 Task: Add Sprouts Unsalted & Unsweetened Creamy Cashew Butter to the cart.
Action: Mouse moved to (26, 362)
Screenshot: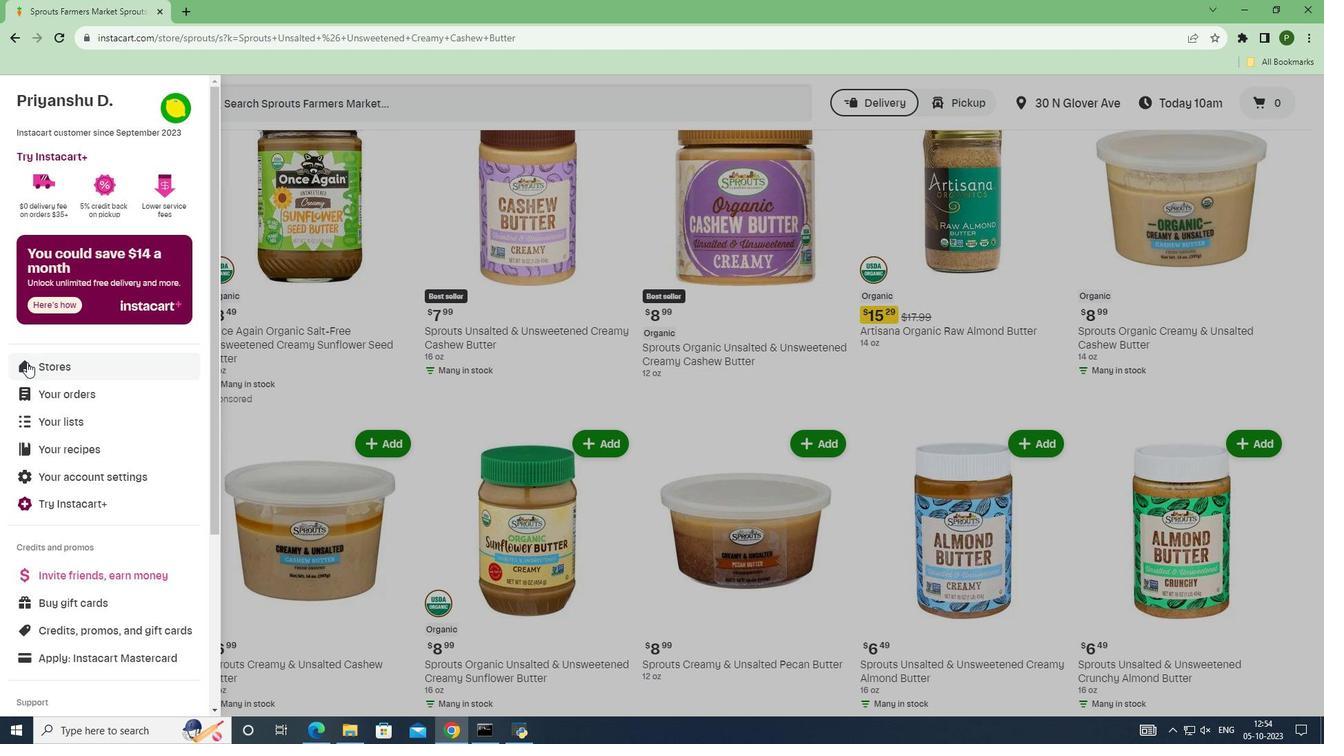
Action: Mouse pressed left at (26, 362)
Screenshot: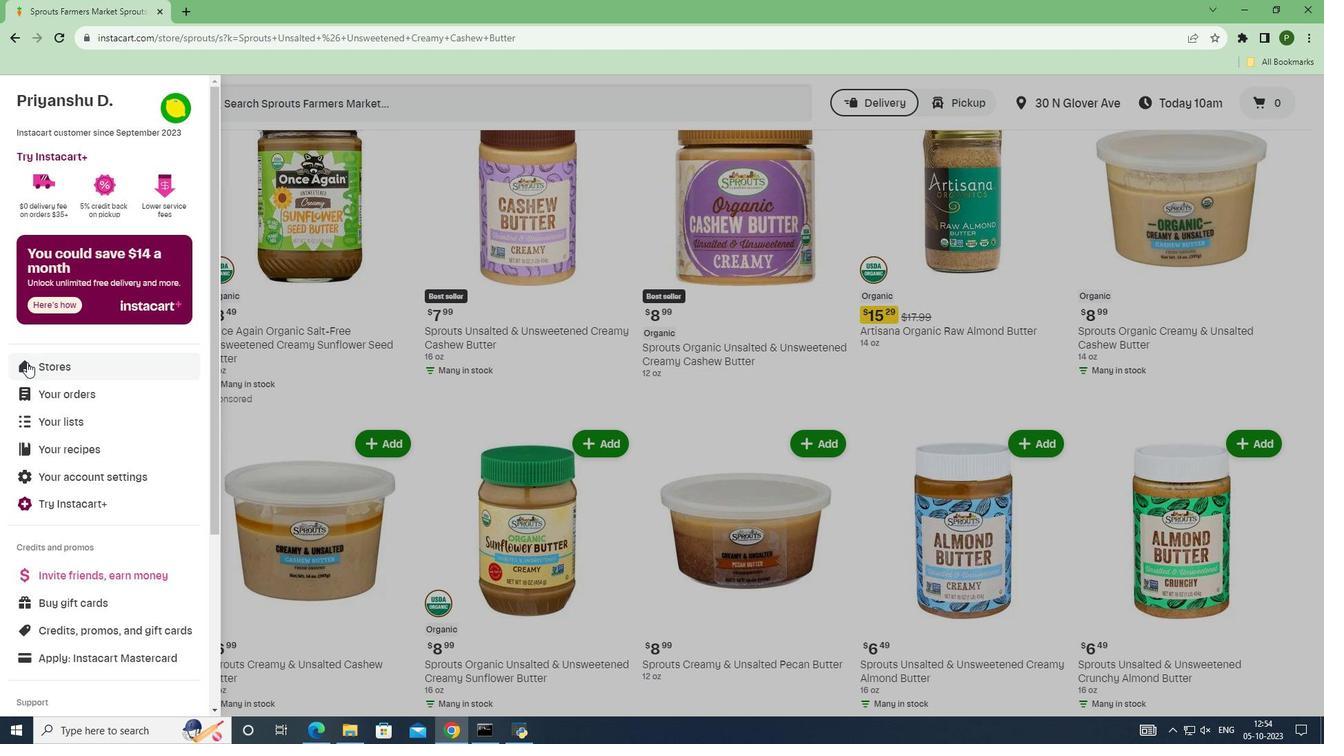 
Action: Mouse moved to (333, 164)
Screenshot: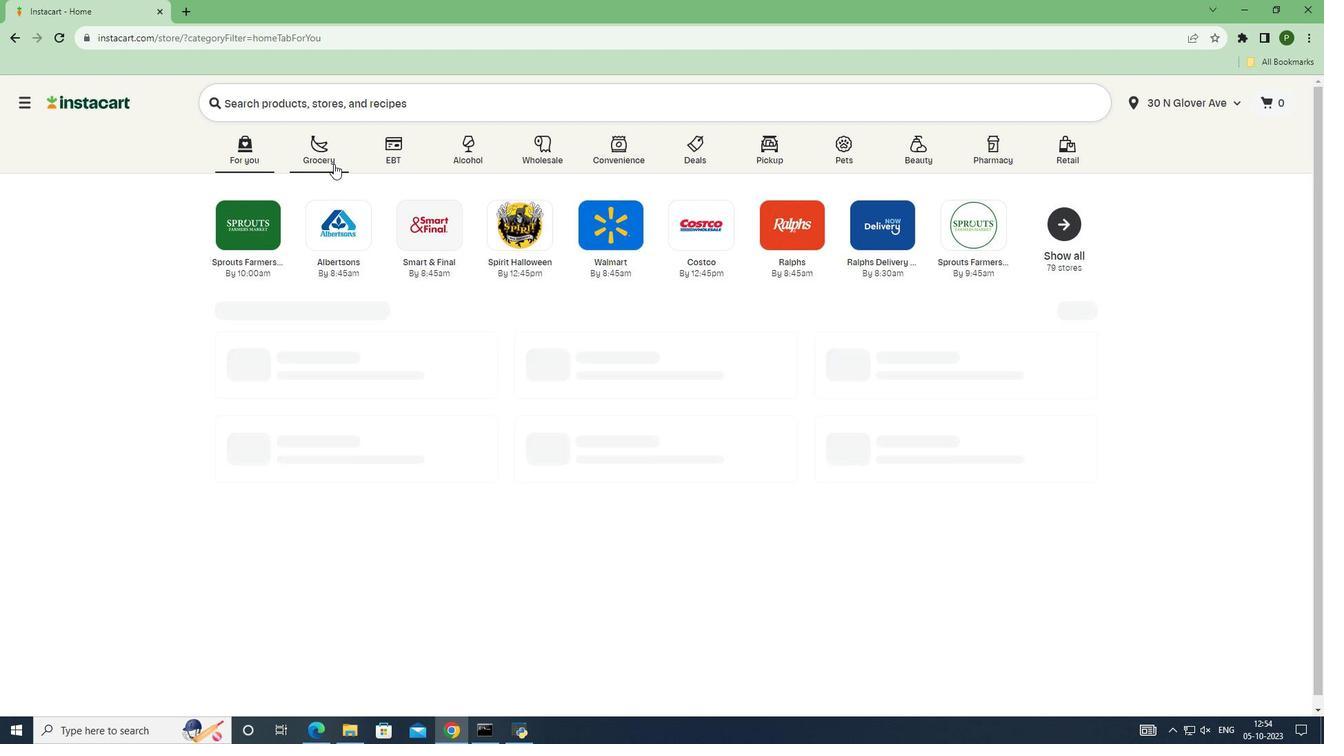 
Action: Mouse pressed left at (333, 164)
Screenshot: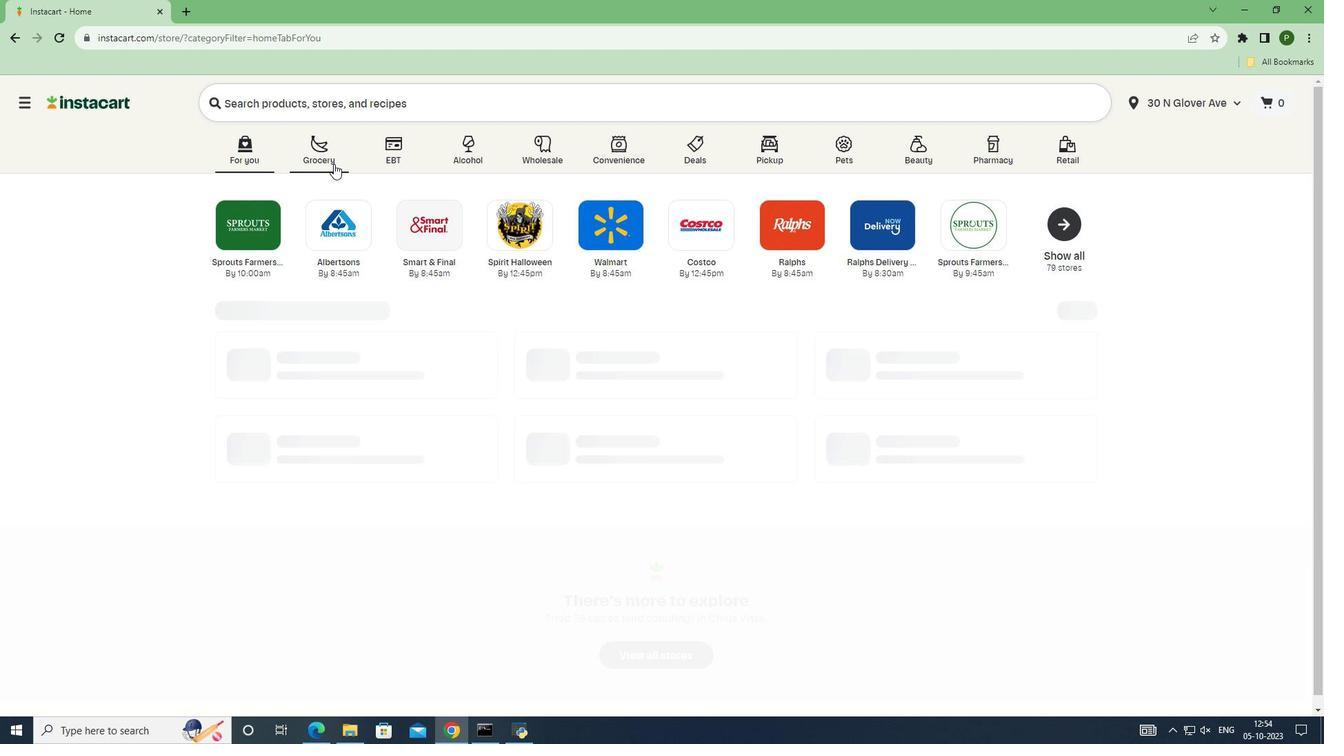 
Action: Mouse moved to (841, 317)
Screenshot: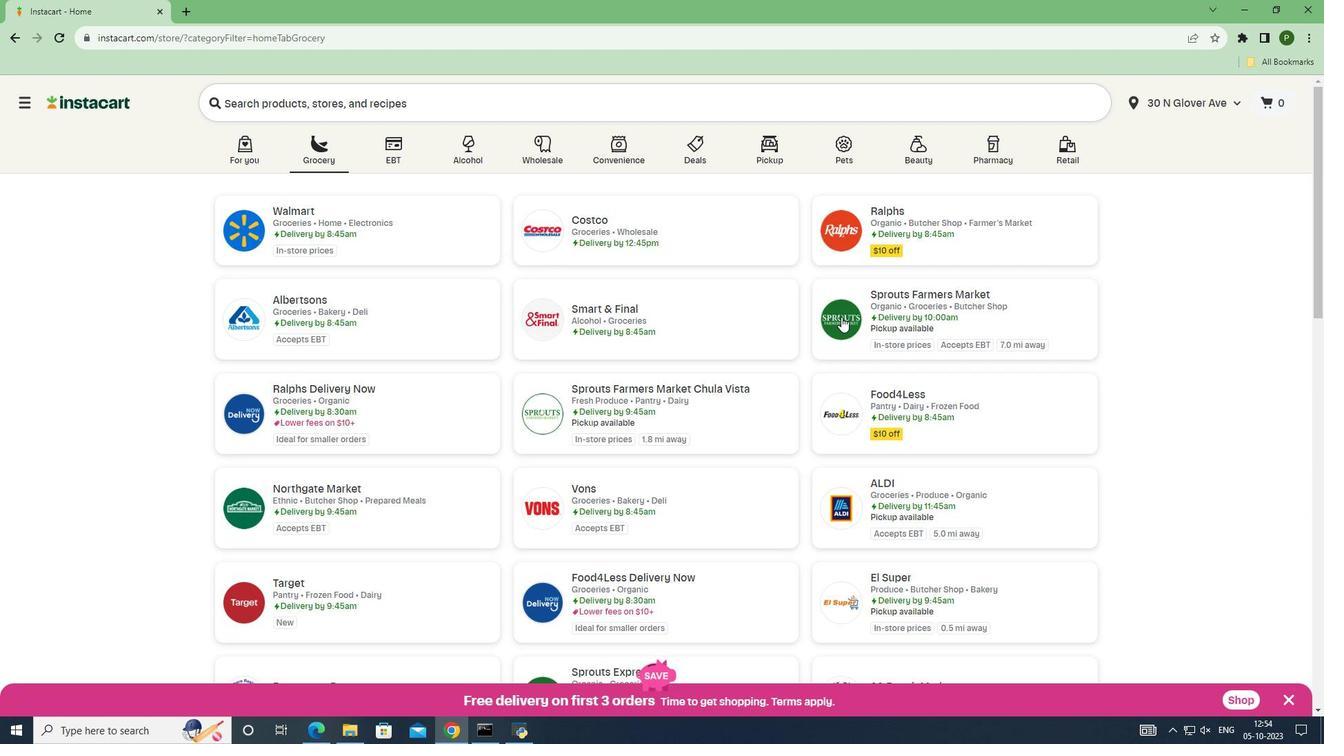 
Action: Mouse pressed left at (841, 317)
Screenshot: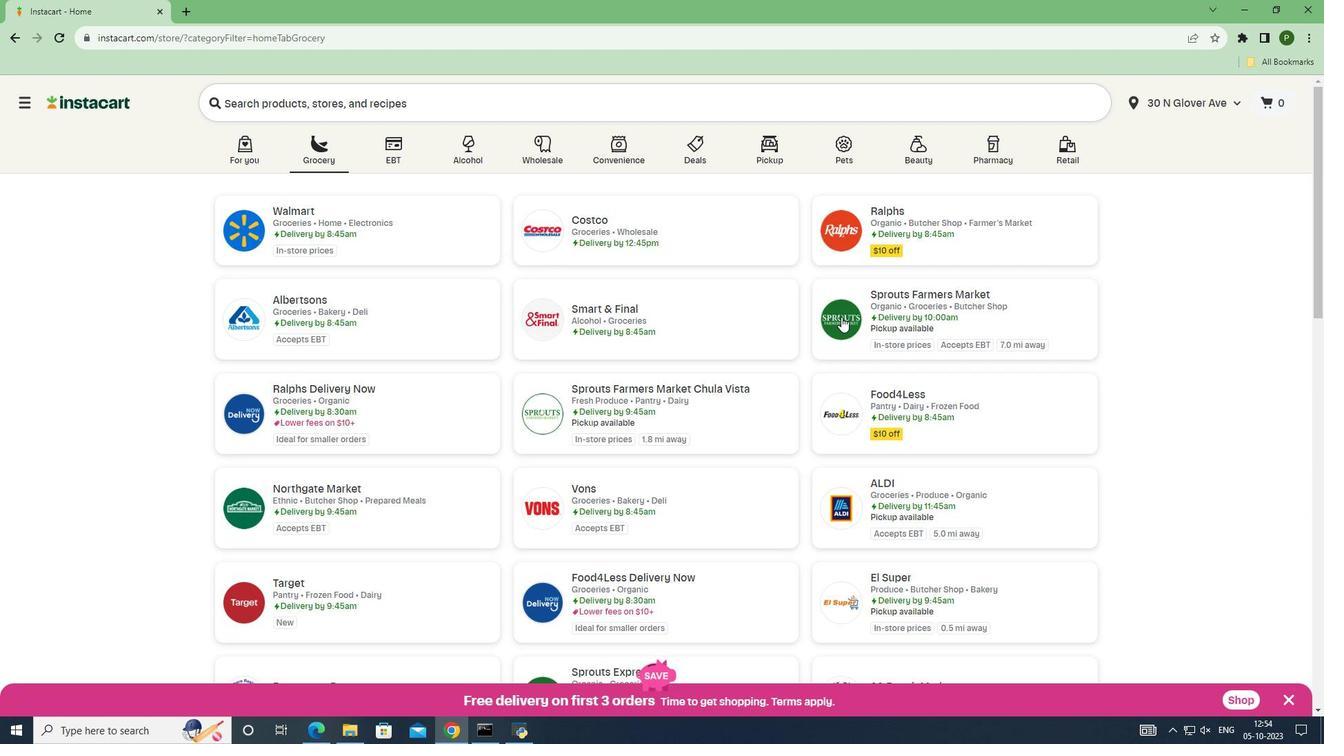 
Action: Mouse moved to (113, 387)
Screenshot: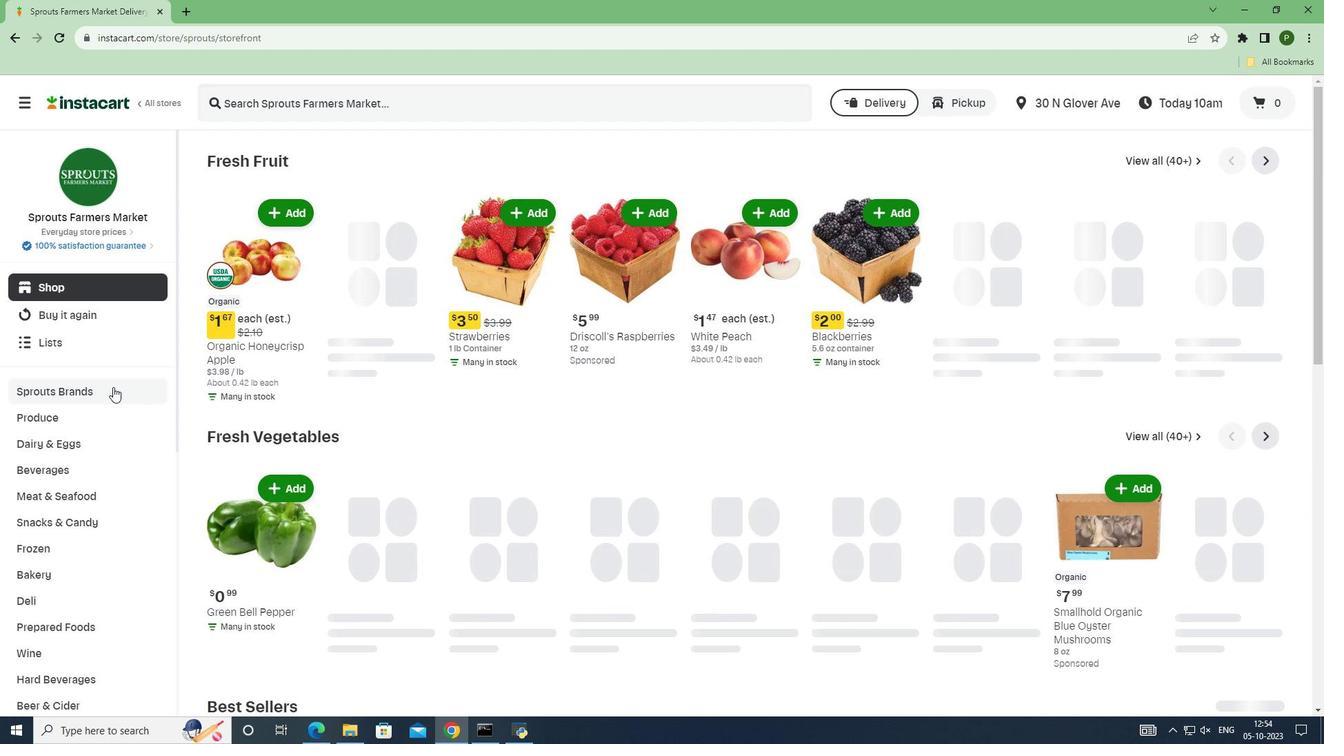 
Action: Mouse pressed left at (113, 387)
Screenshot: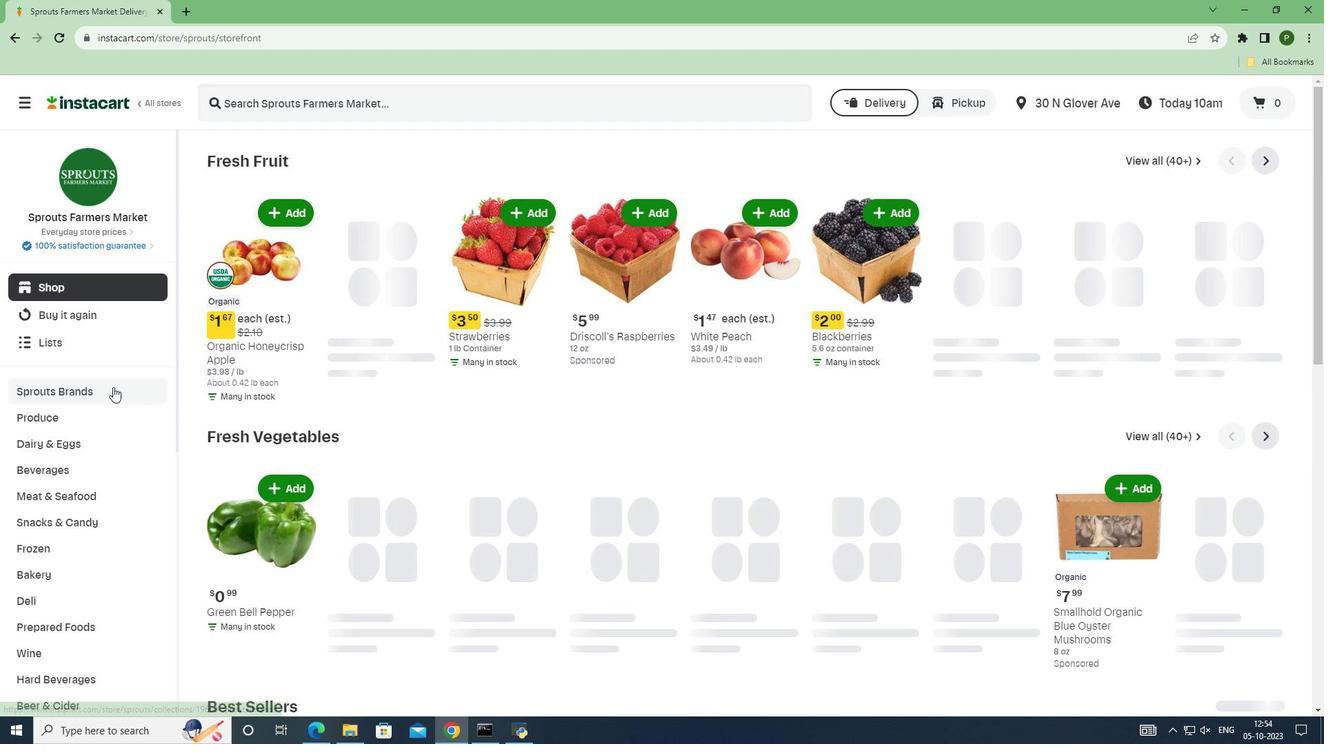 
Action: Mouse moved to (66, 487)
Screenshot: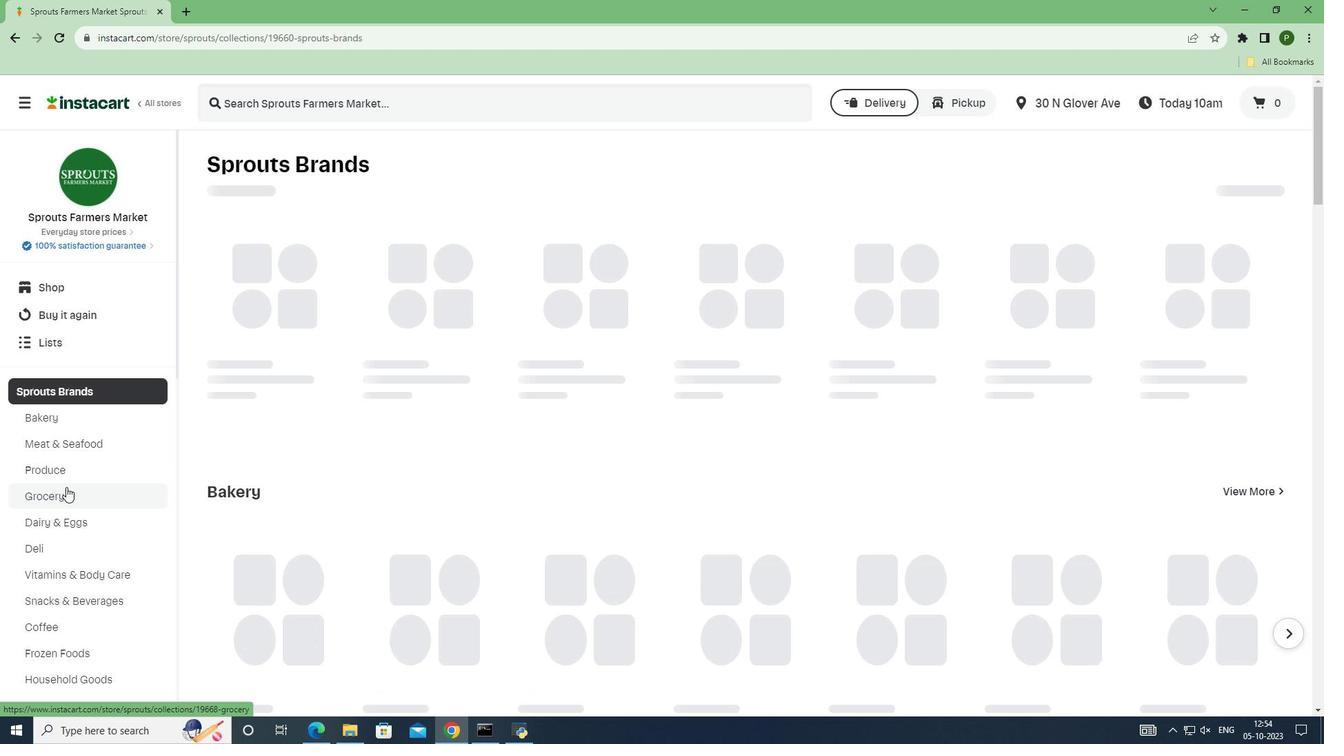 
Action: Mouse pressed left at (66, 487)
Screenshot: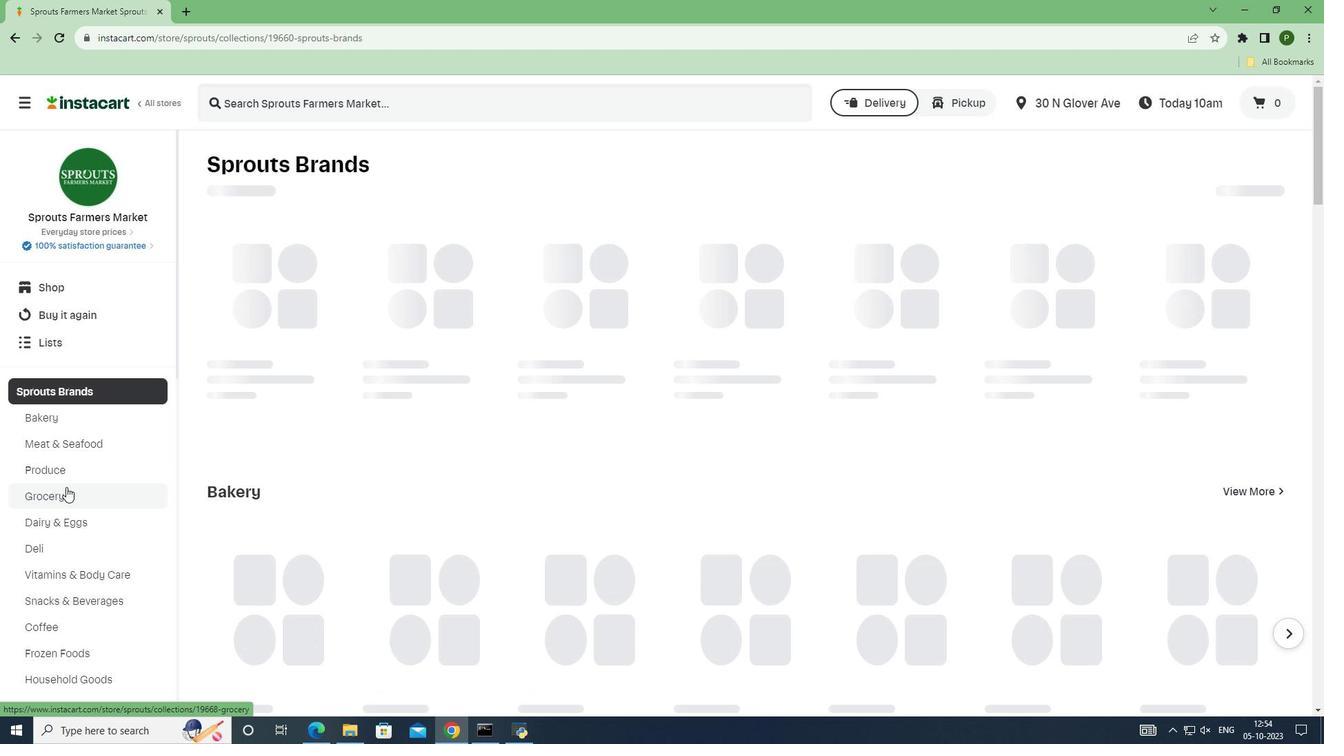 
Action: Mouse moved to (343, 331)
Screenshot: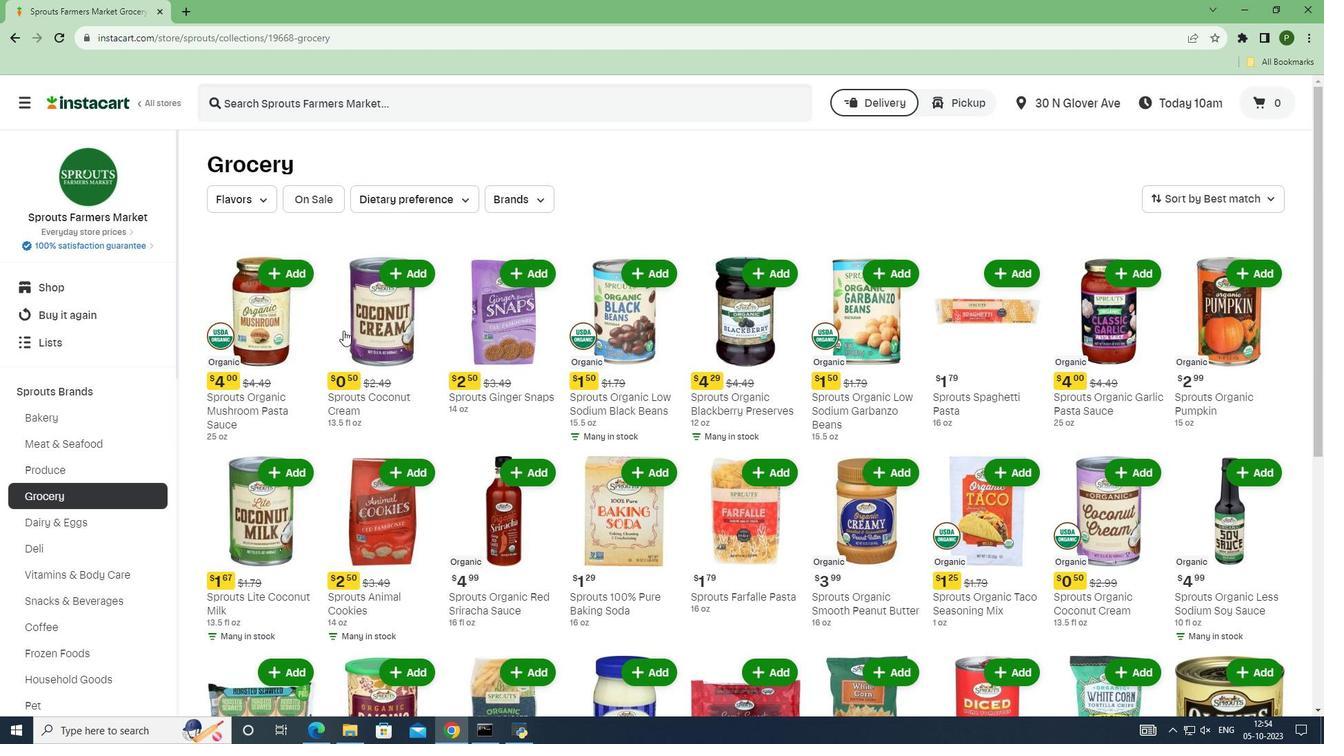
Action: Mouse scrolled (343, 330) with delta (0, 0)
Screenshot: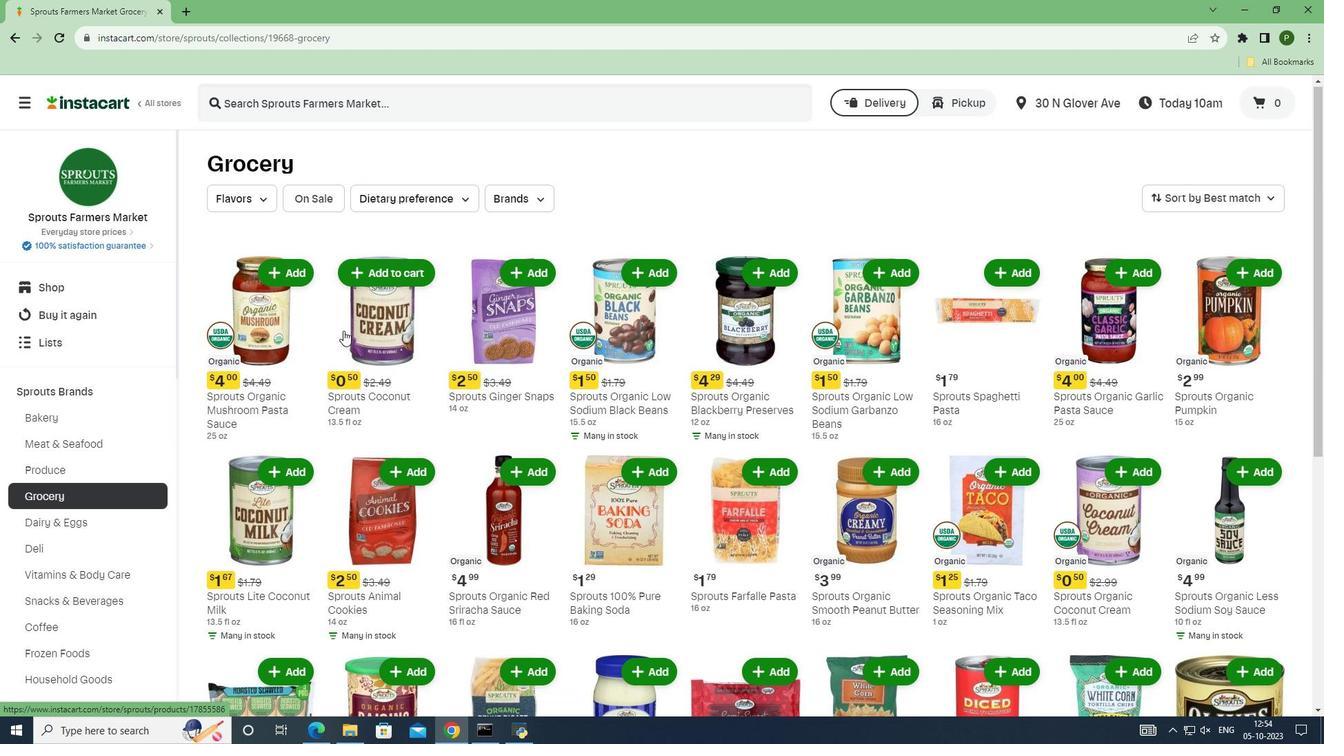 
Action: Mouse scrolled (343, 330) with delta (0, 0)
Screenshot: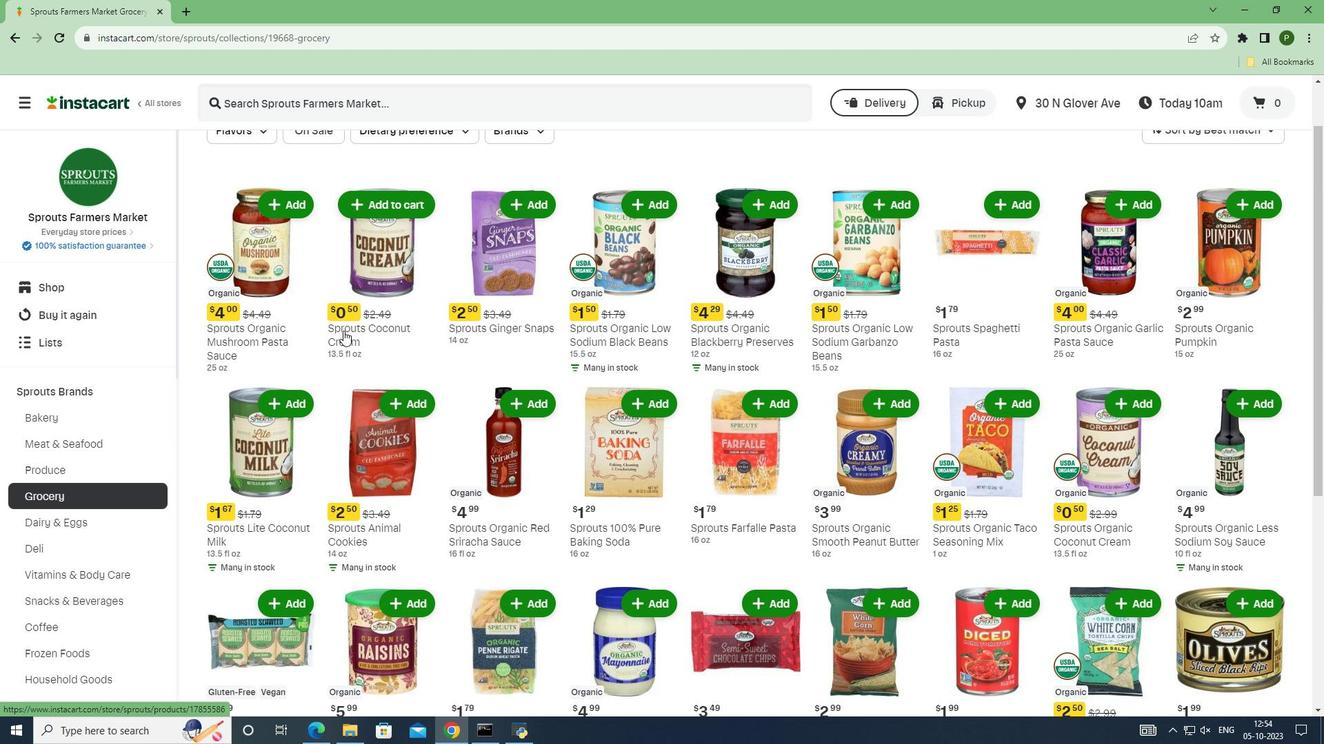 
Action: Mouse scrolled (343, 330) with delta (0, 0)
Screenshot: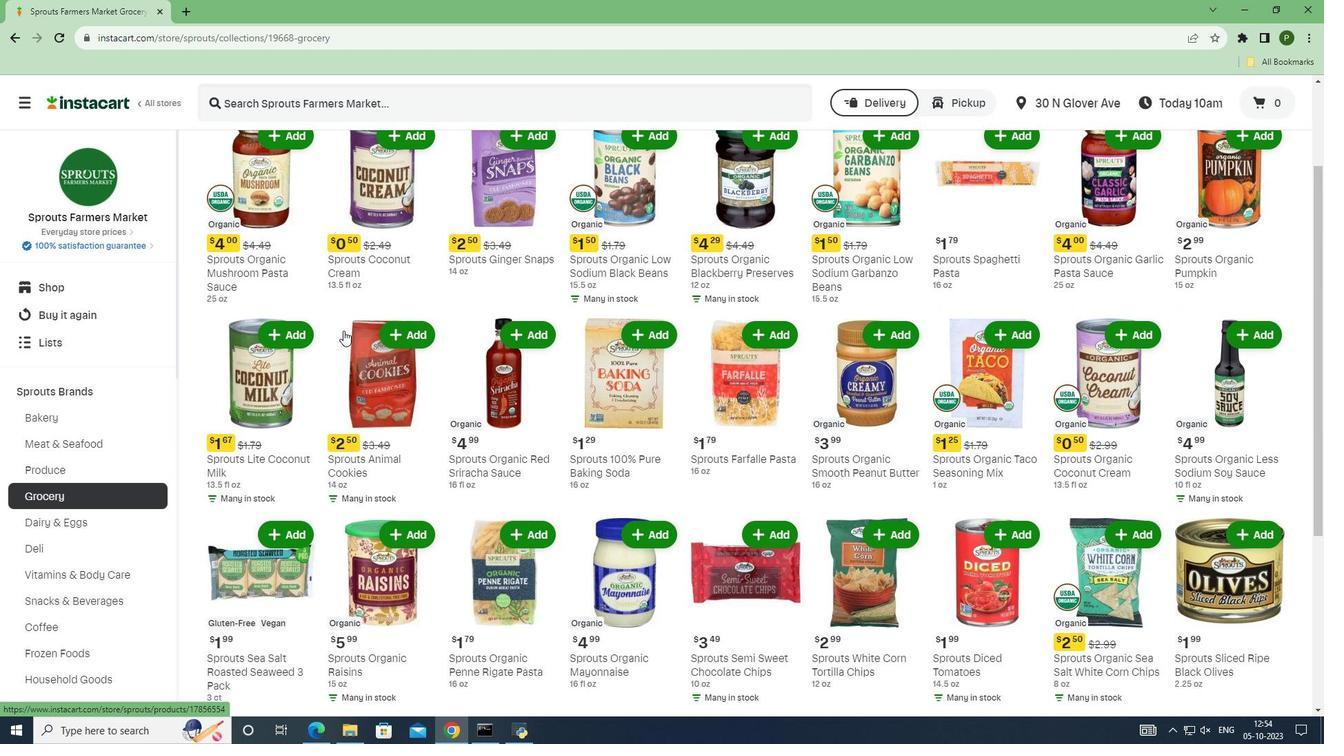 
Action: Mouse scrolled (343, 330) with delta (0, 0)
Screenshot: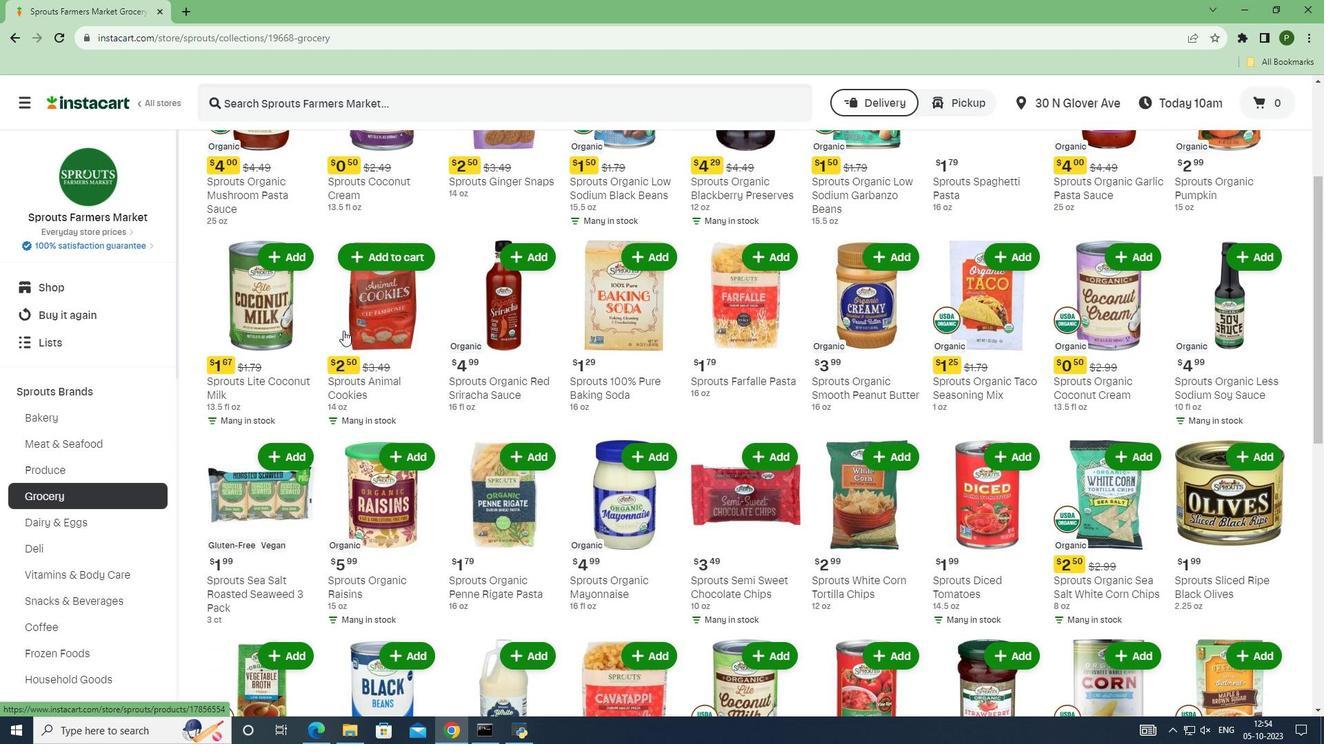 
Action: Mouse scrolled (343, 330) with delta (0, 0)
Screenshot: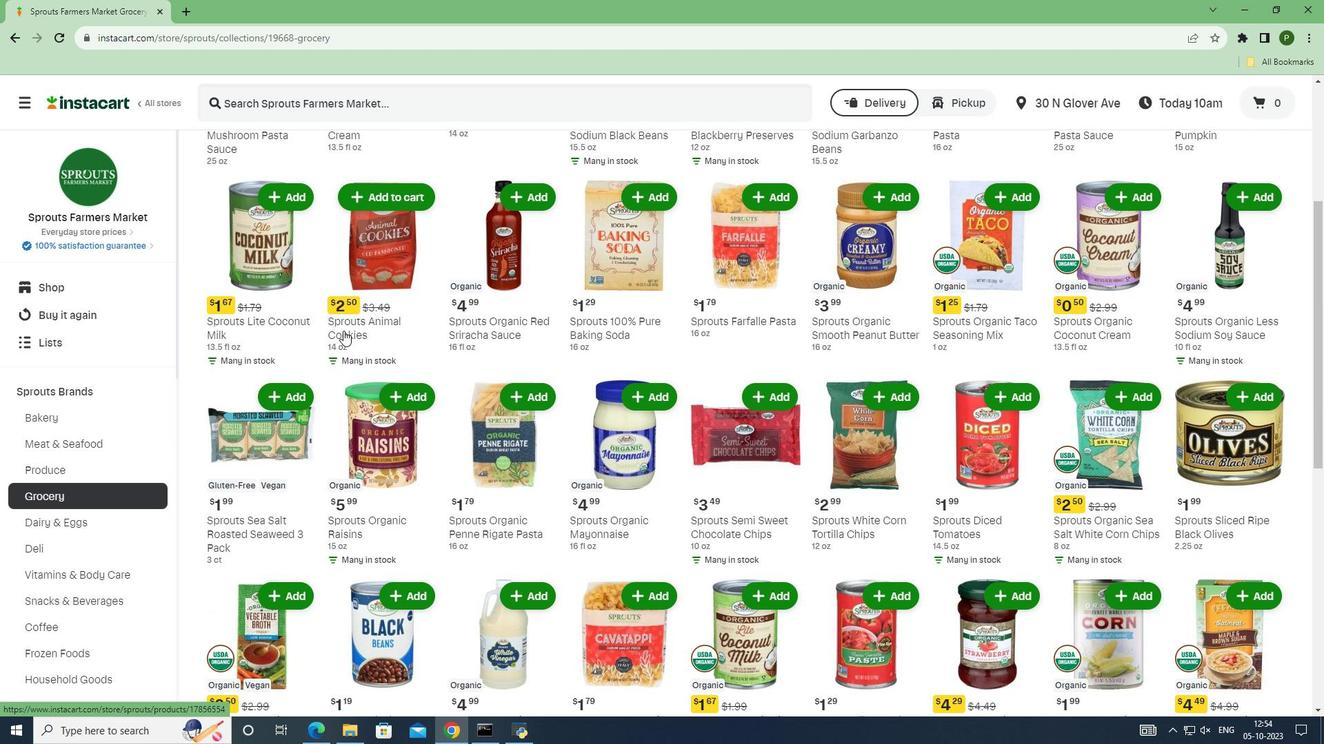 
Action: Mouse scrolled (343, 330) with delta (0, 0)
Screenshot: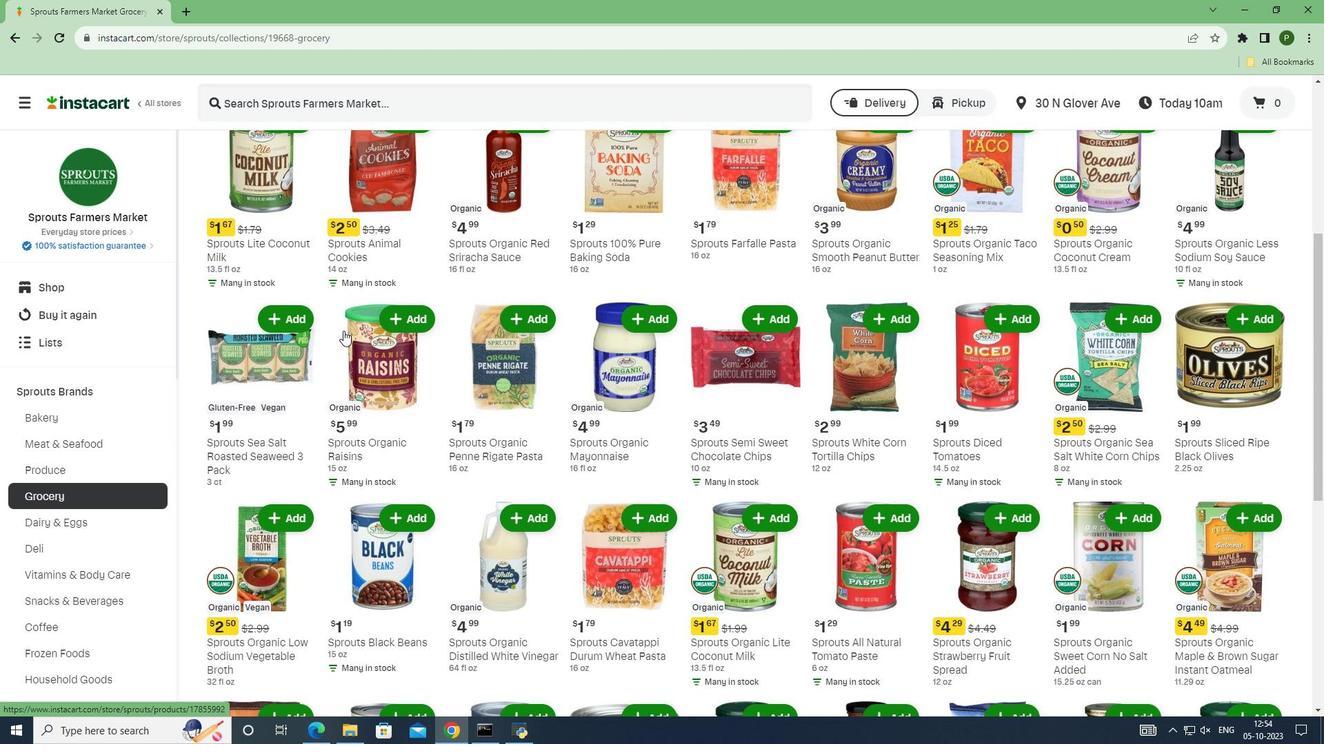 
Action: Mouse scrolled (343, 330) with delta (0, 0)
Screenshot: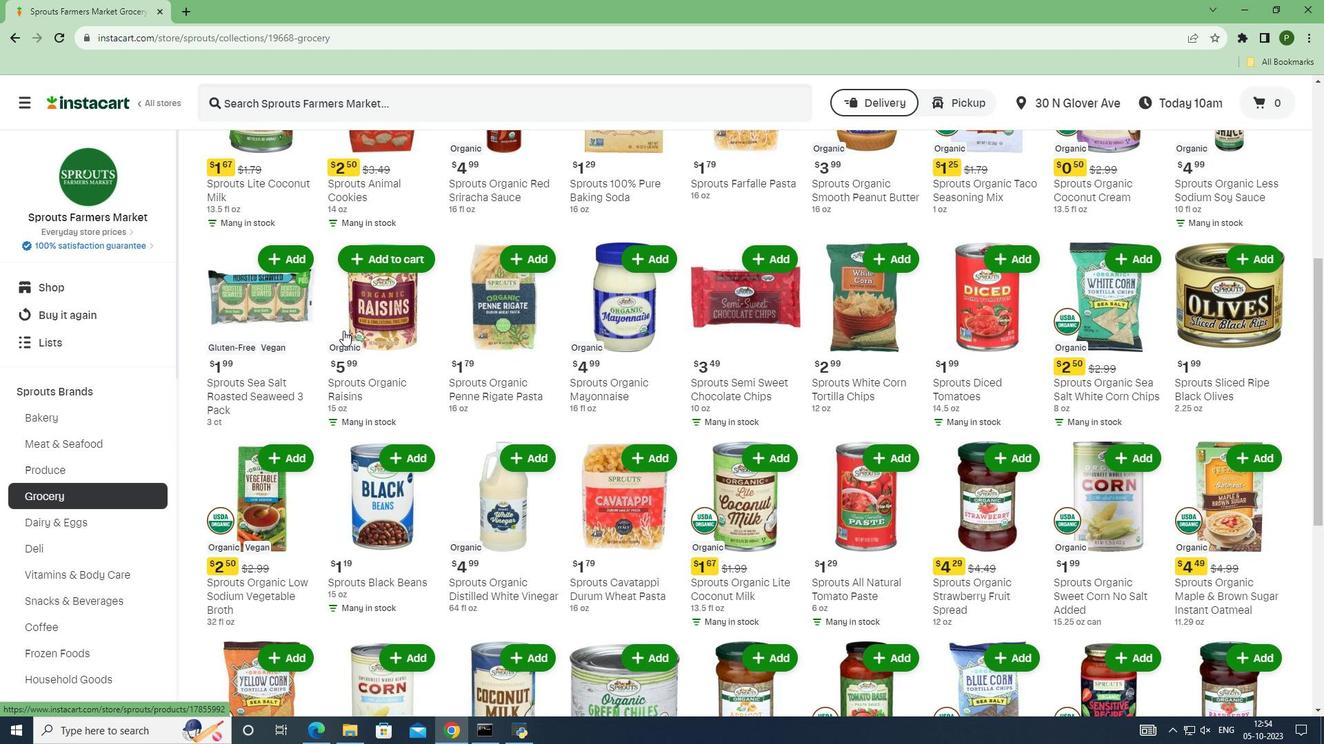 
Action: Mouse scrolled (343, 330) with delta (0, 0)
Screenshot: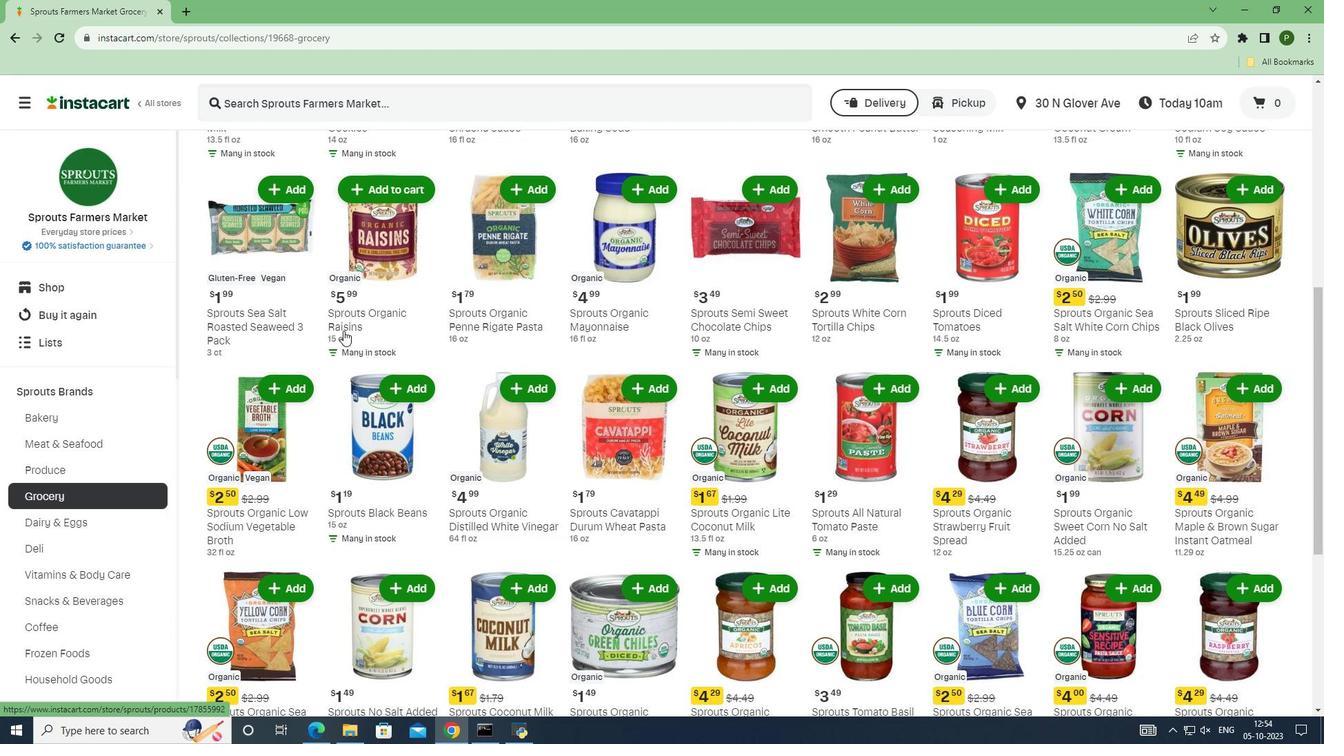 
Action: Mouse scrolled (343, 330) with delta (0, 0)
Screenshot: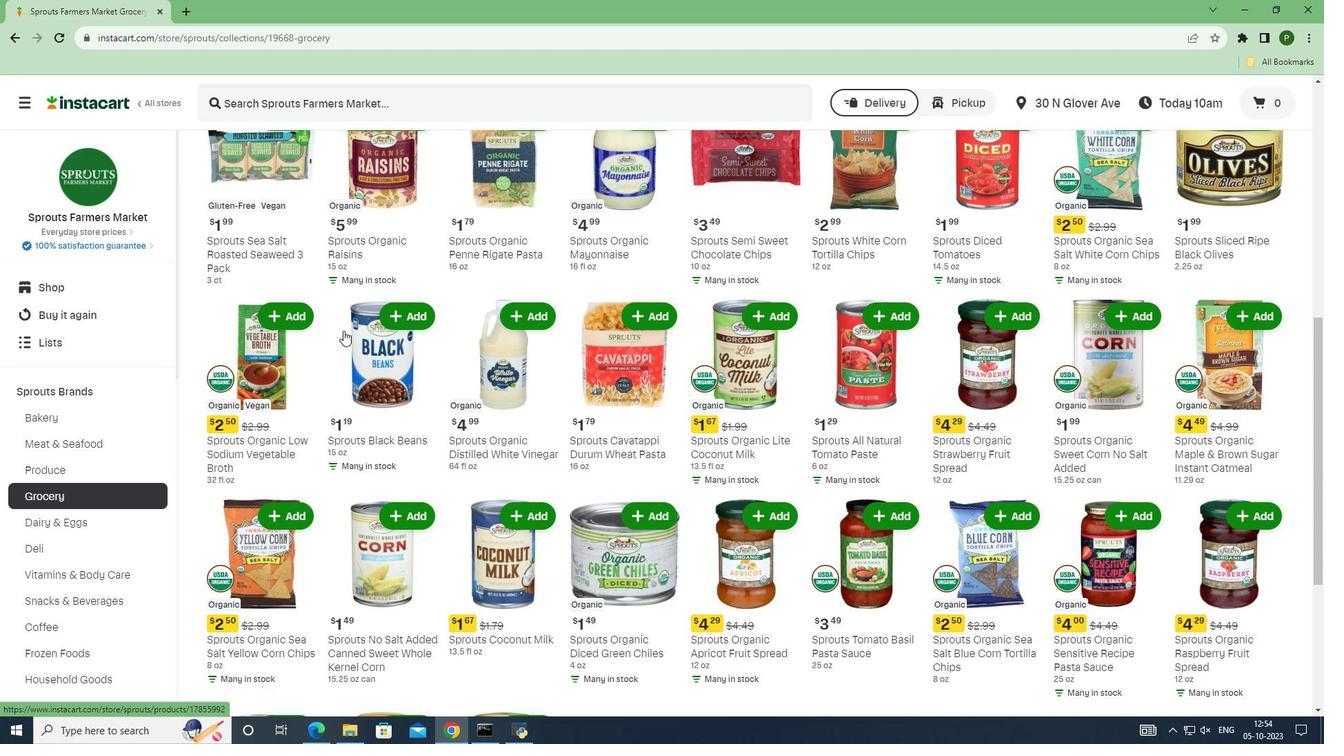 
Action: Mouse scrolled (343, 330) with delta (0, 0)
Screenshot: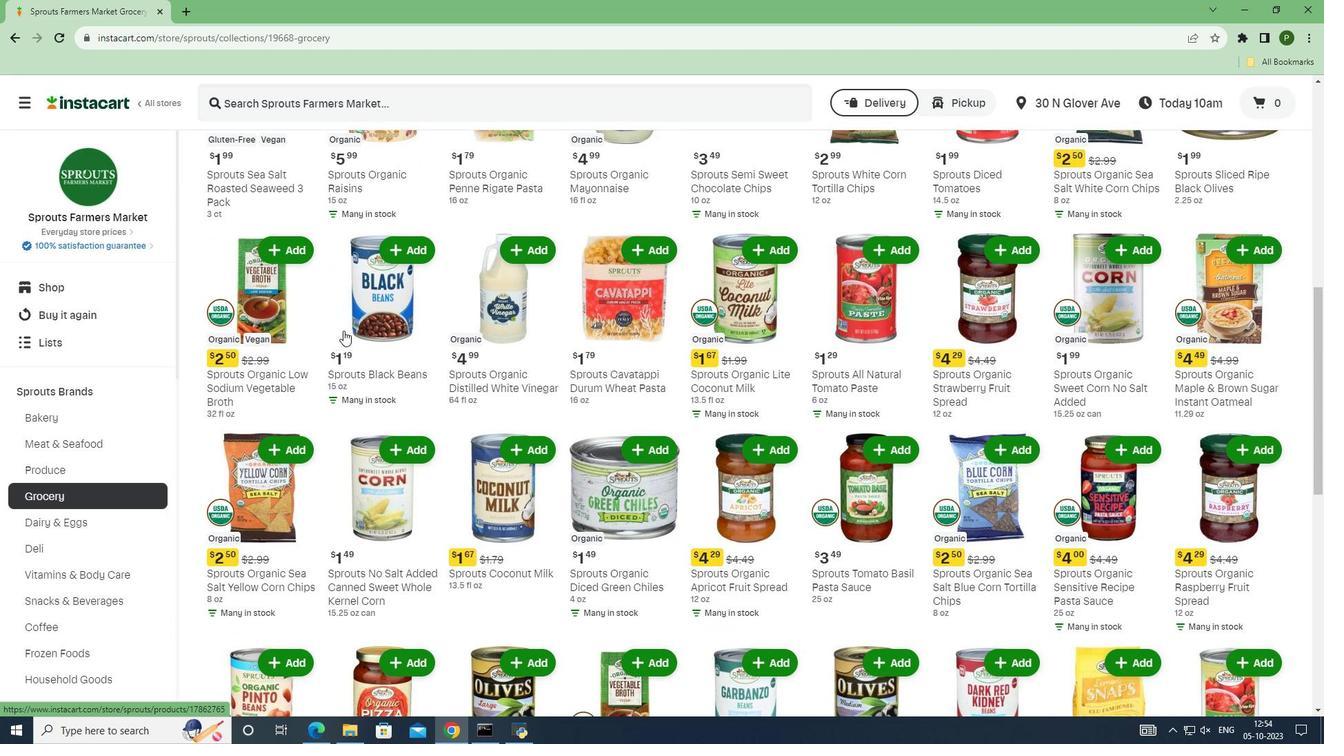 
Action: Mouse scrolled (343, 330) with delta (0, 0)
Screenshot: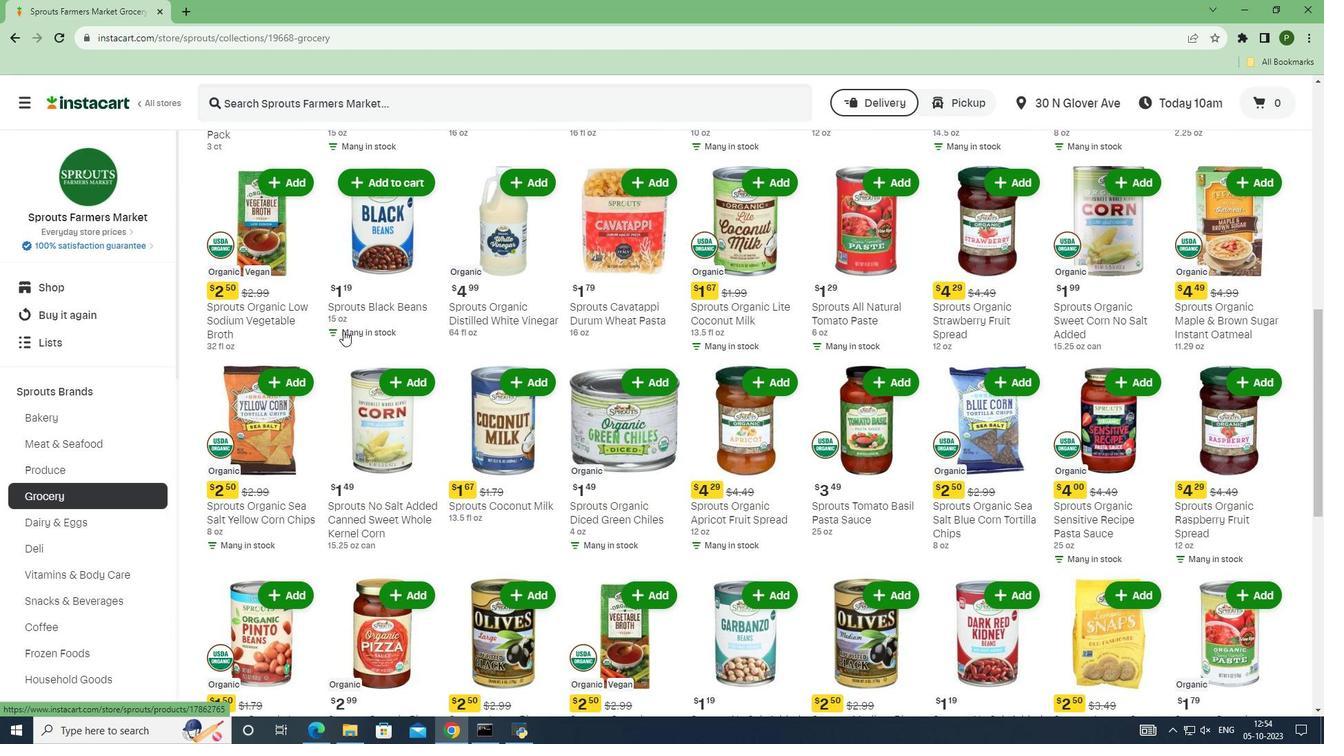 
Action: Mouse scrolled (343, 330) with delta (0, 0)
Screenshot: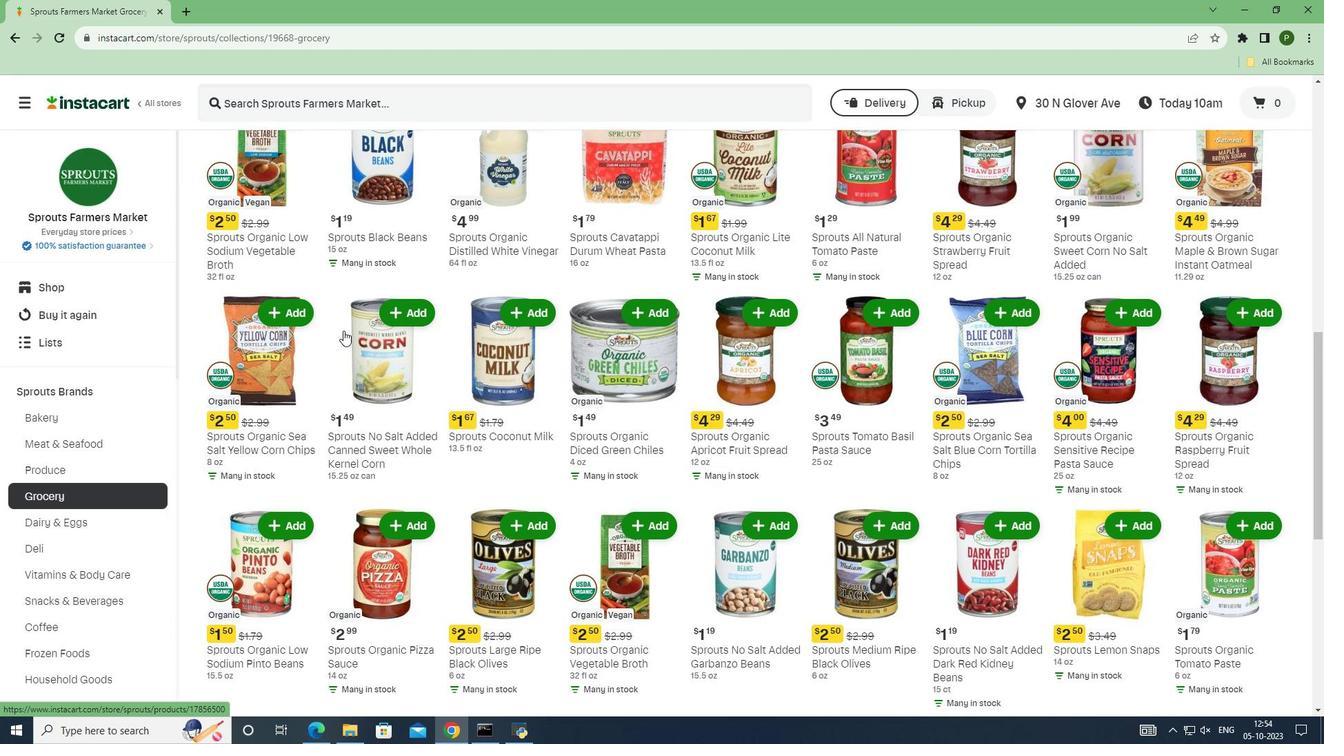 
Action: Mouse scrolled (343, 330) with delta (0, 0)
Screenshot: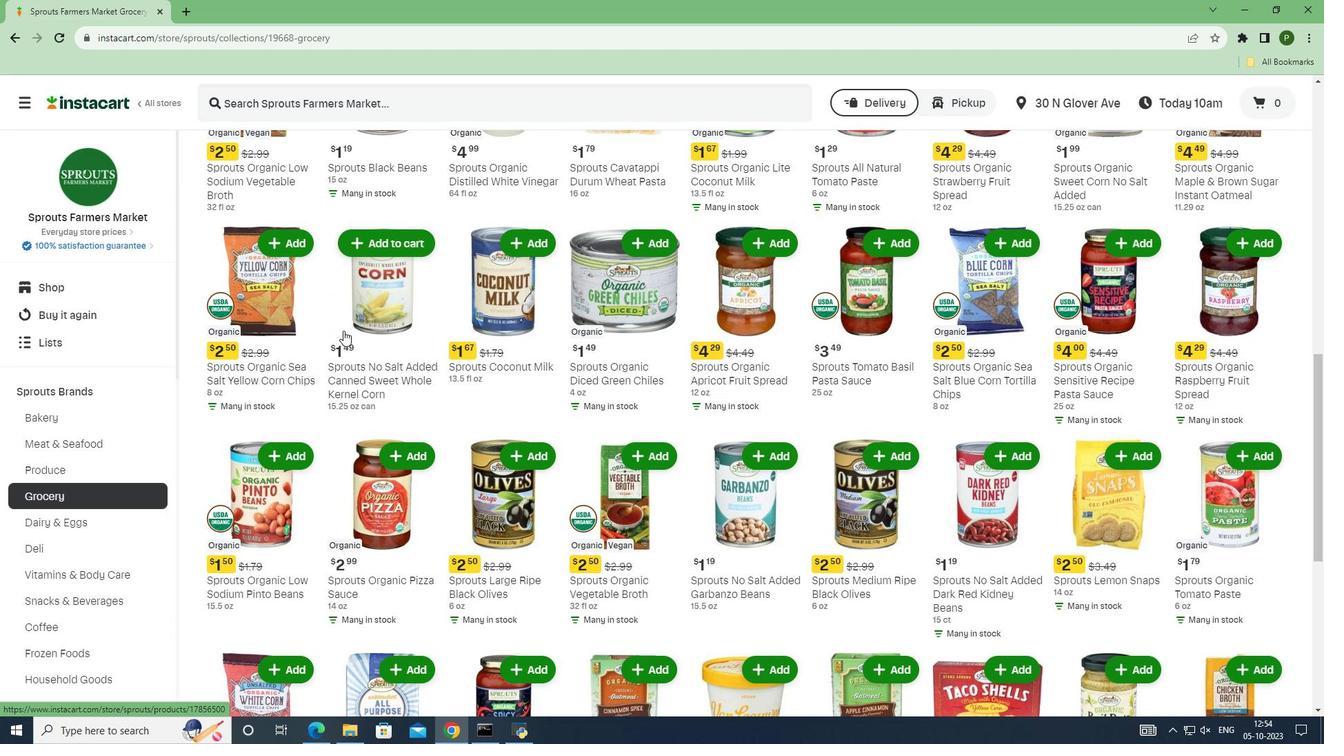 
Action: Mouse scrolled (343, 330) with delta (0, 0)
Screenshot: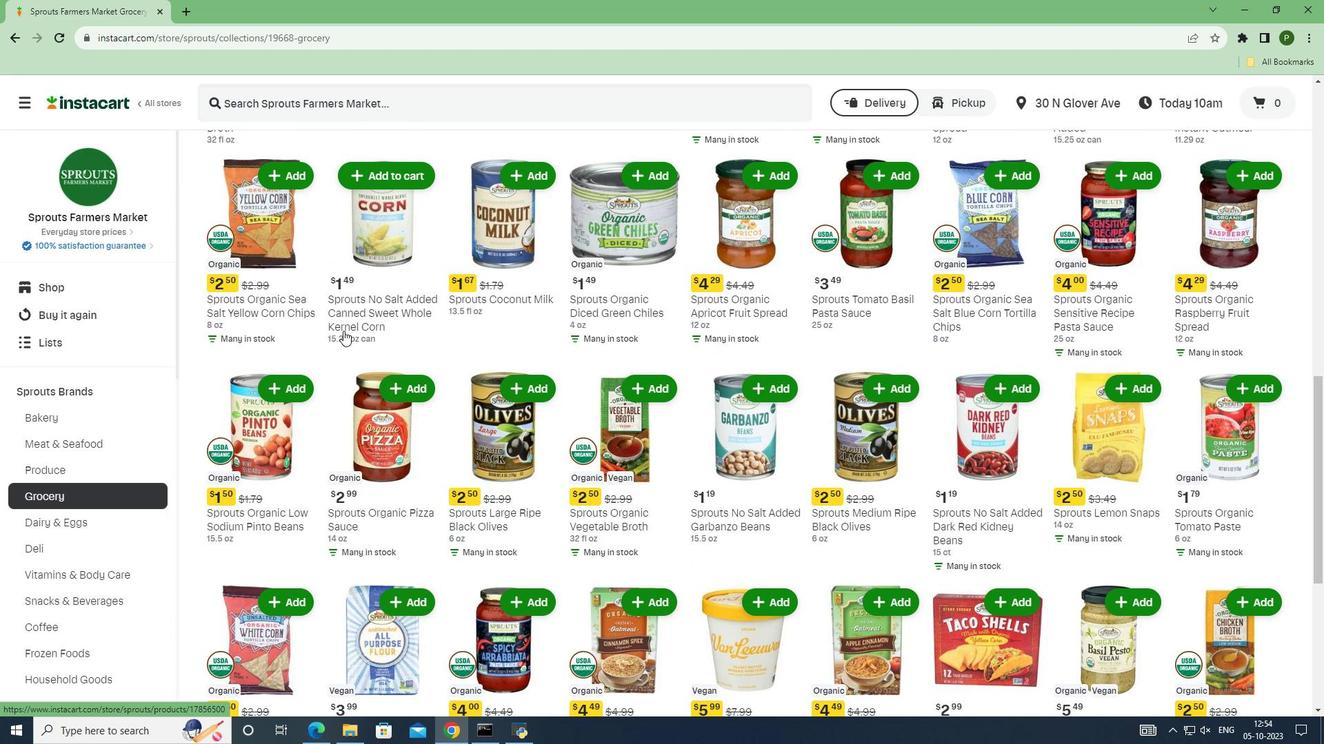 
Action: Mouse scrolled (343, 330) with delta (0, 0)
Screenshot: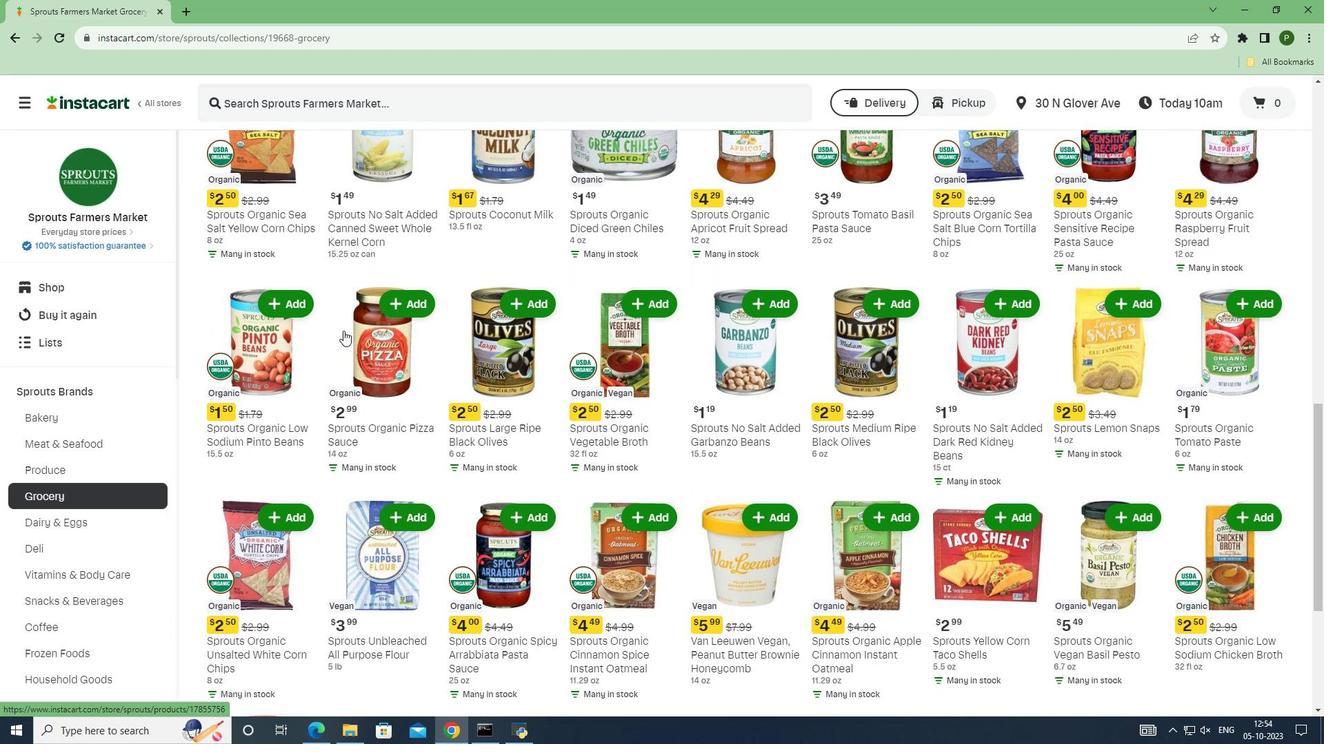 
Action: Mouse scrolled (343, 330) with delta (0, 0)
Screenshot: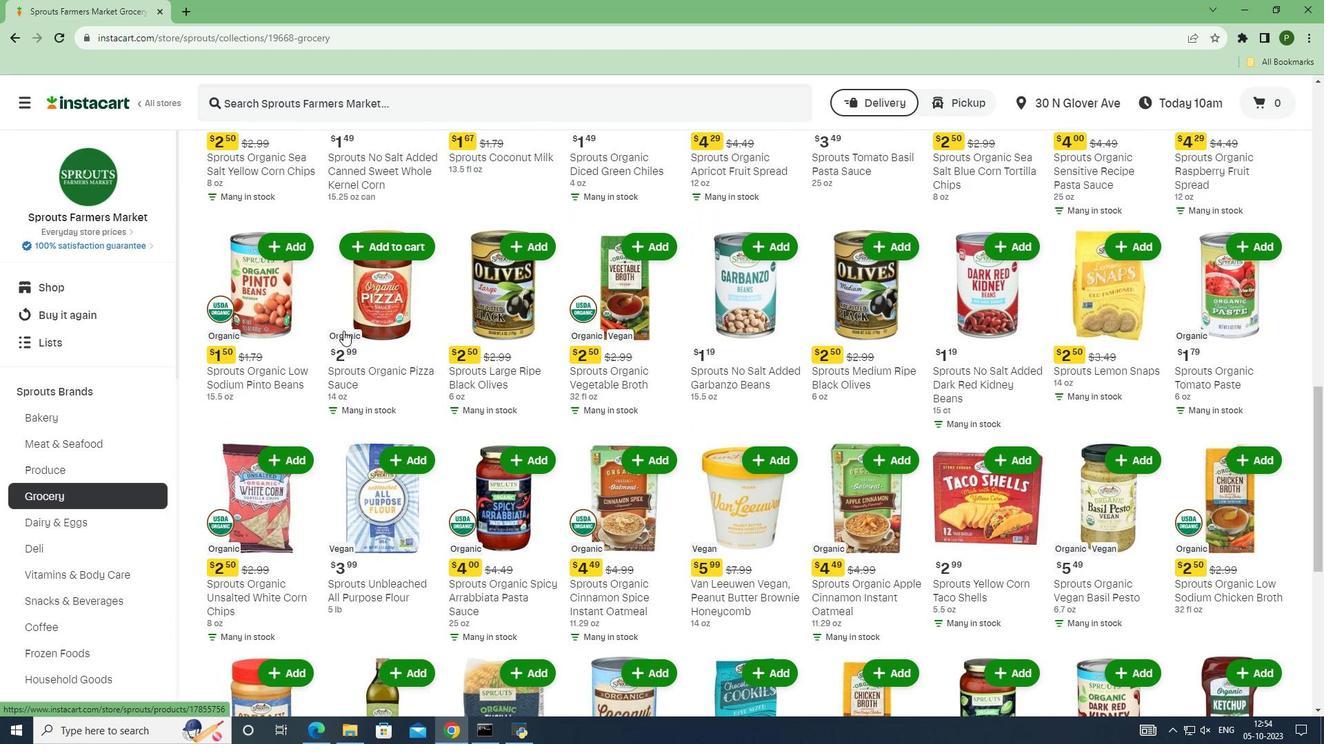 
Action: Mouse scrolled (343, 330) with delta (0, 0)
Screenshot: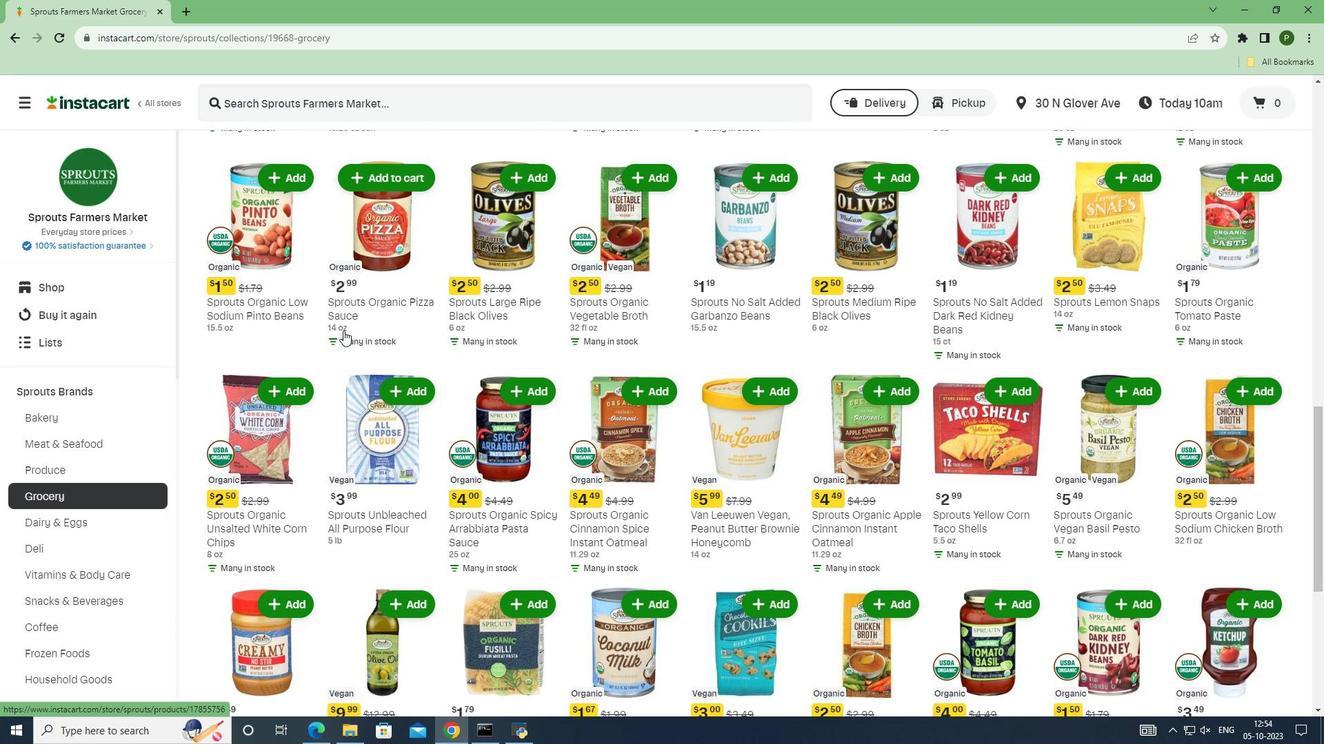 
Action: Mouse scrolled (343, 330) with delta (0, 0)
Screenshot: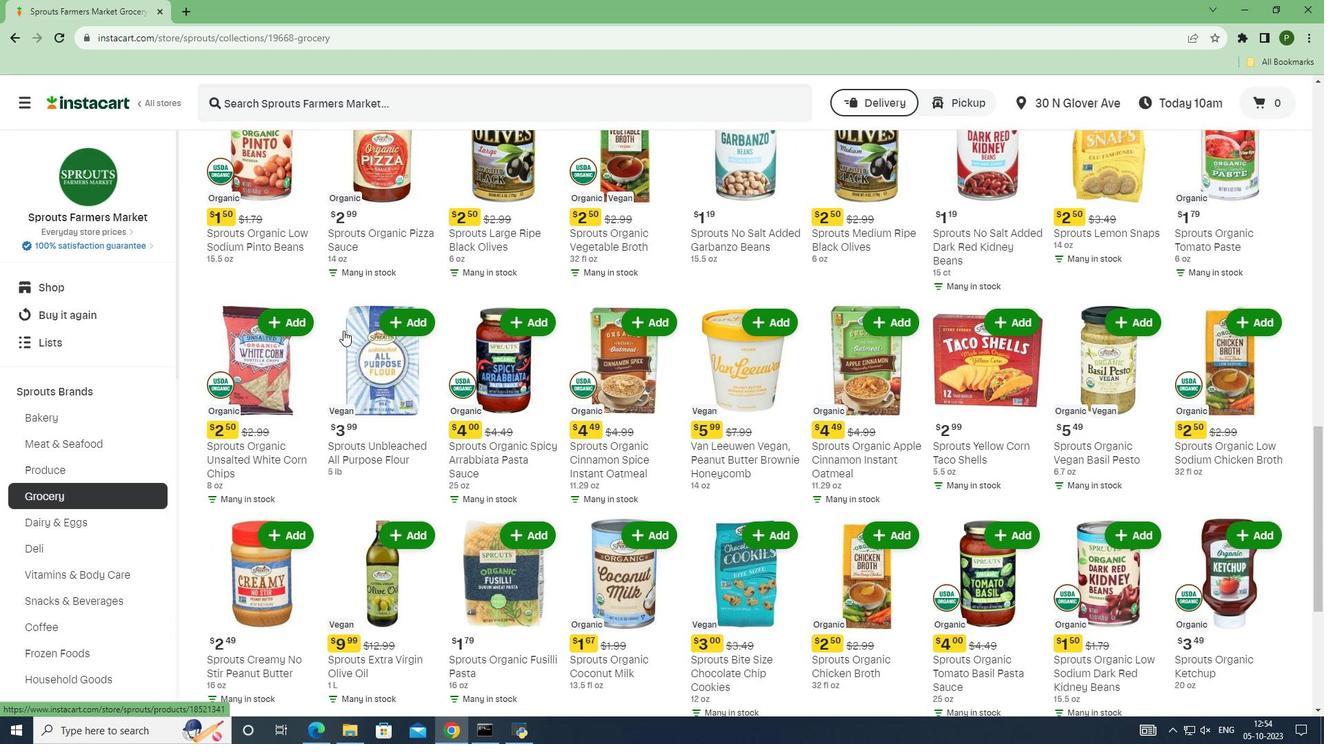 
Action: Mouse scrolled (343, 330) with delta (0, 0)
Screenshot: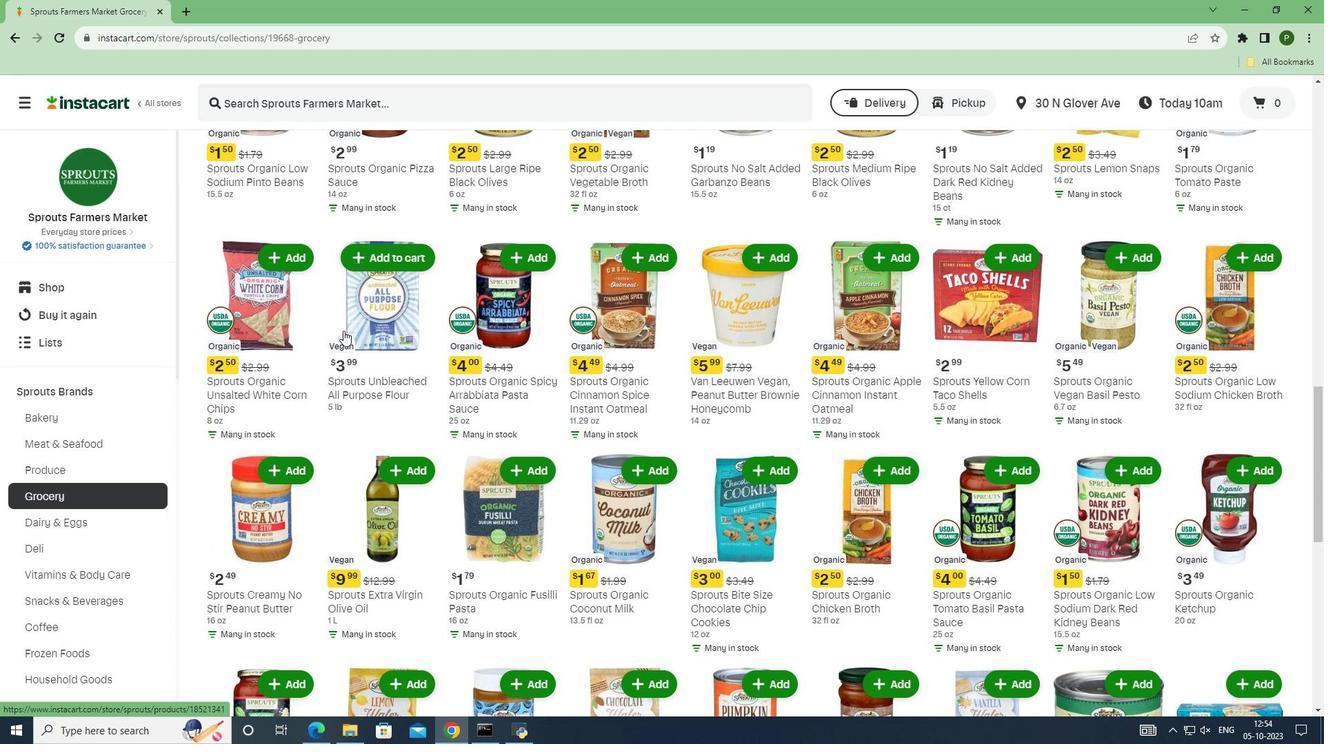 
Action: Mouse scrolled (343, 330) with delta (0, 0)
Screenshot: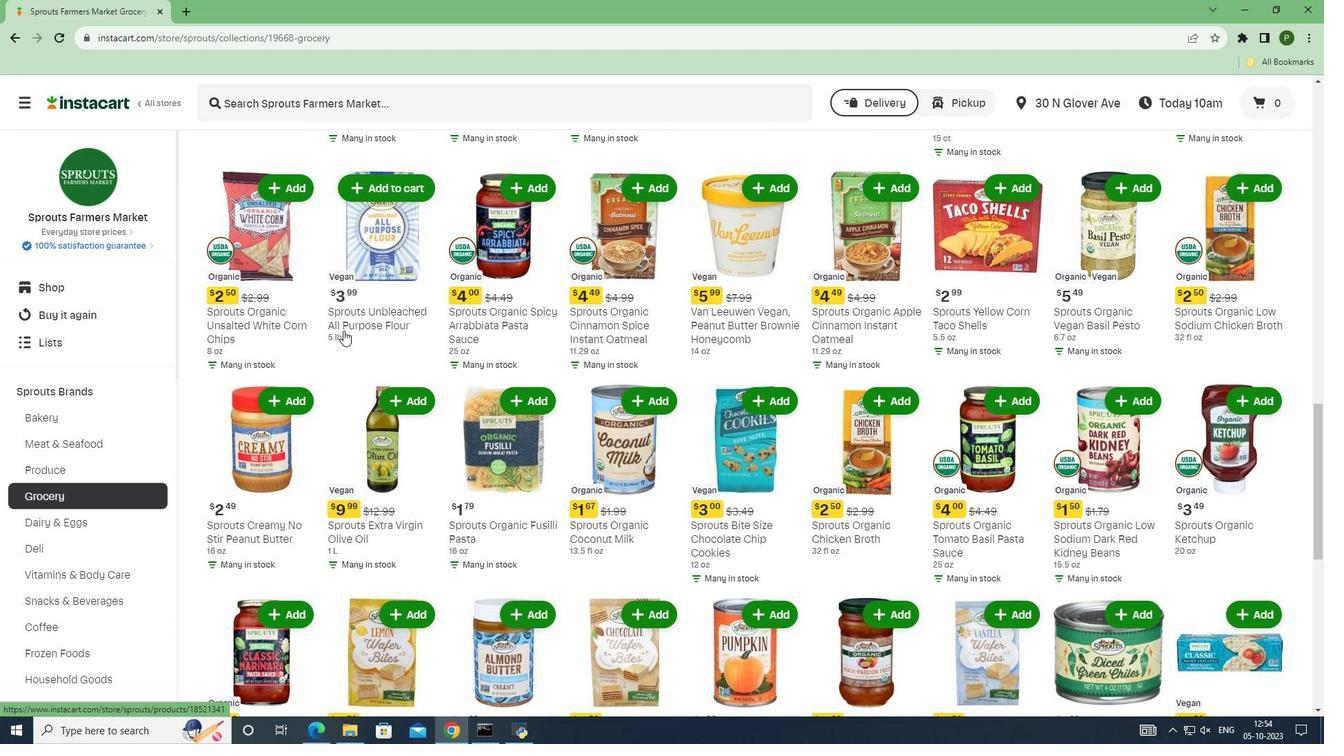 
Action: Mouse scrolled (343, 330) with delta (0, 0)
Screenshot: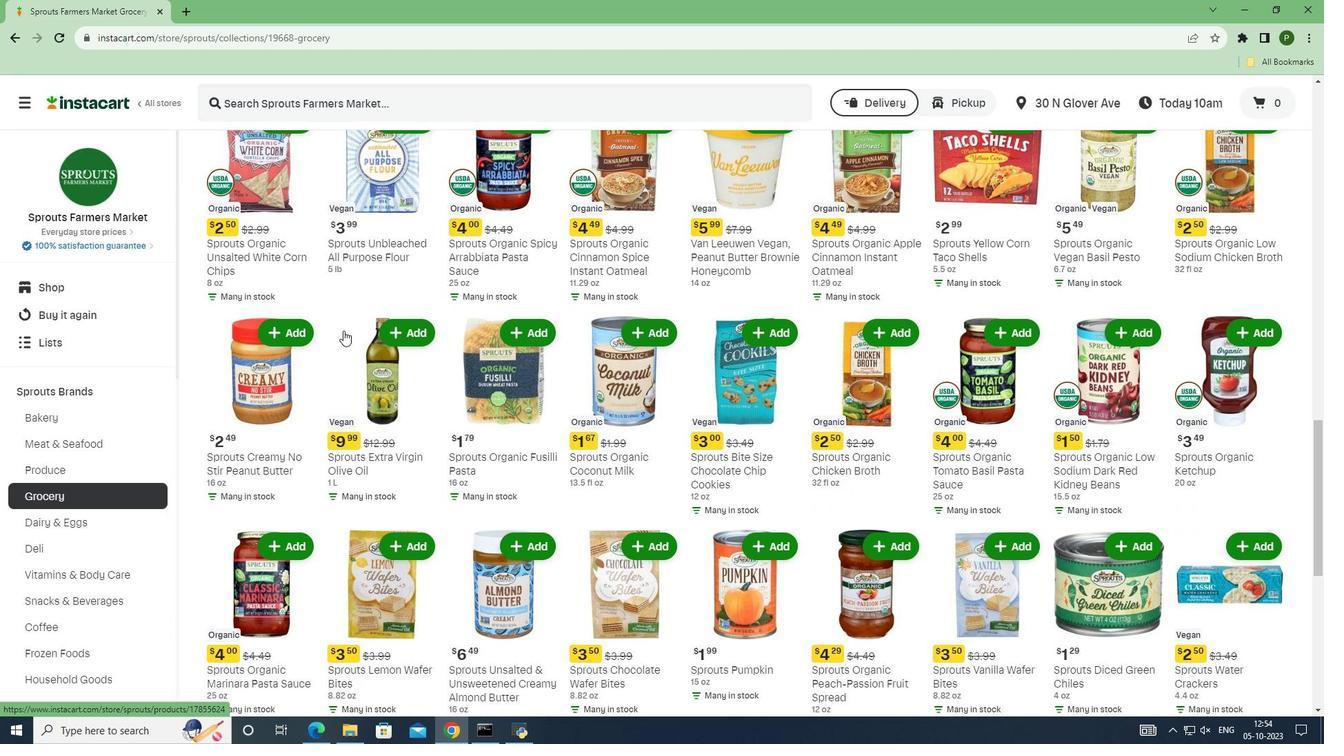
Action: Mouse scrolled (343, 330) with delta (0, 0)
Screenshot: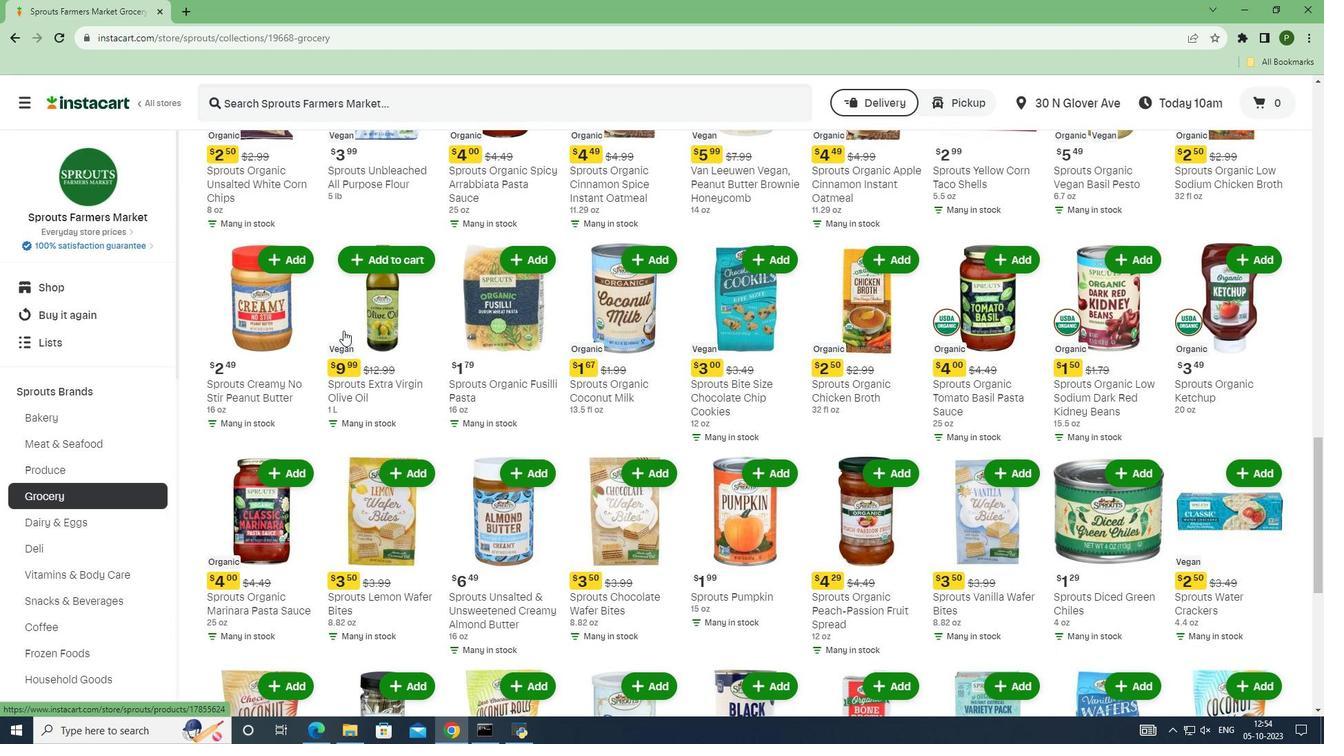 
Action: Mouse scrolled (343, 330) with delta (0, 0)
Screenshot: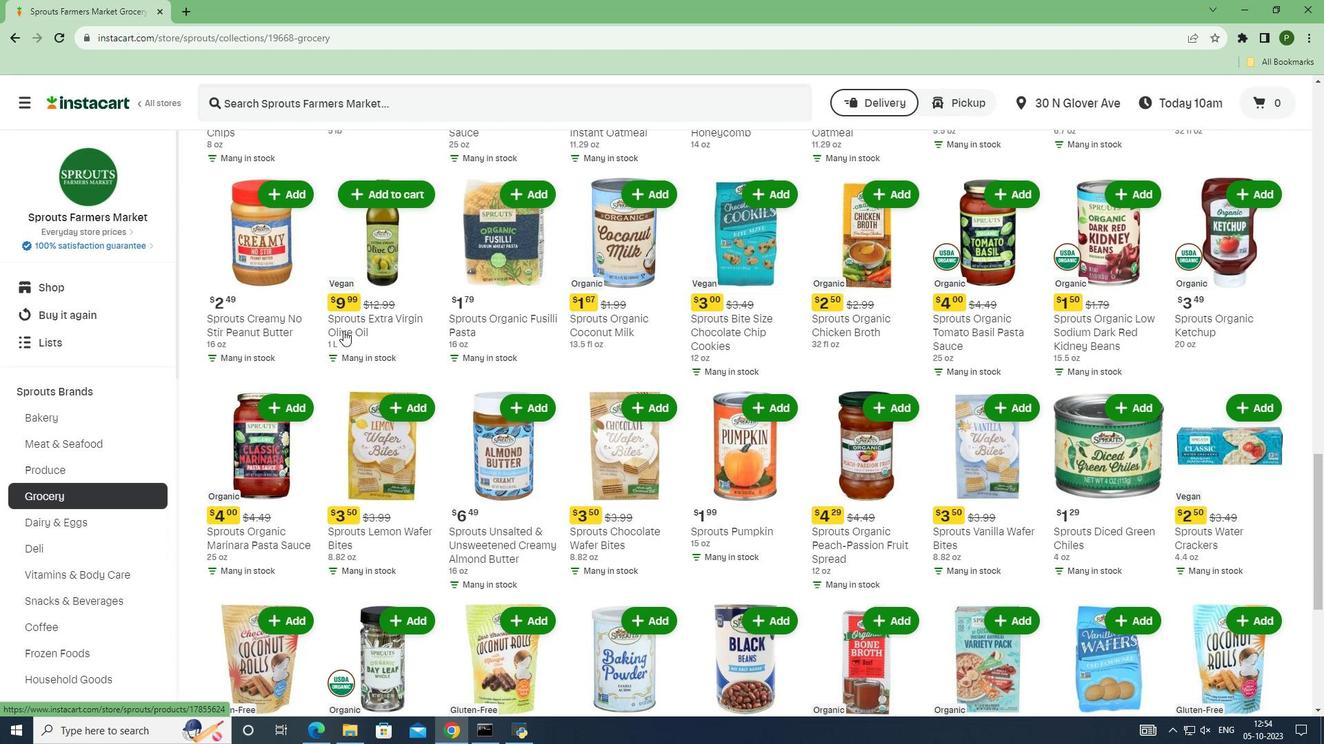 
Action: Mouse scrolled (343, 330) with delta (0, 0)
Screenshot: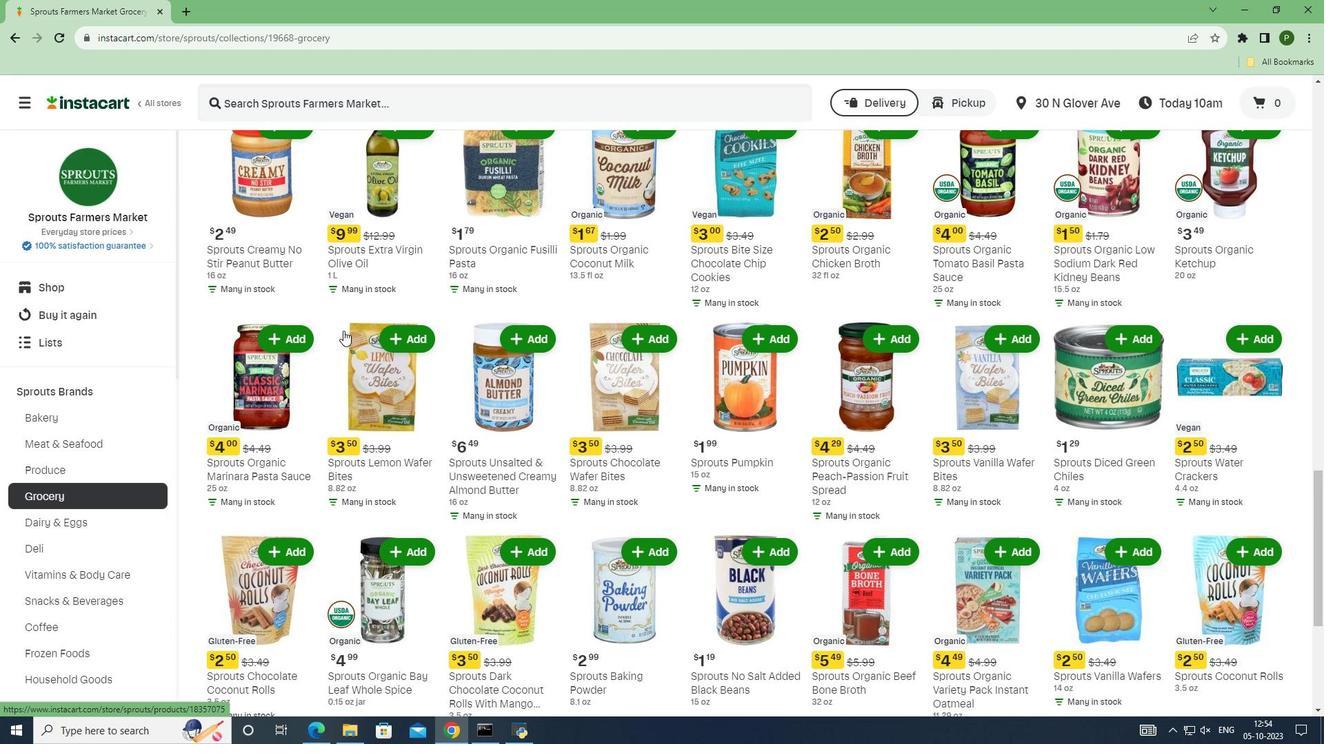 
Action: Mouse scrolled (343, 330) with delta (0, 0)
Screenshot: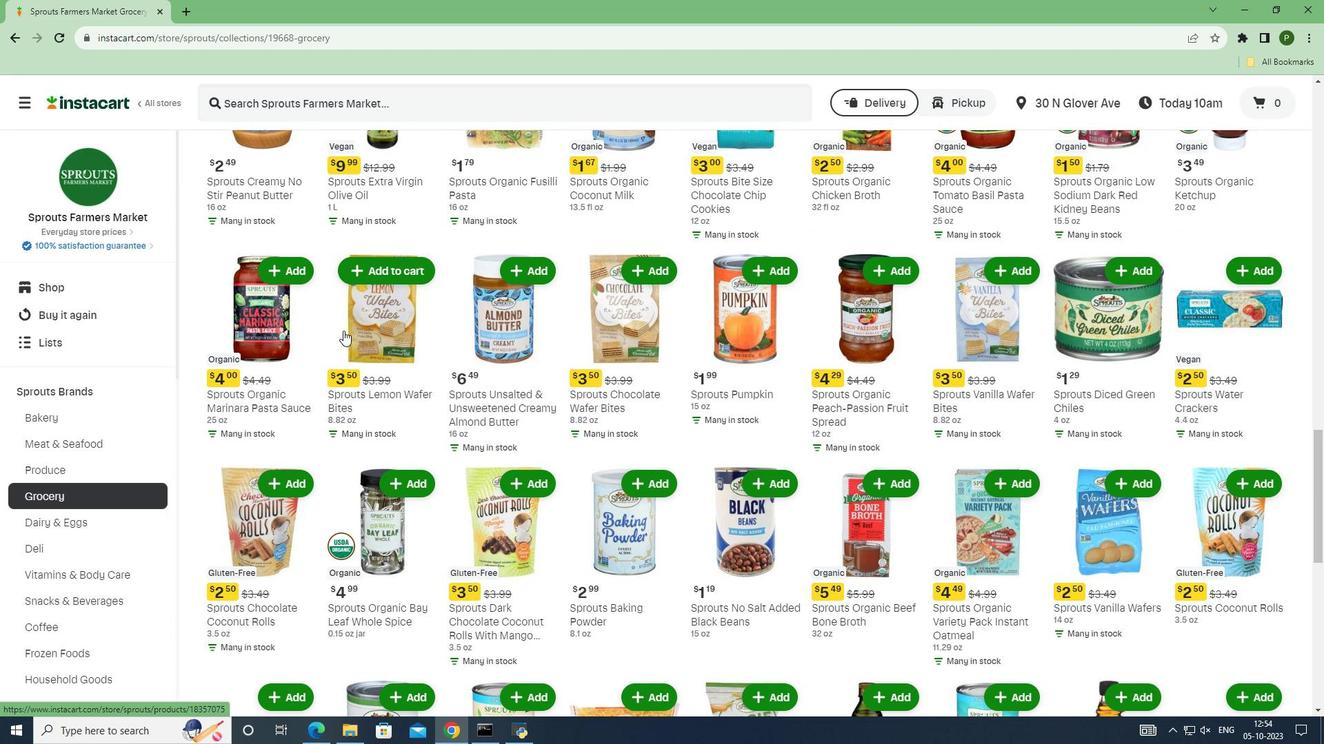 
Action: Mouse scrolled (343, 330) with delta (0, 0)
Screenshot: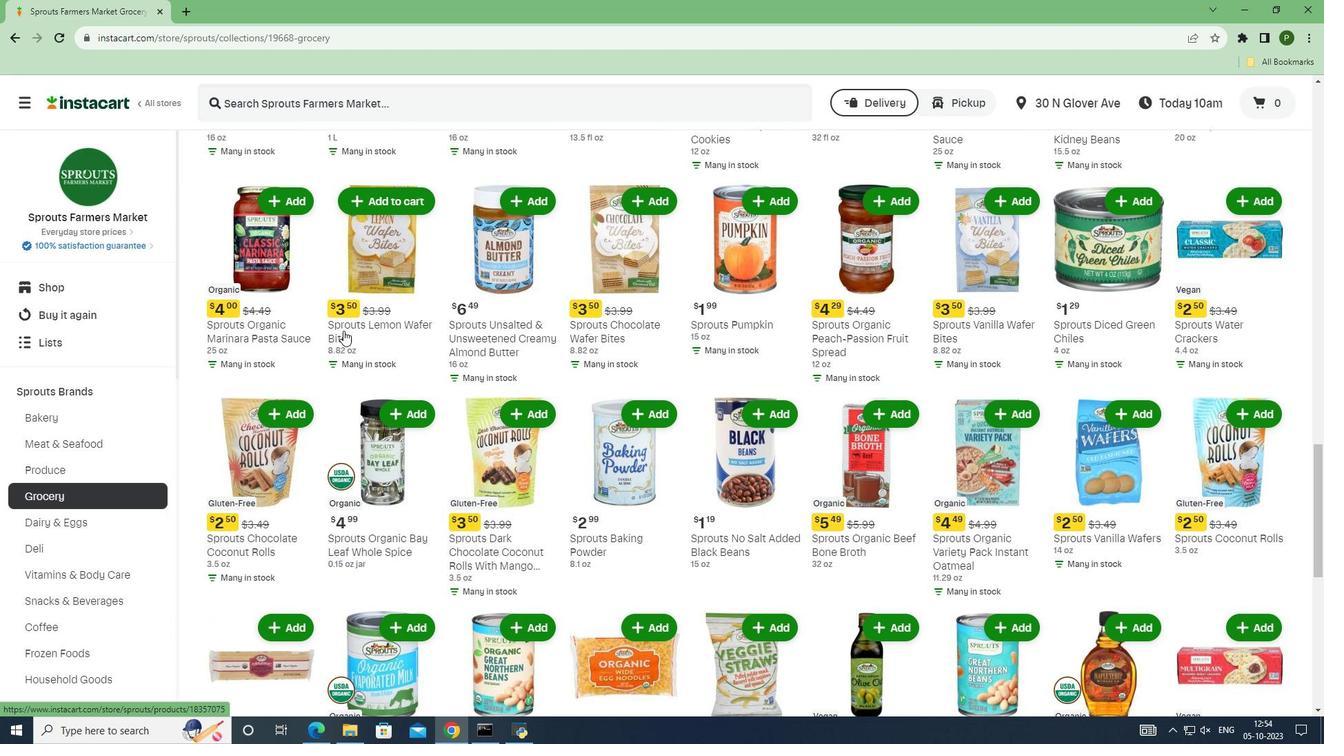 
Action: Mouse scrolled (343, 330) with delta (0, 0)
Screenshot: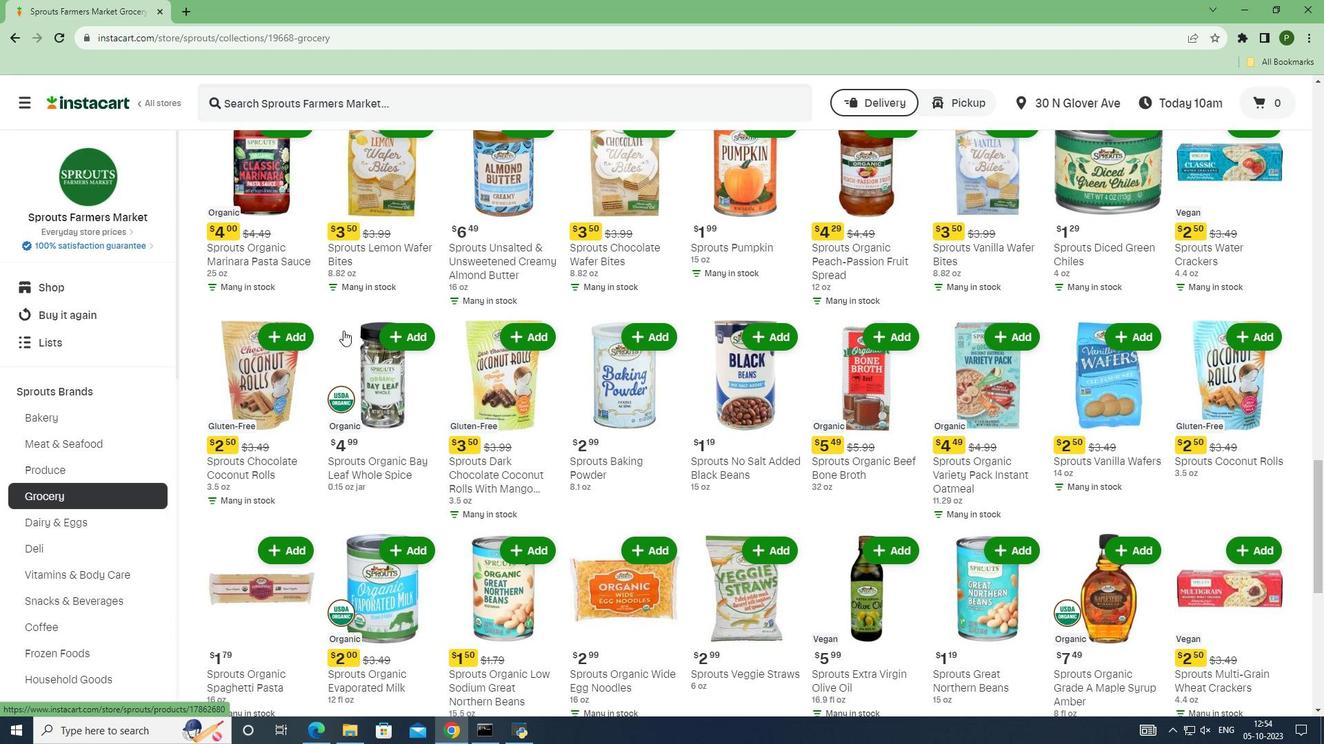 
Action: Mouse scrolled (343, 330) with delta (0, 0)
Screenshot: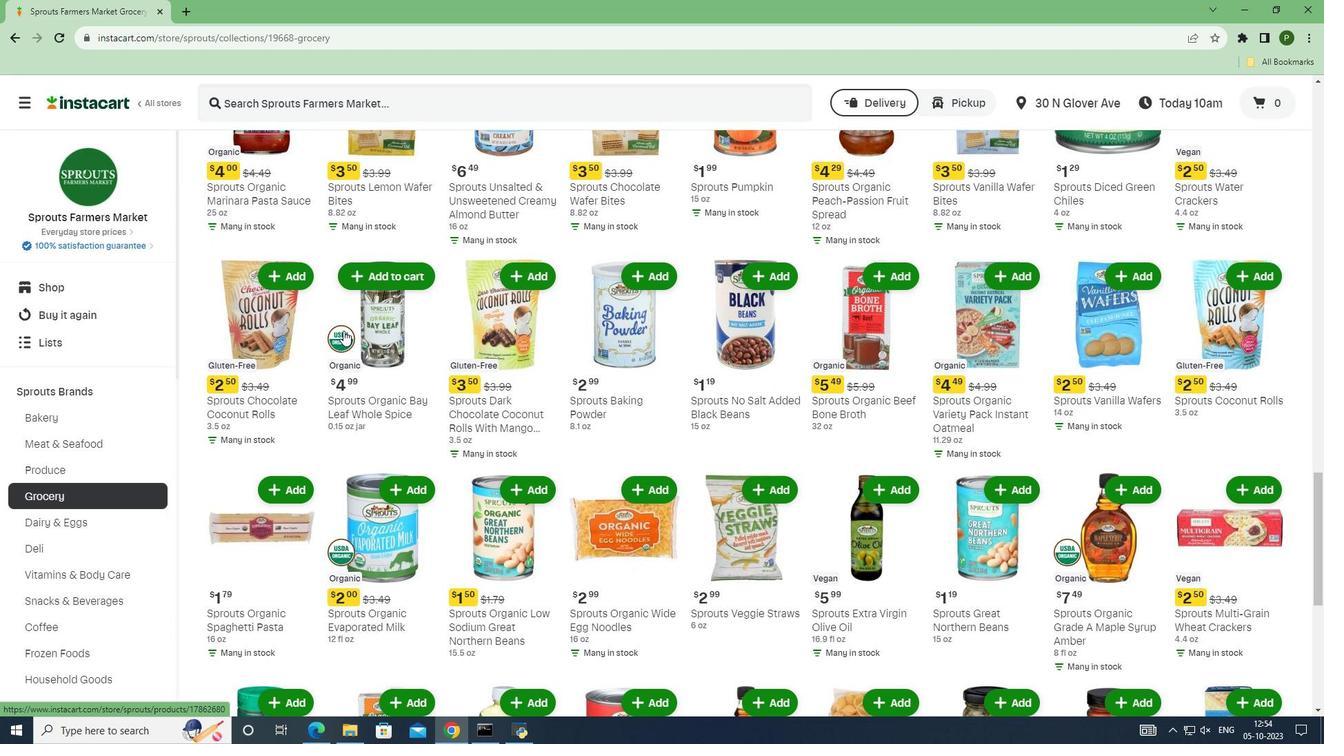 
Action: Mouse scrolled (343, 330) with delta (0, 0)
Screenshot: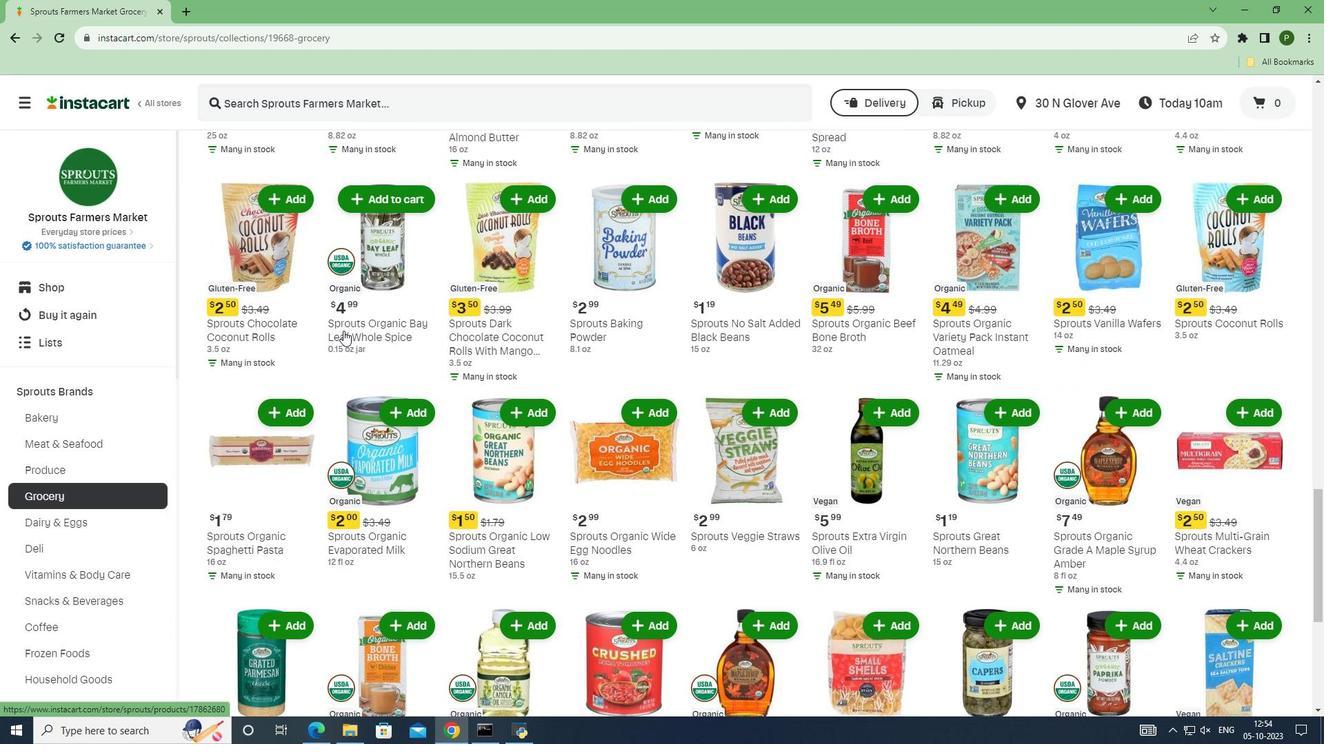 
Action: Mouse scrolled (343, 330) with delta (0, 0)
Screenshot: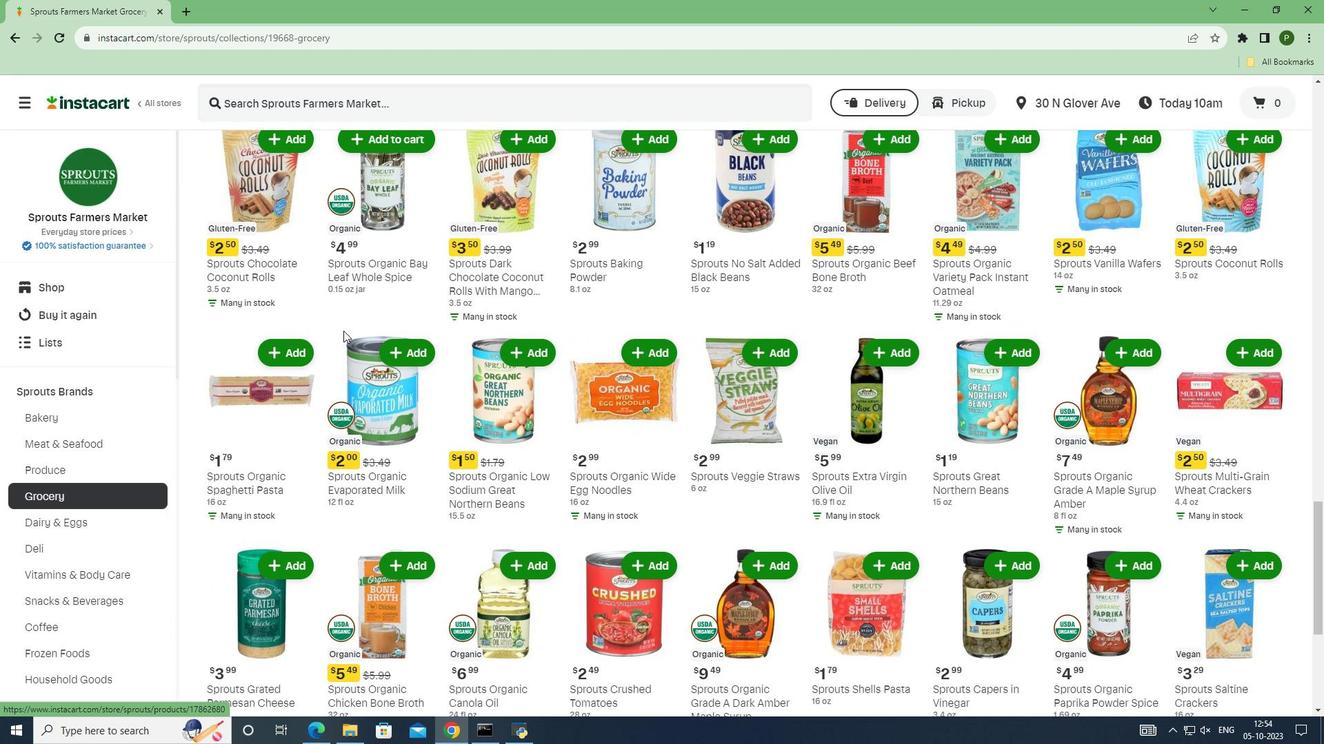 
Action: Mouse scrolled (343, 330) with delta (0, 0)
Screenshot: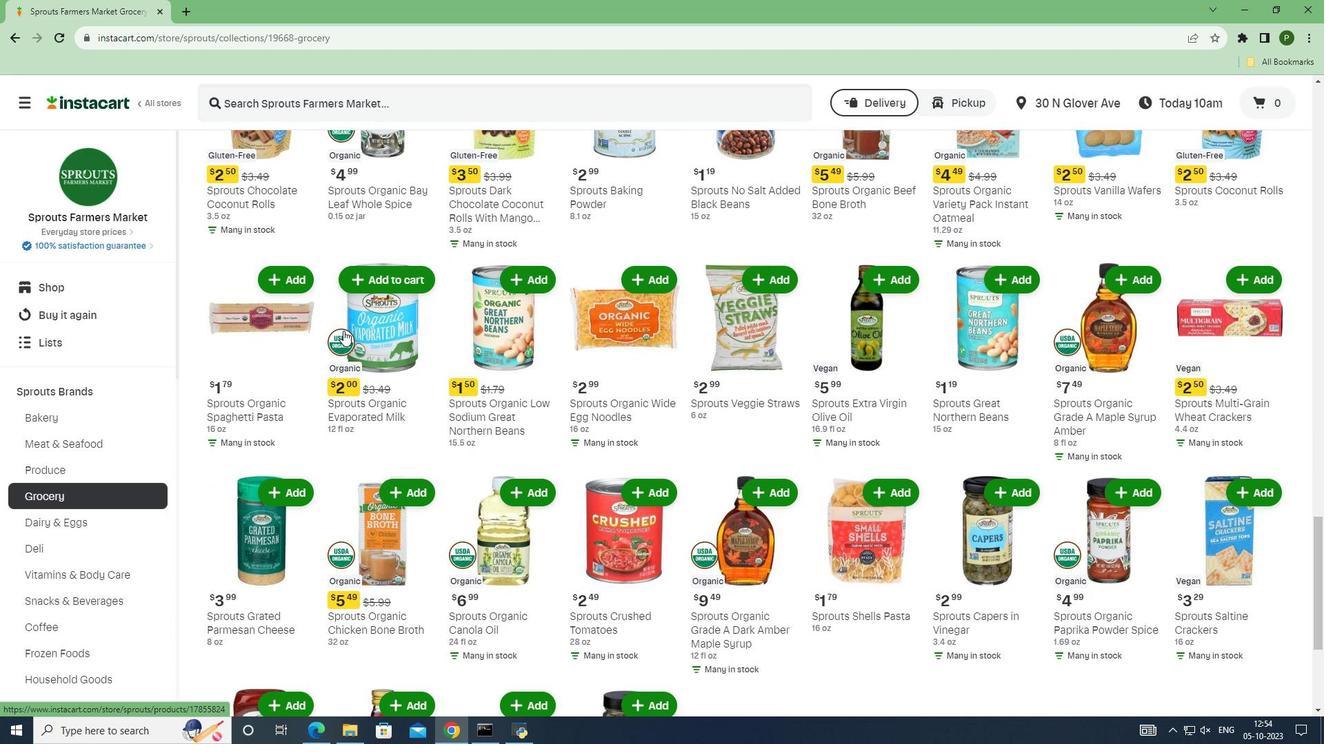 
Action: Mouse scrolled (343, 330) with delta (0, 0)
Screenshot: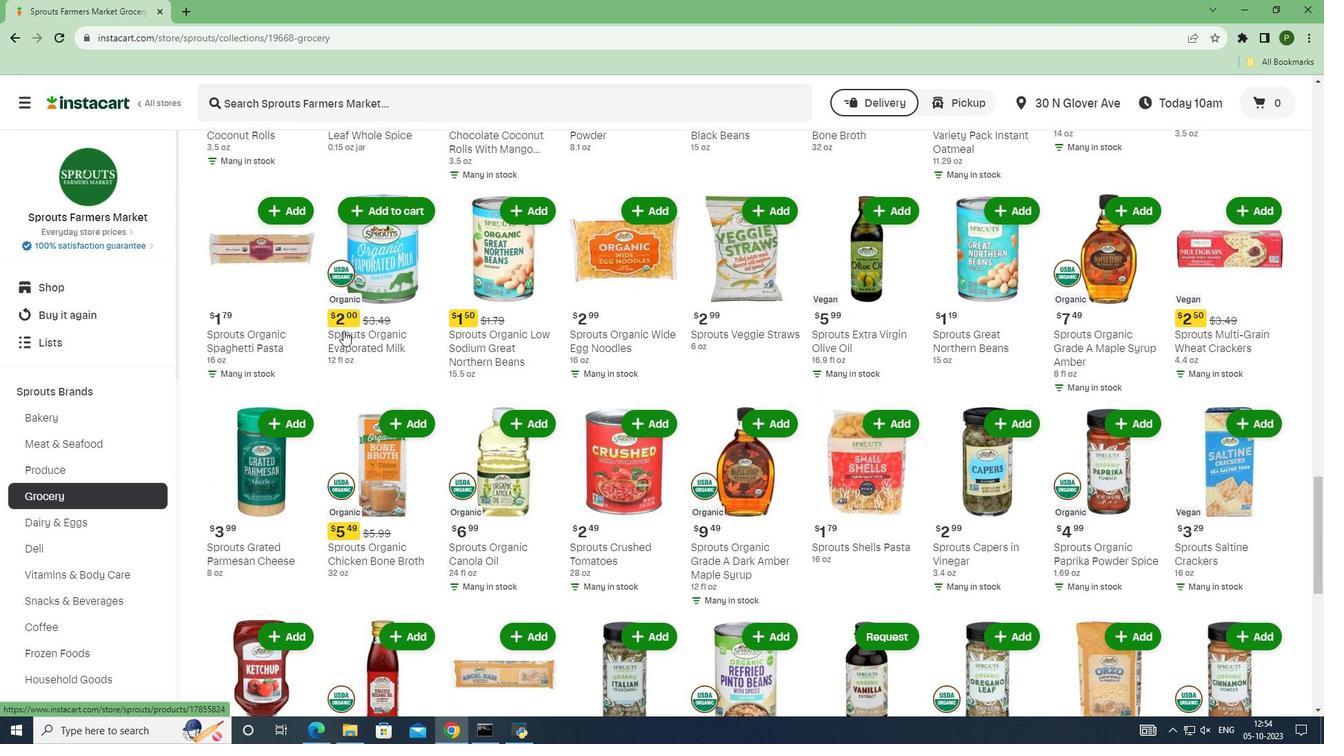 
Action: Mouse scrolled (343, 330) with delta (0, 0)
Screenshot: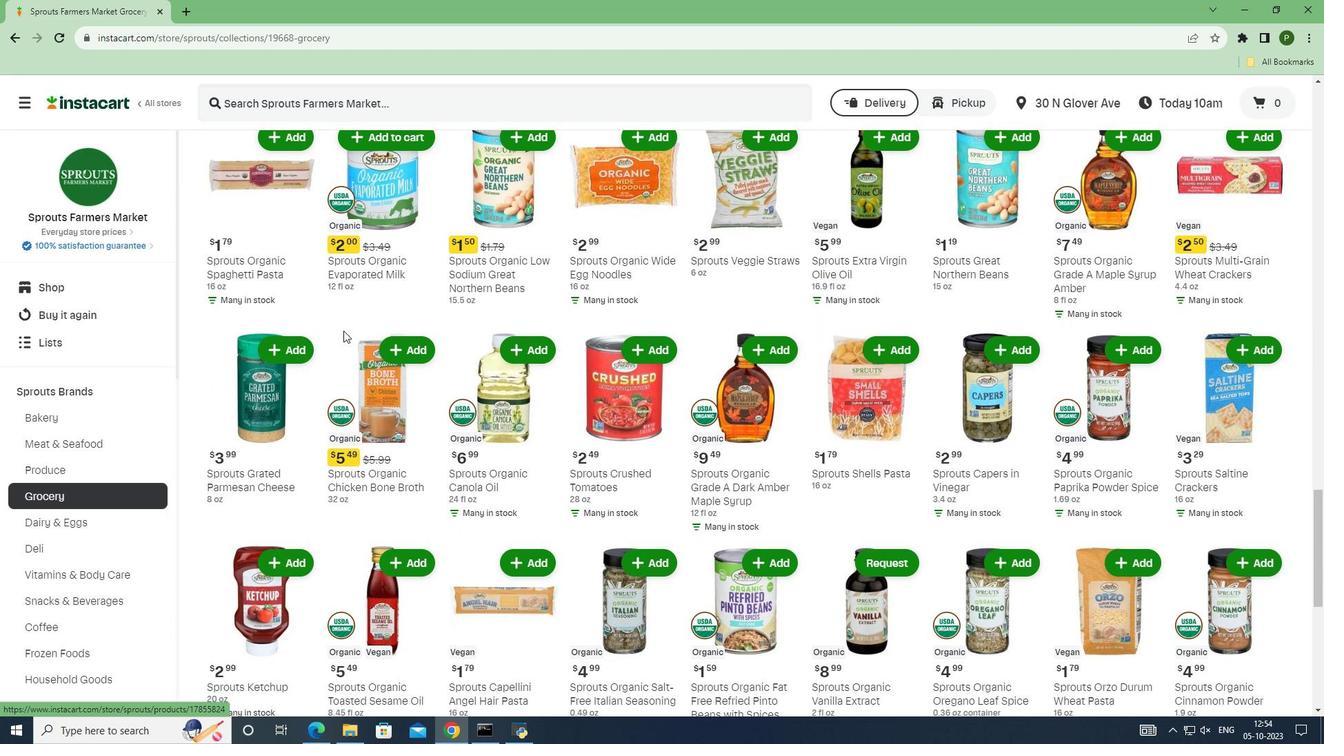 
Action: Mouse scrolled (343, 330) with delta (0, 0)
Screenshot: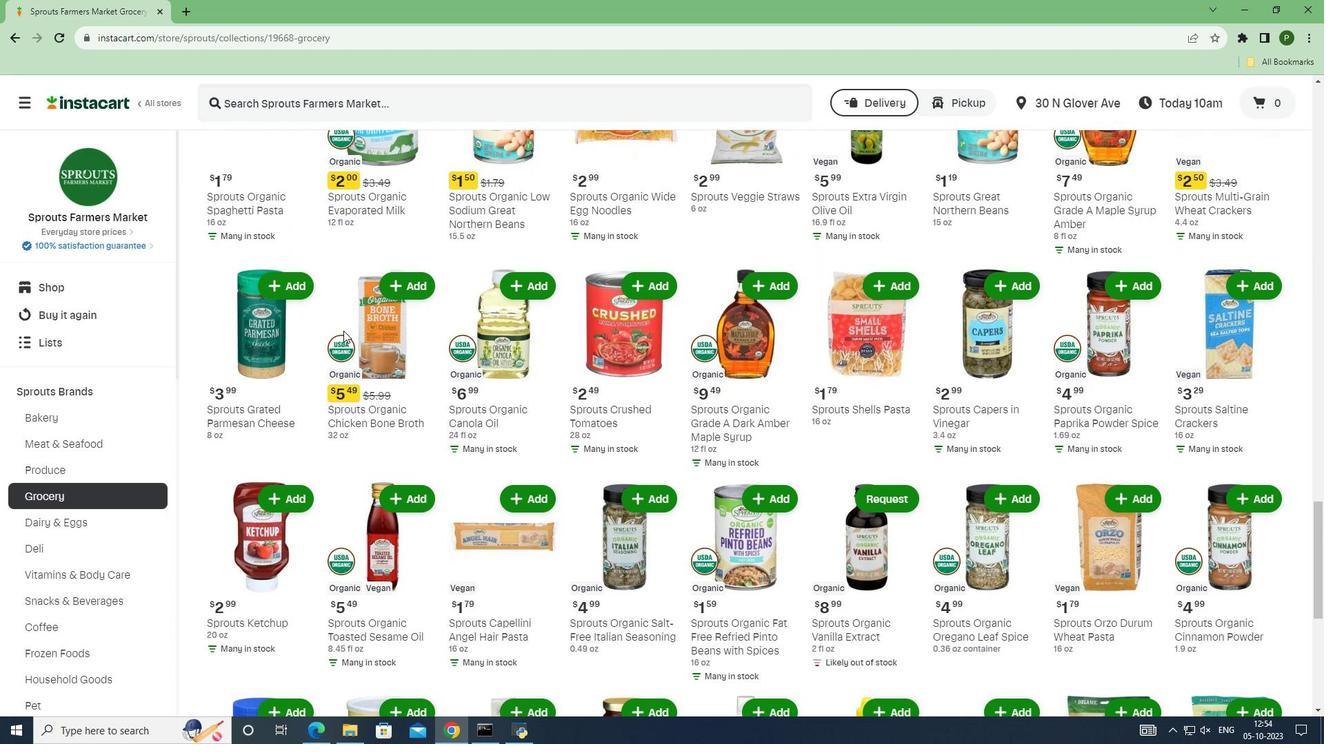 
Action: Mouse scrolled (343, 330) with delta (0, 0)
Screenshot: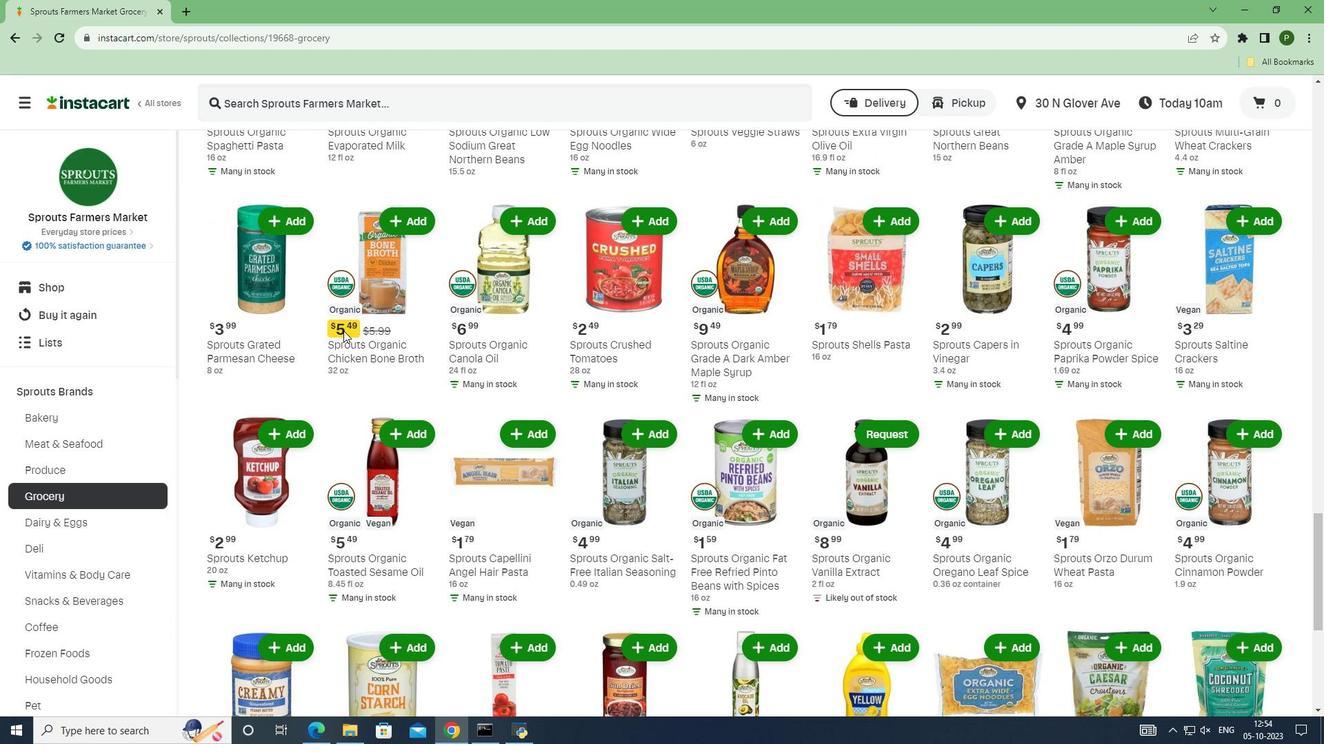 
Action: Mouse scrolled (343, 330) with delta (0, 0)
Screenshot: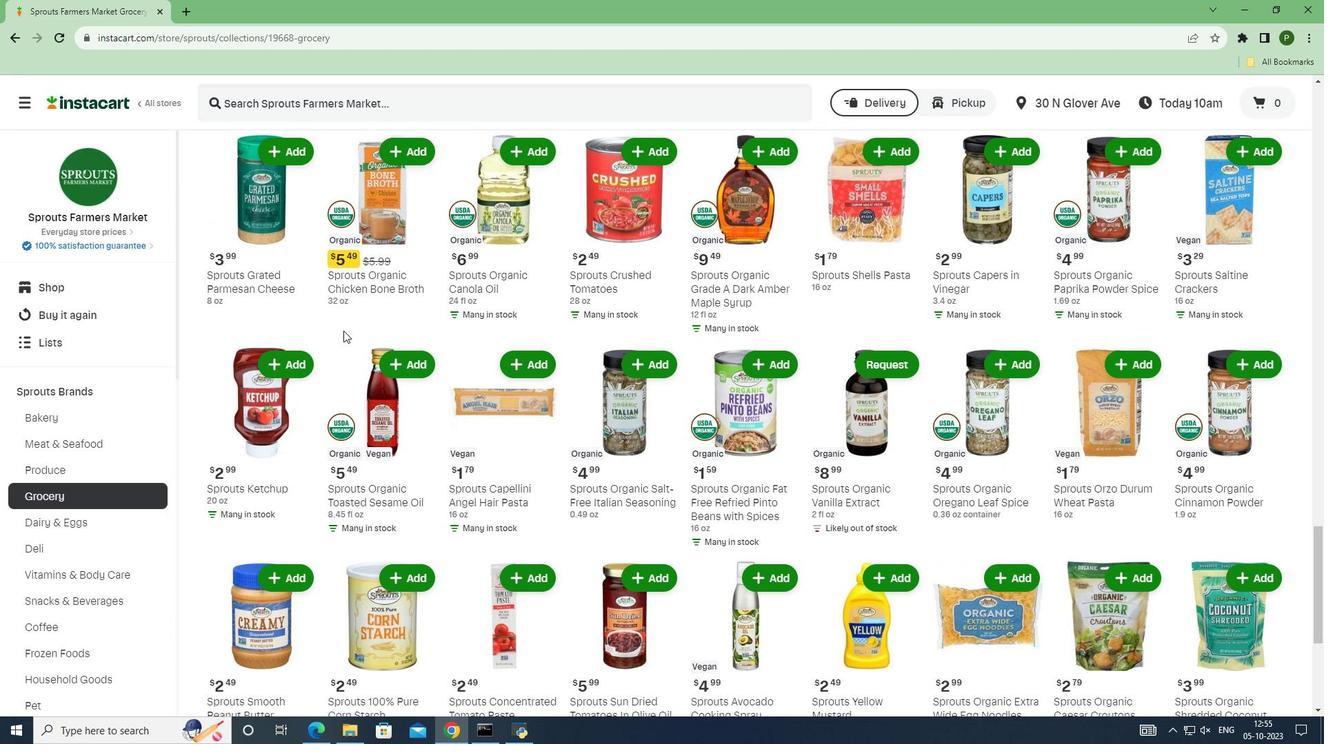 
Action: Mouse scrolled (343, 330) with delta (0, 0)
Screenshot: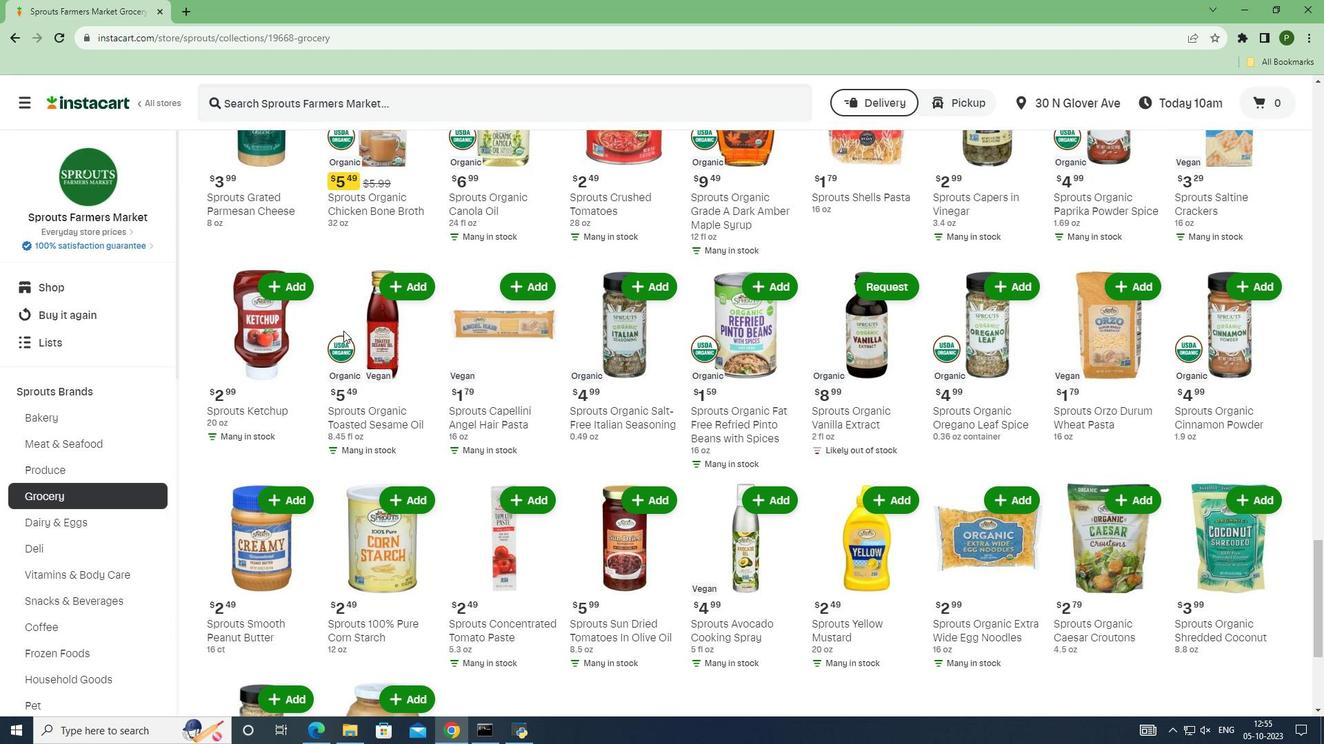 
Action: Mouse scrolled (343, 330) with delta (0, 0)
Screenshot: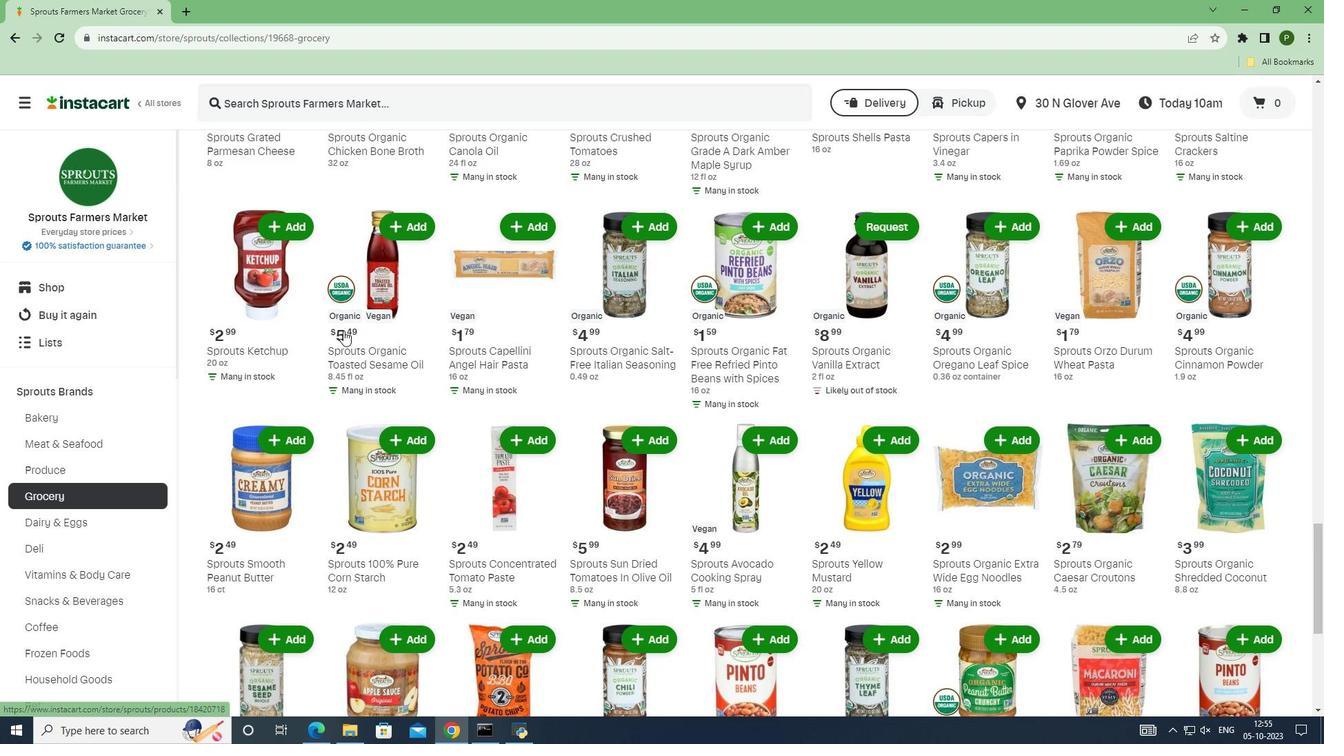 
Action: Mouse scrolled (343, 330) with delta (0, 0)
Screenshot: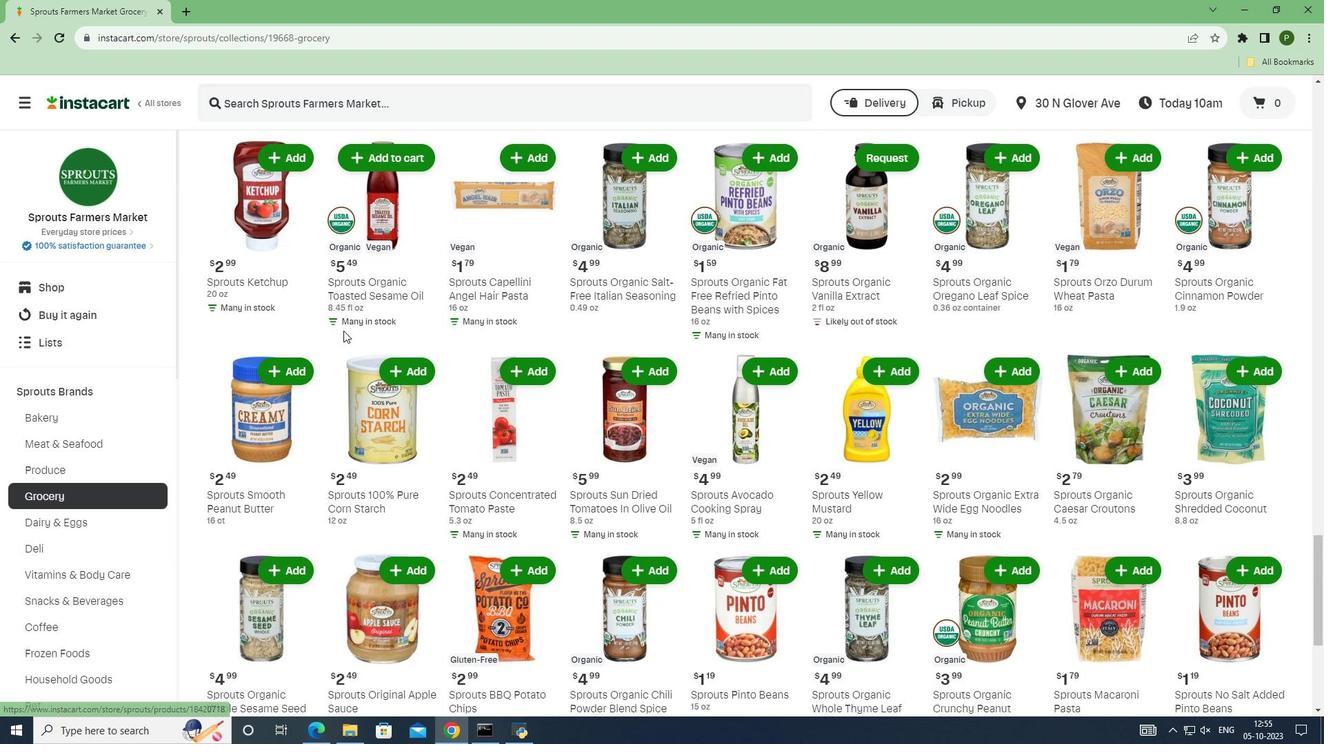 
Action: Mouse scrolled (343, 330) with delta (0, 0)
Screenshot: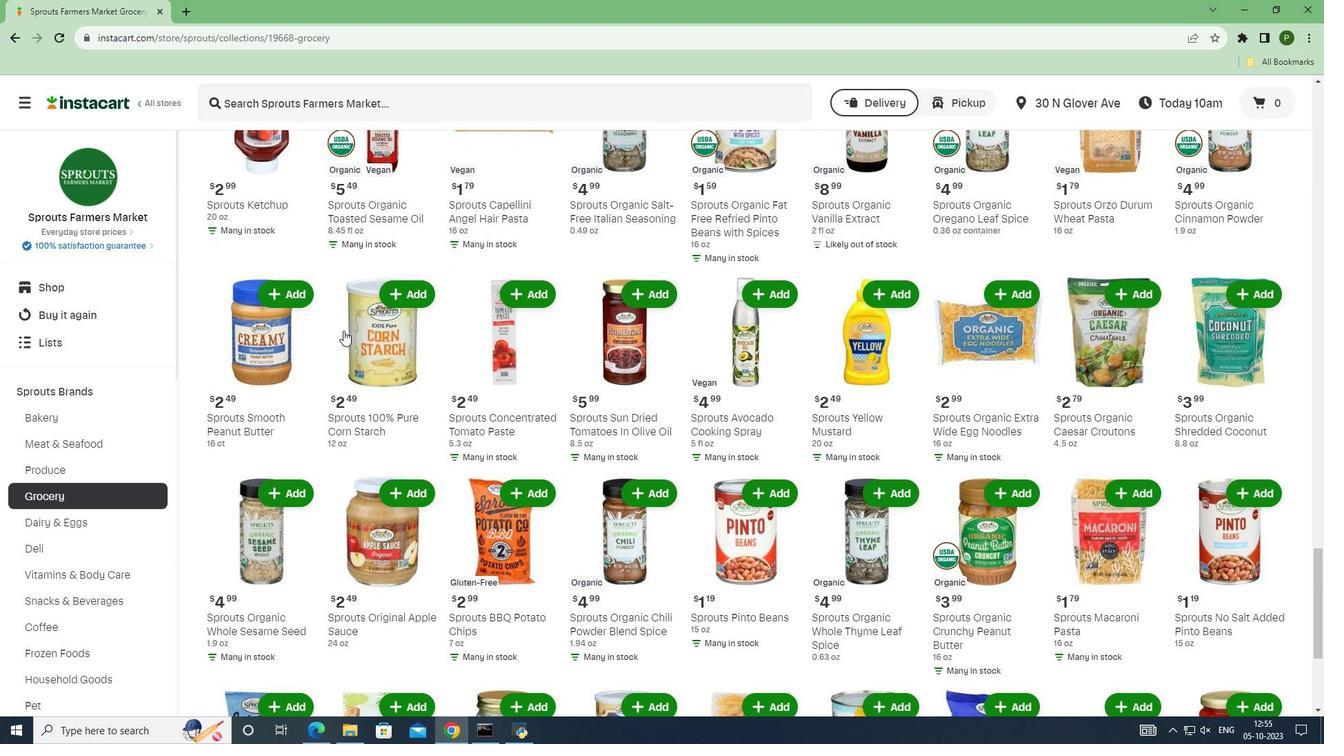 
Action: Mouse scrolled (343, 330) with delta (0, 0)
Screenshot: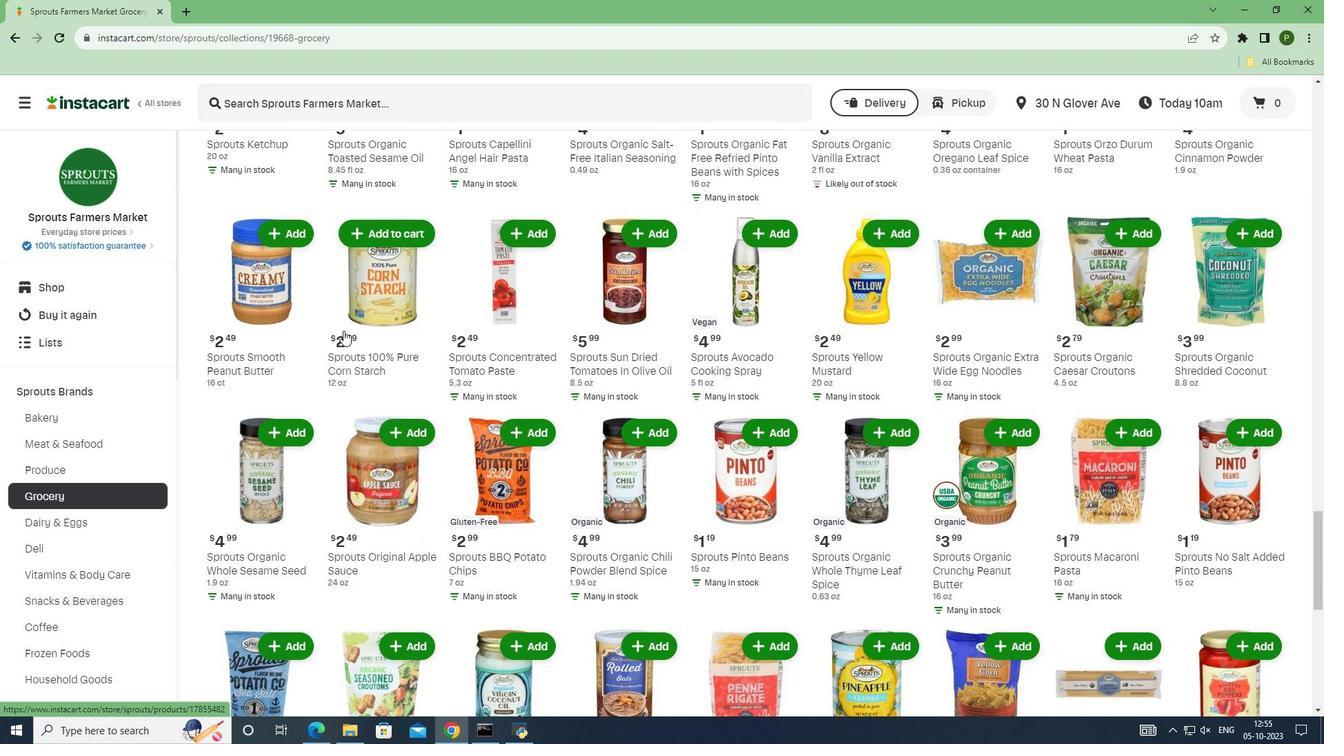 
Action: Mouse scrolled (343, 330) with delta (0, 0)
Screenshot: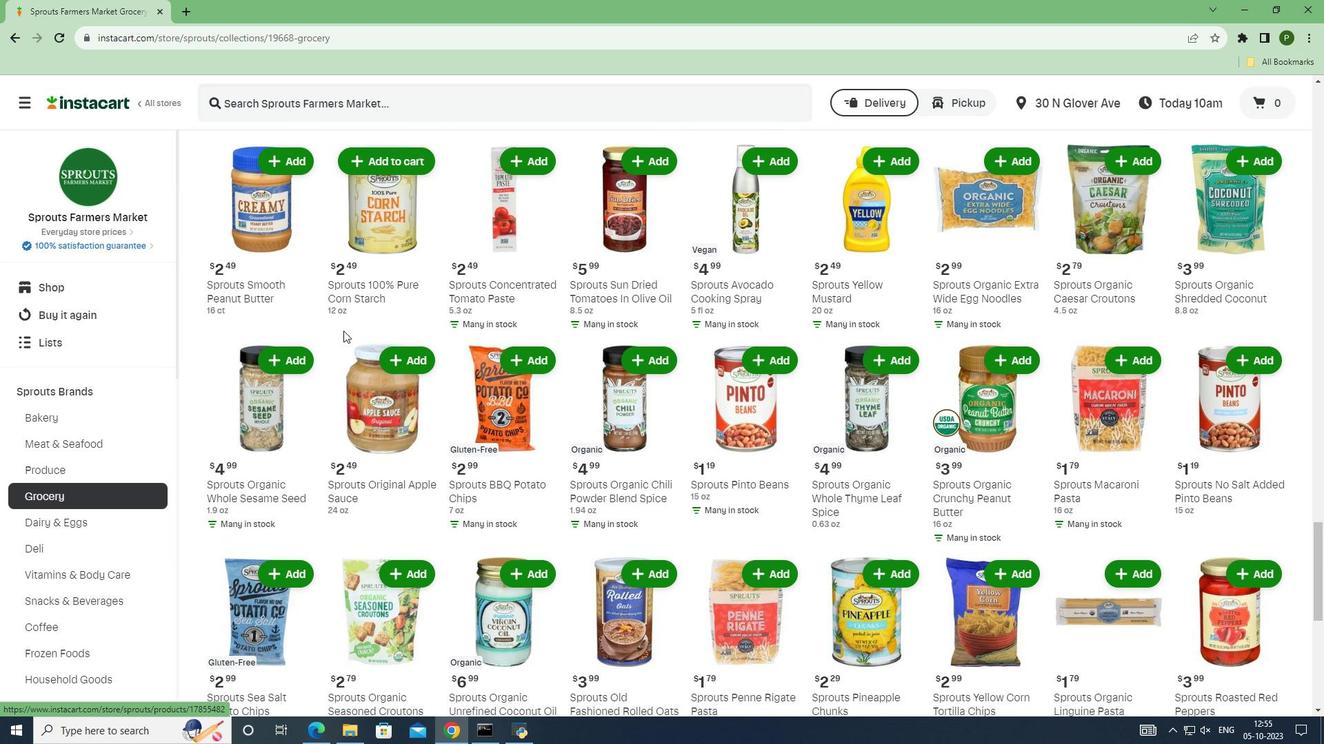 
Action: Mouse scrolled (343, 330) with delta (0, 0)
Screenshot: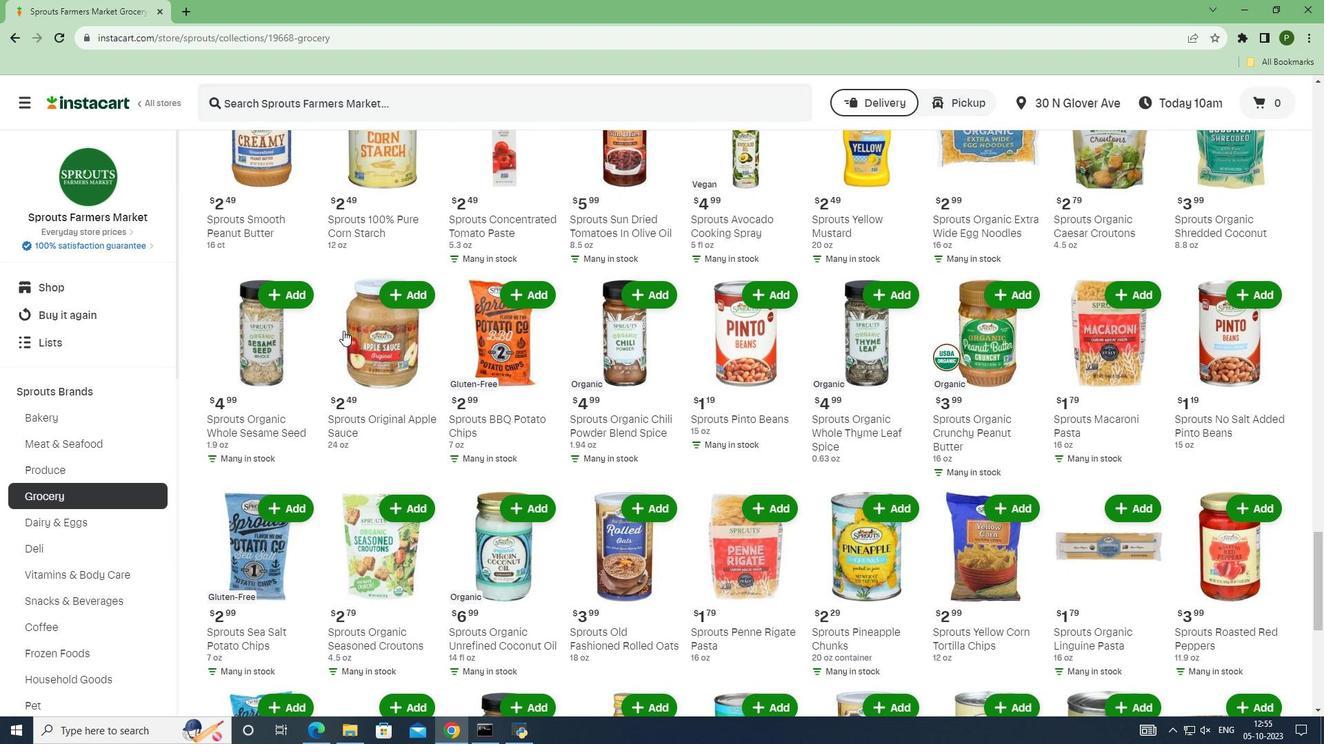 
Action: Mouse scrolled (343, 330) with delta (0, 0)
Screenshot: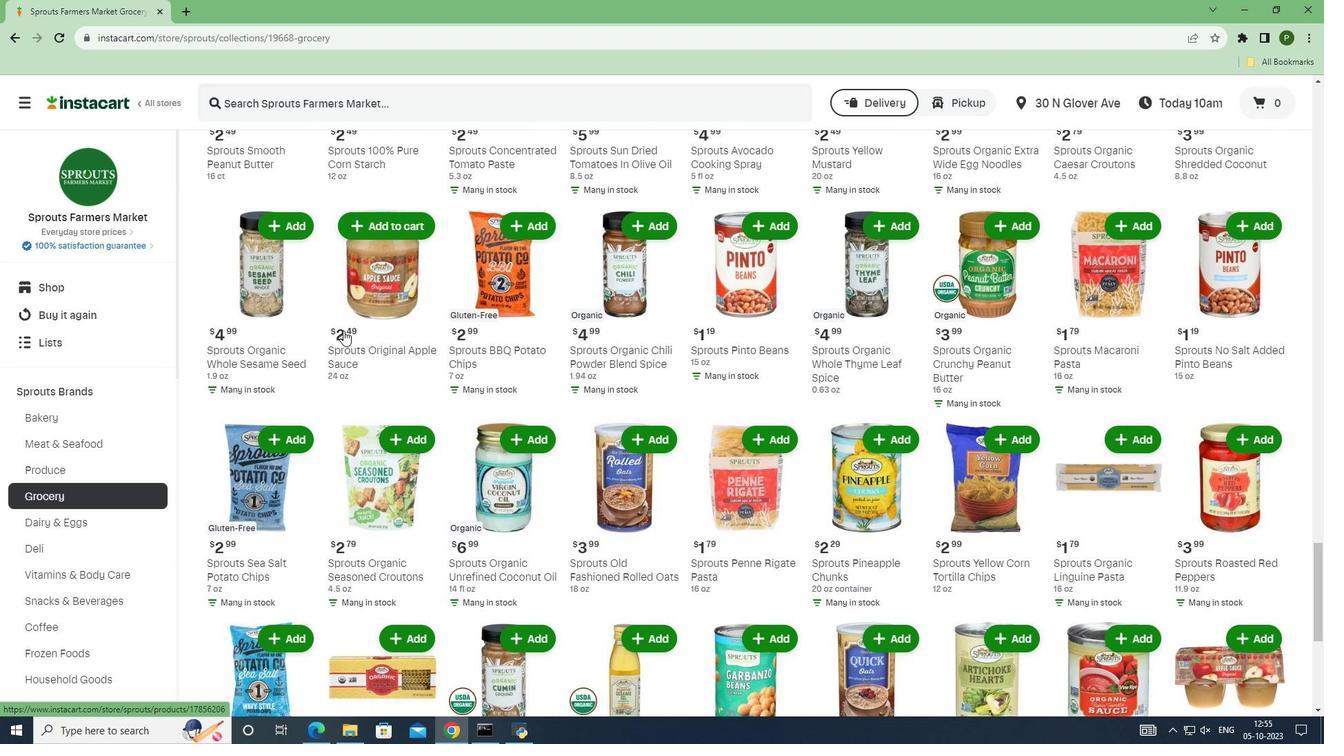 
Action: Mouse scrolled (343, 330) with delta (0, 0)
Screenshot: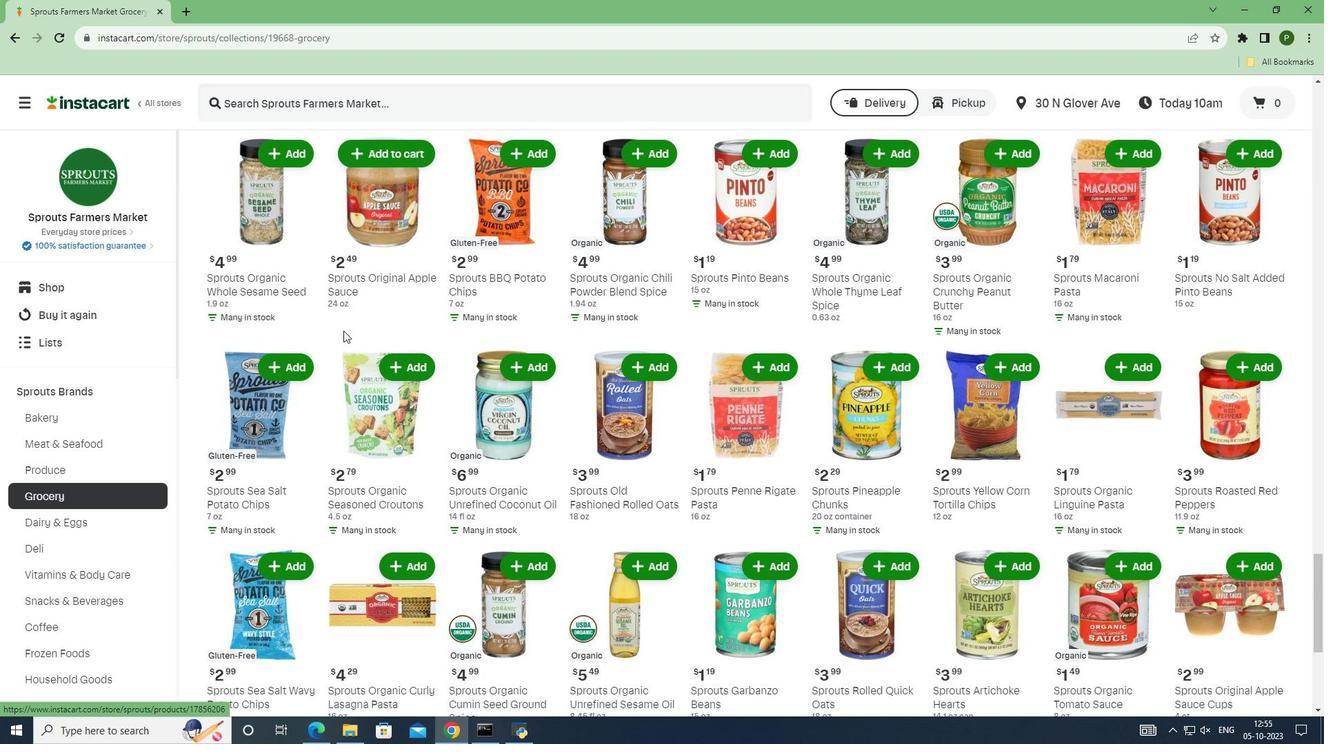 
Action: Mouse scrolled (343, 330) with delta (0, 0)
Screenshot: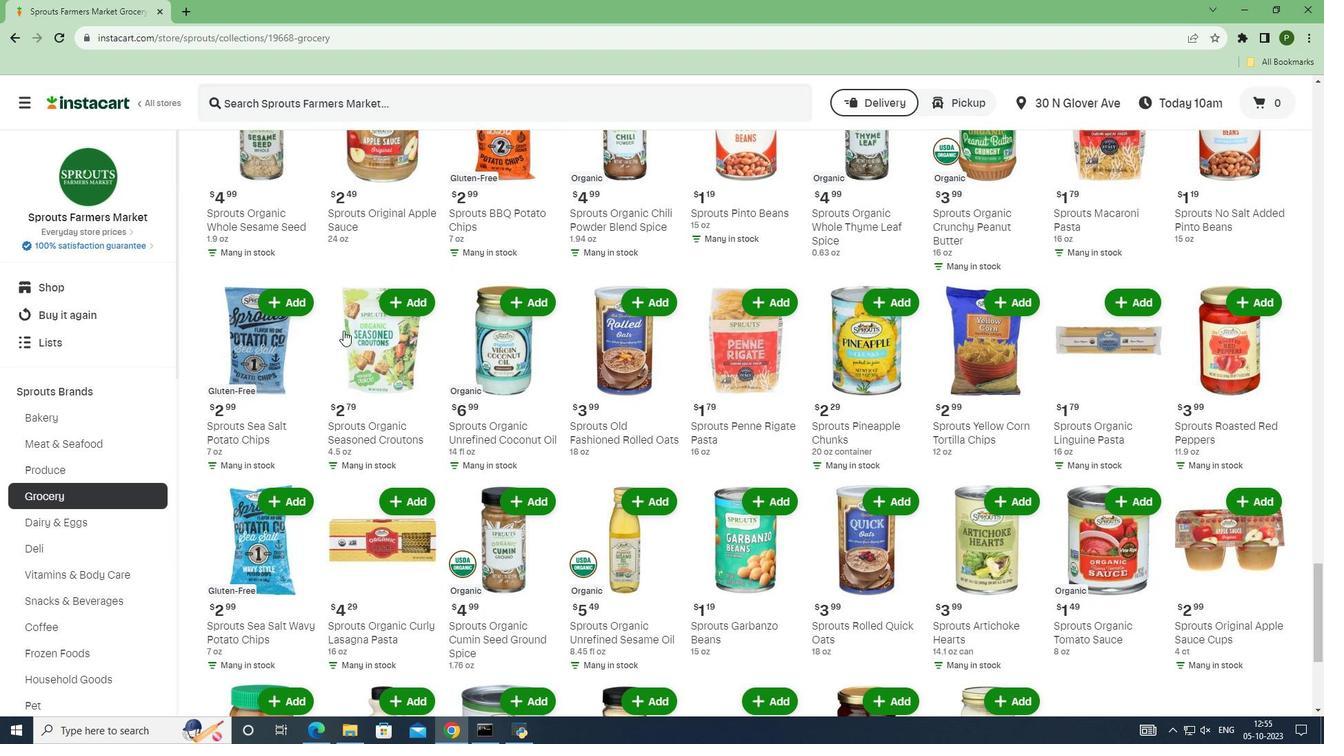 
Action: Mouse scrolled (343, 330) with delta (0, 0)
Screenshot: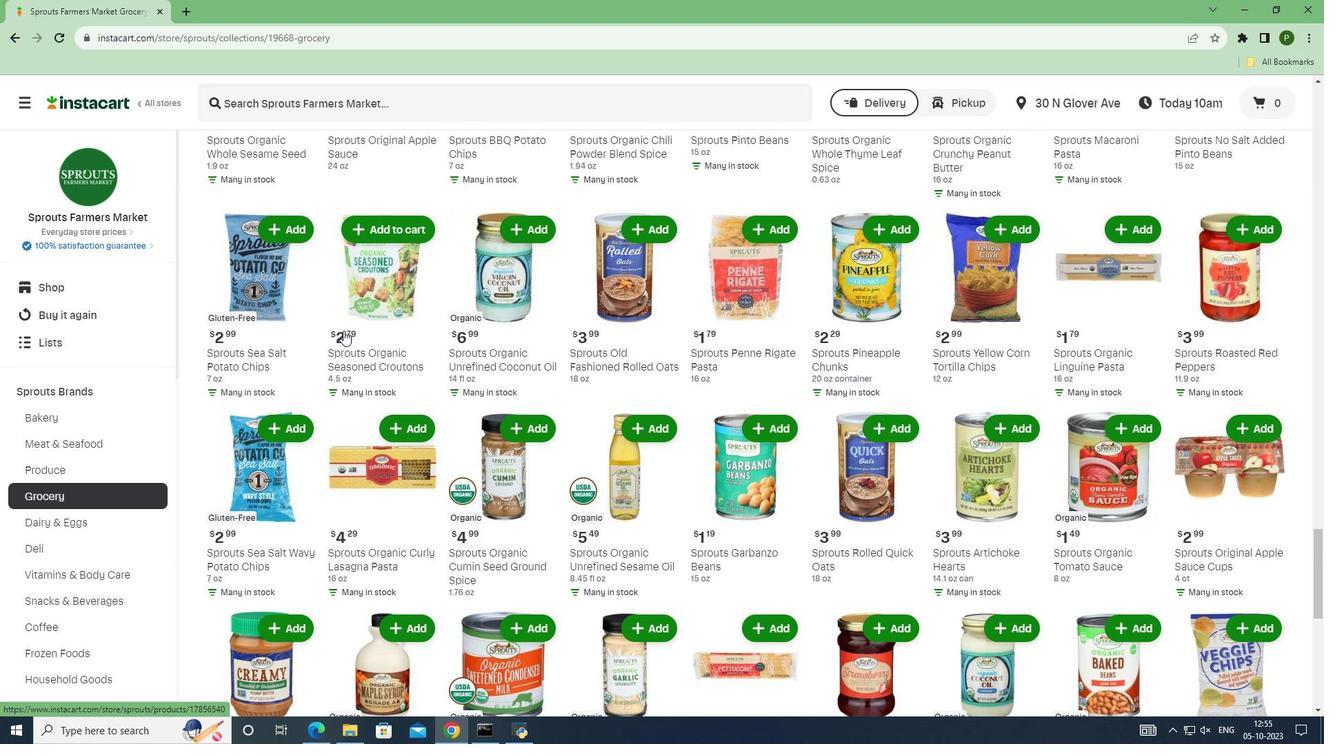 
Action: Mouse scrolled (343, 330) with delta (0, 0)
Screenshot: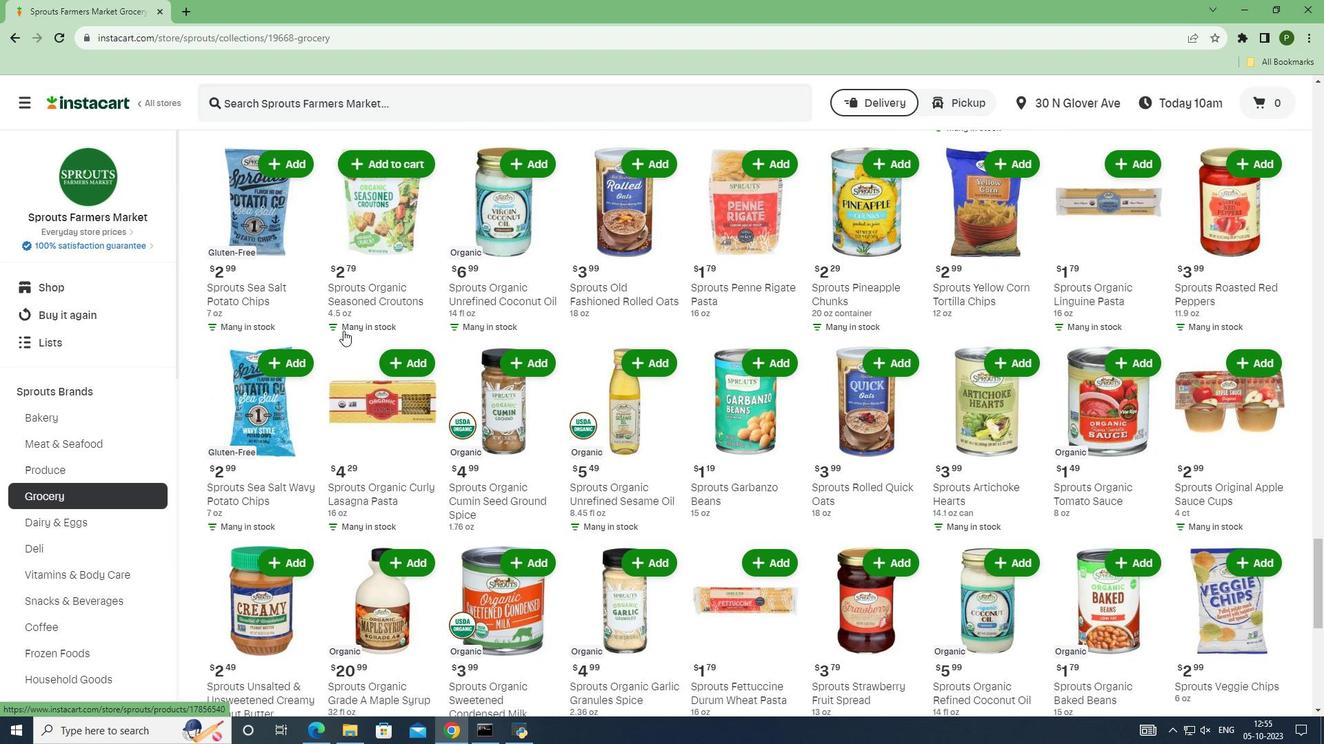 
Action: Mouse scrolled (343, 330) with delta (0, 0)
Screenshot: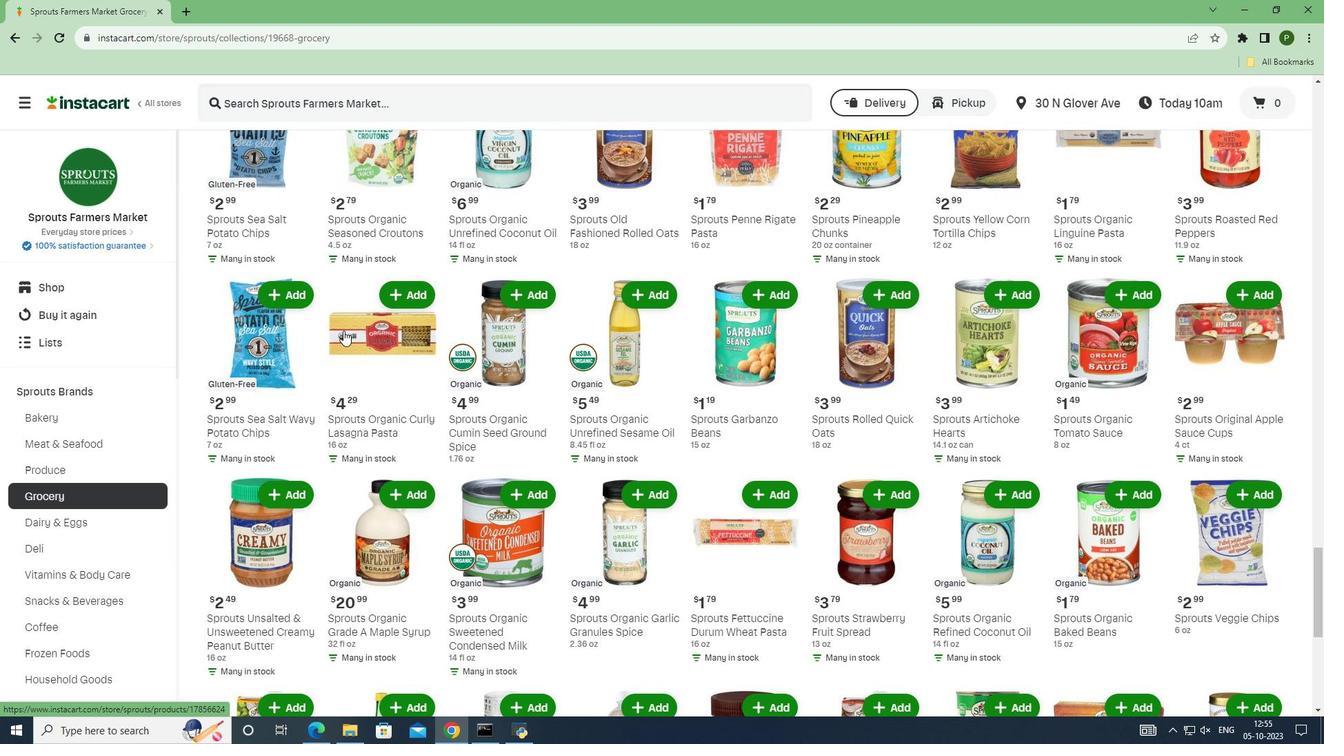 
Action: Mouse scrolled (343, 330) with delta (0, 0)
Screenshot: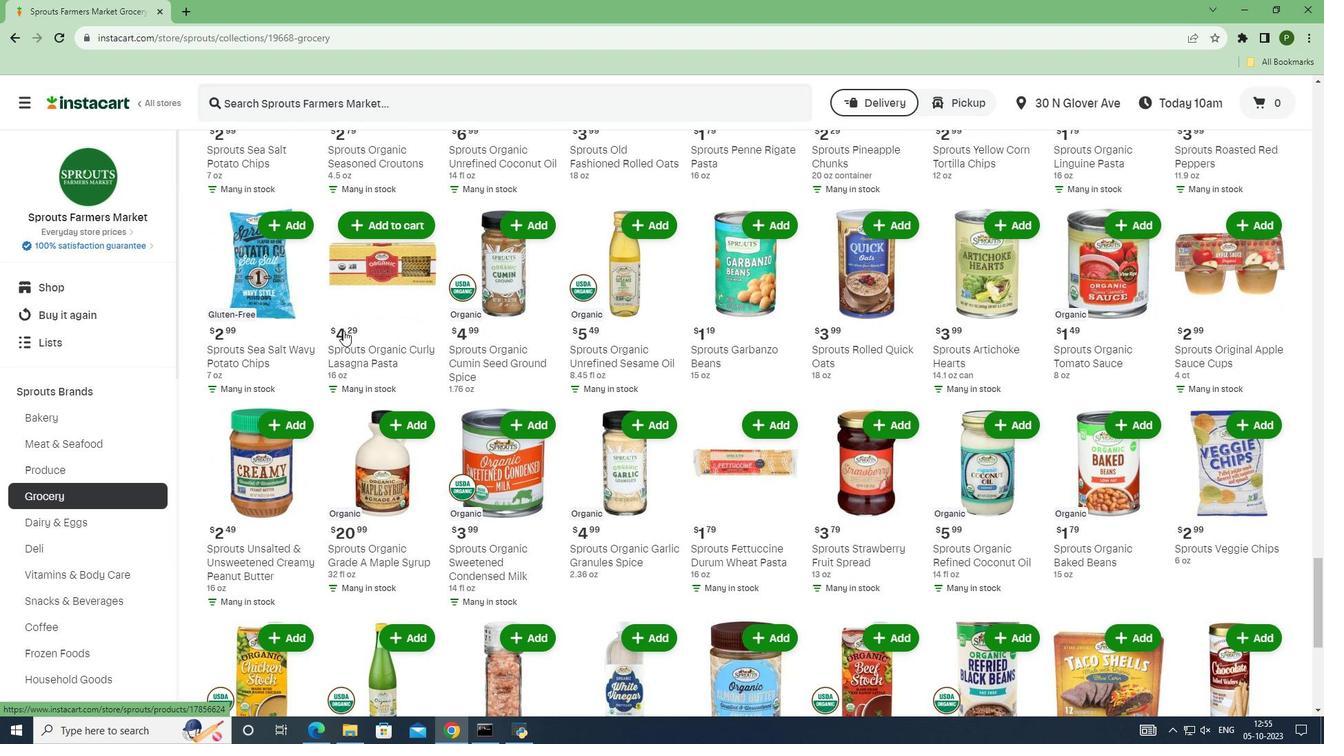
Action: Mouse scrolled (343, 330) with delta (0, 0)
Screenshot: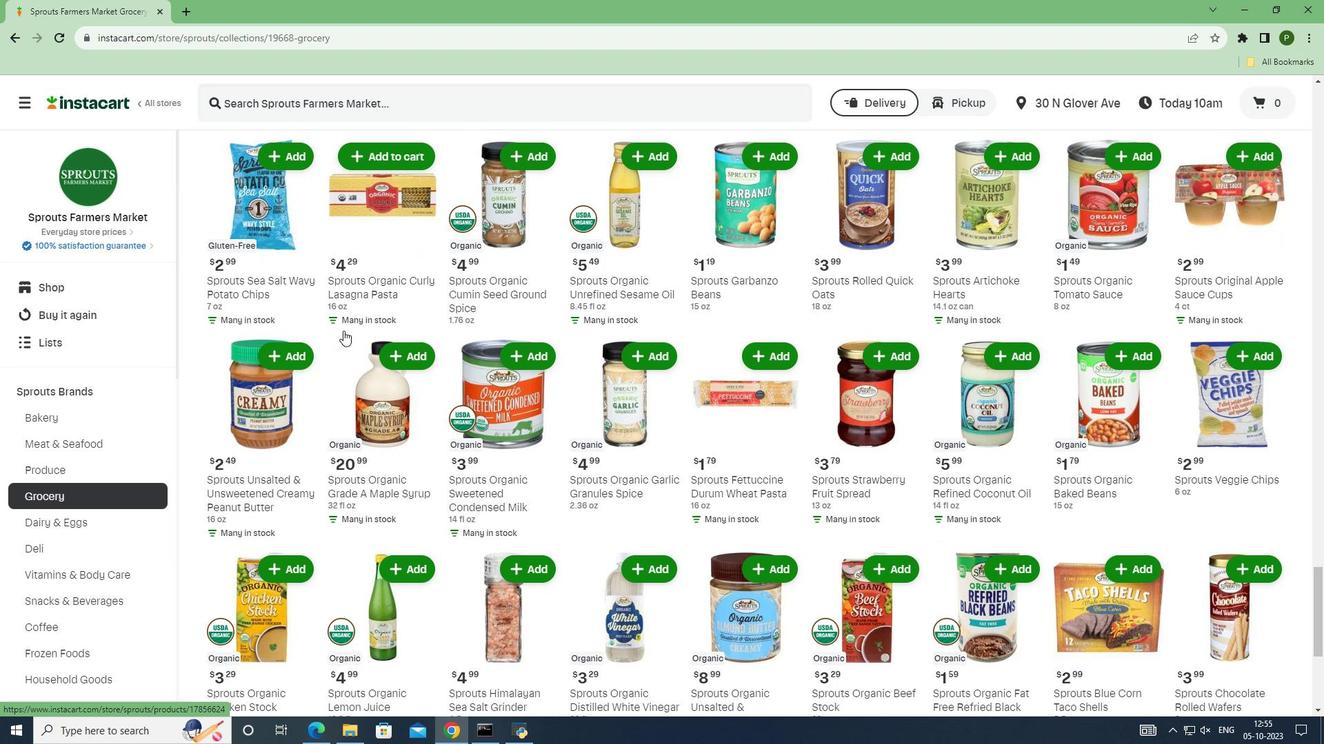 
Action: Mouse scrolled (343, 330) with delta (0, 0)
Screenshot: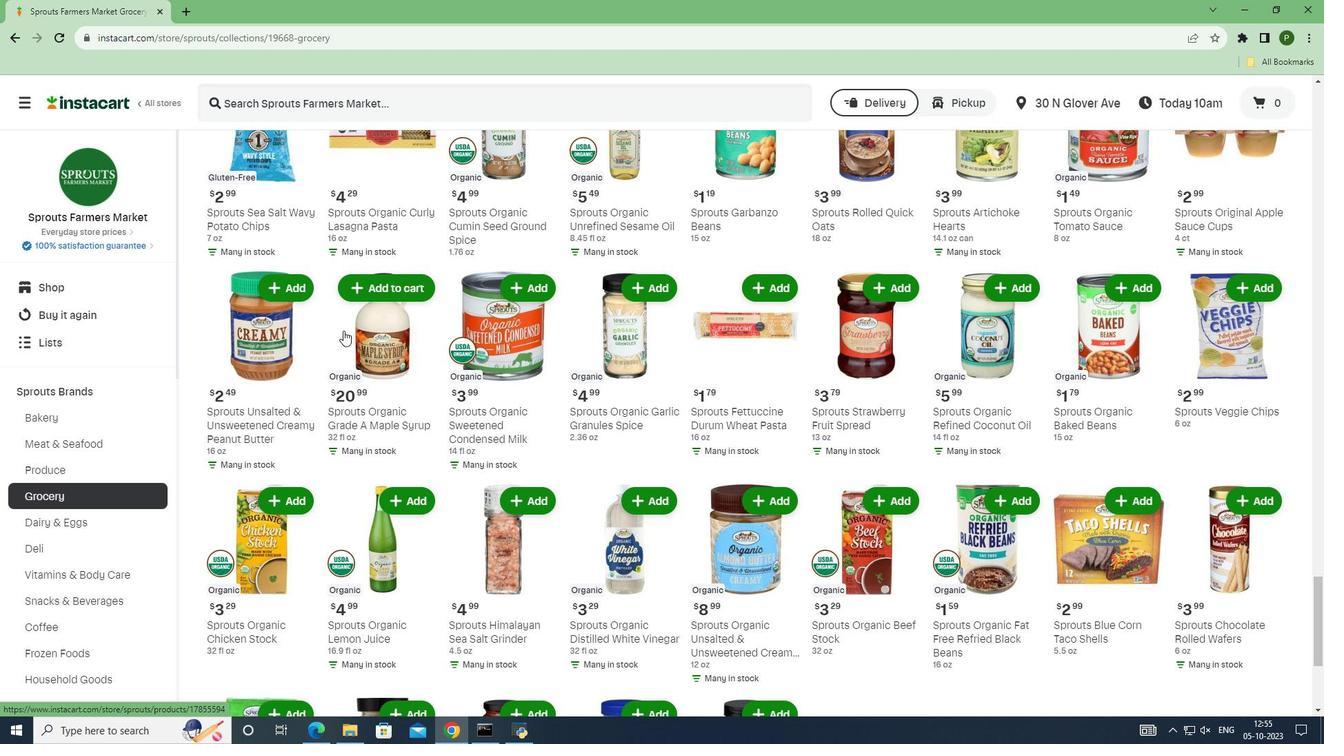 
Action: Mouse scrolled (343, 330) with delta (0, 0)
Screenshot: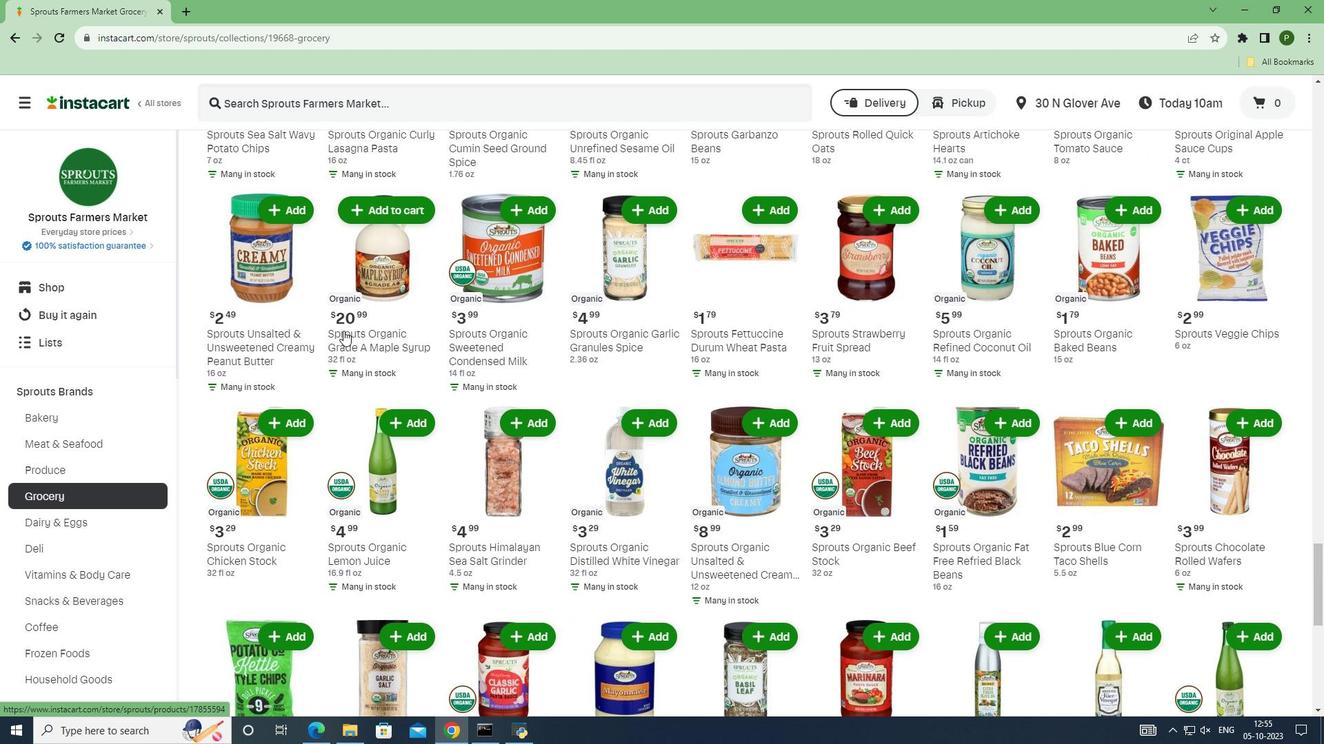 
Action: Mouse scrolled (343, 330) with delta (0, 0)
Screenshot: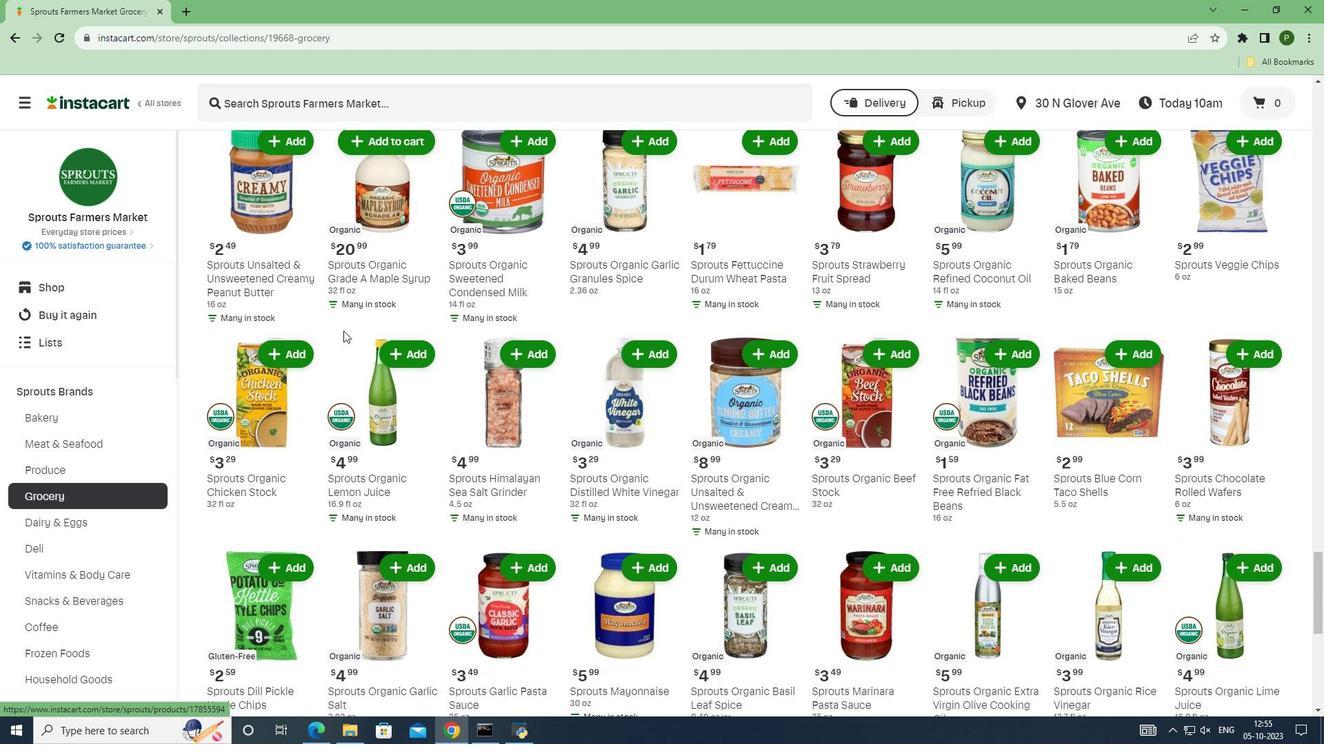 
Action: Mouse scrolled (343, 330) with delta (0, 0)
Screenshot: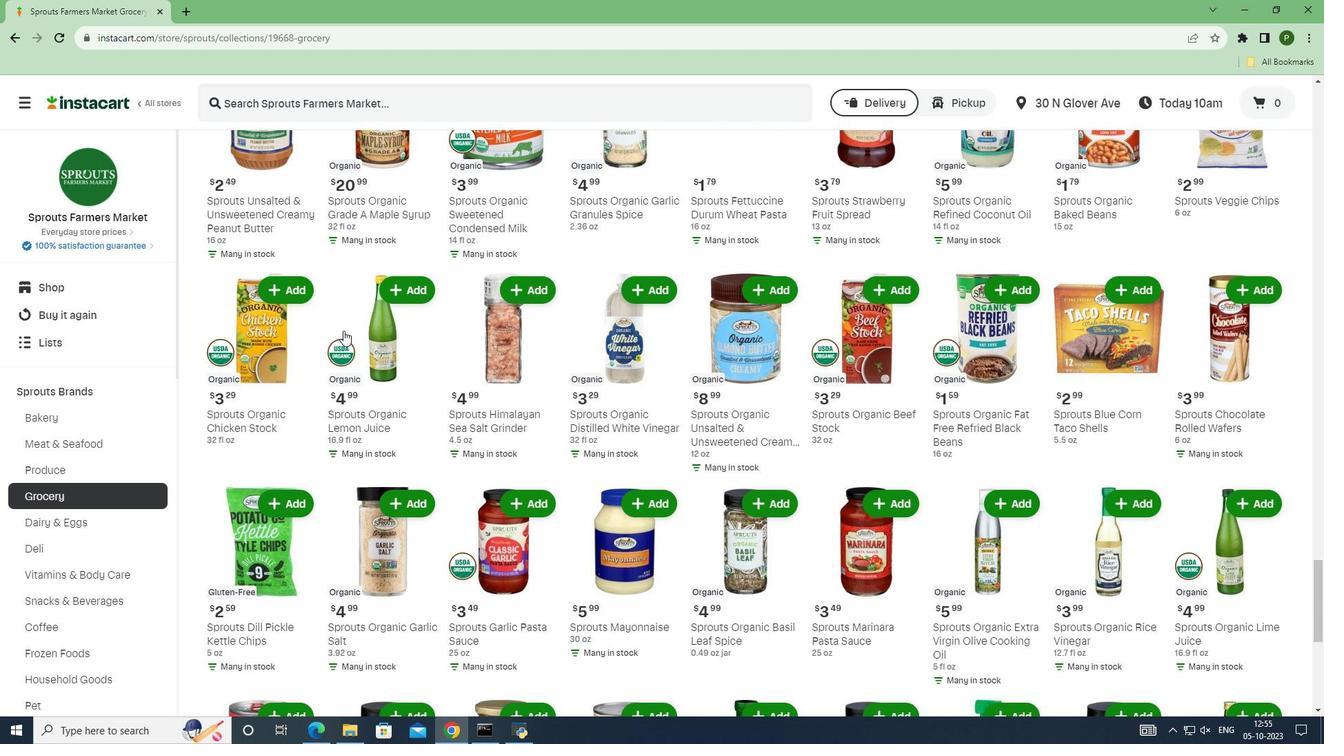 
Action: Mouse scrolled (343, 330) with delta (0, 0)
Screenshot: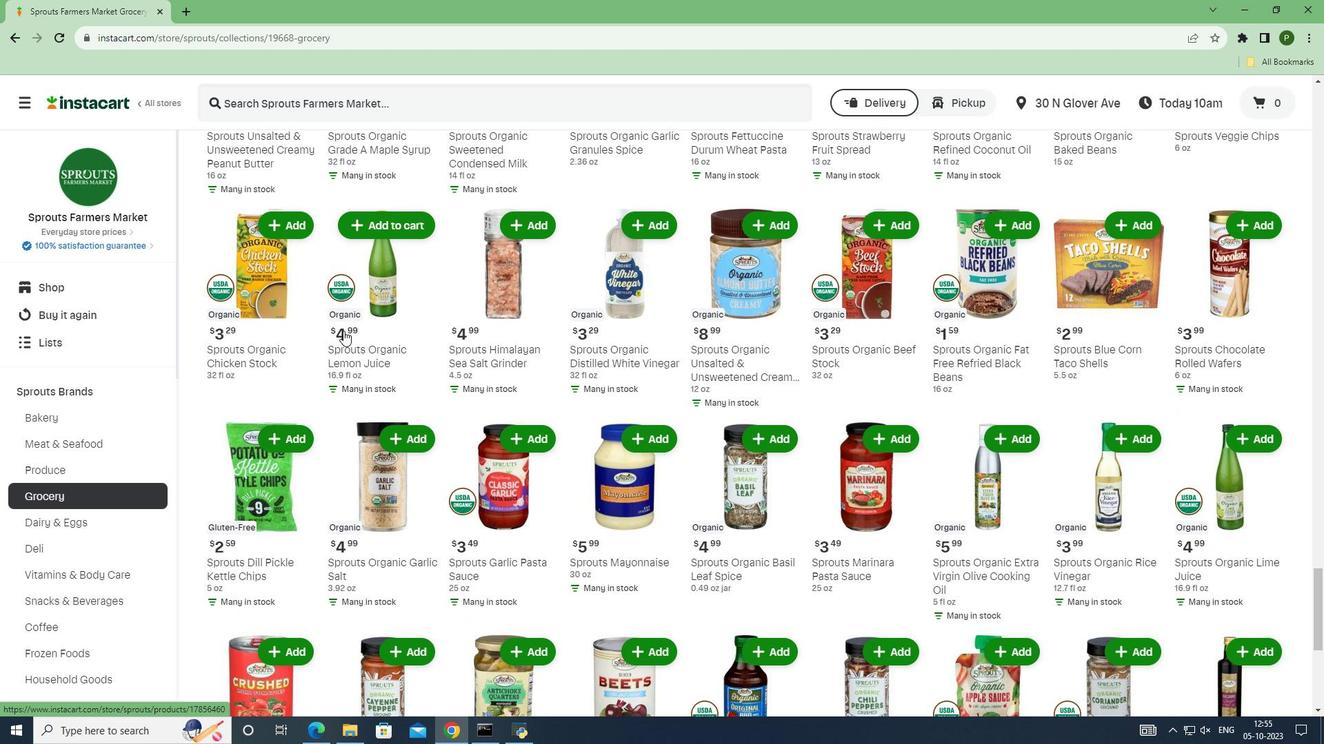 
Action: Mouse scrolled (343, 330) with delta (0, 0)
Screenshot: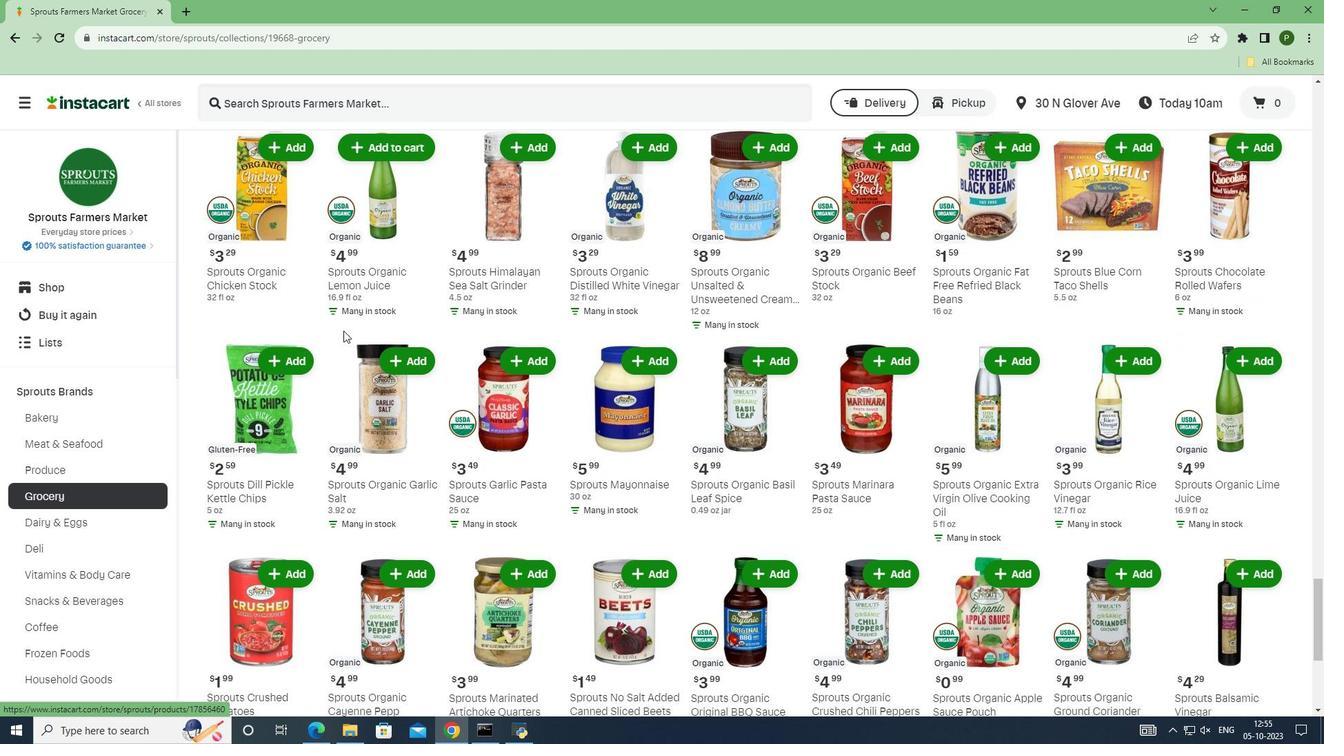 
Action: Mouse scrolled (343, 330) with delta (0, 0)
Screenshot: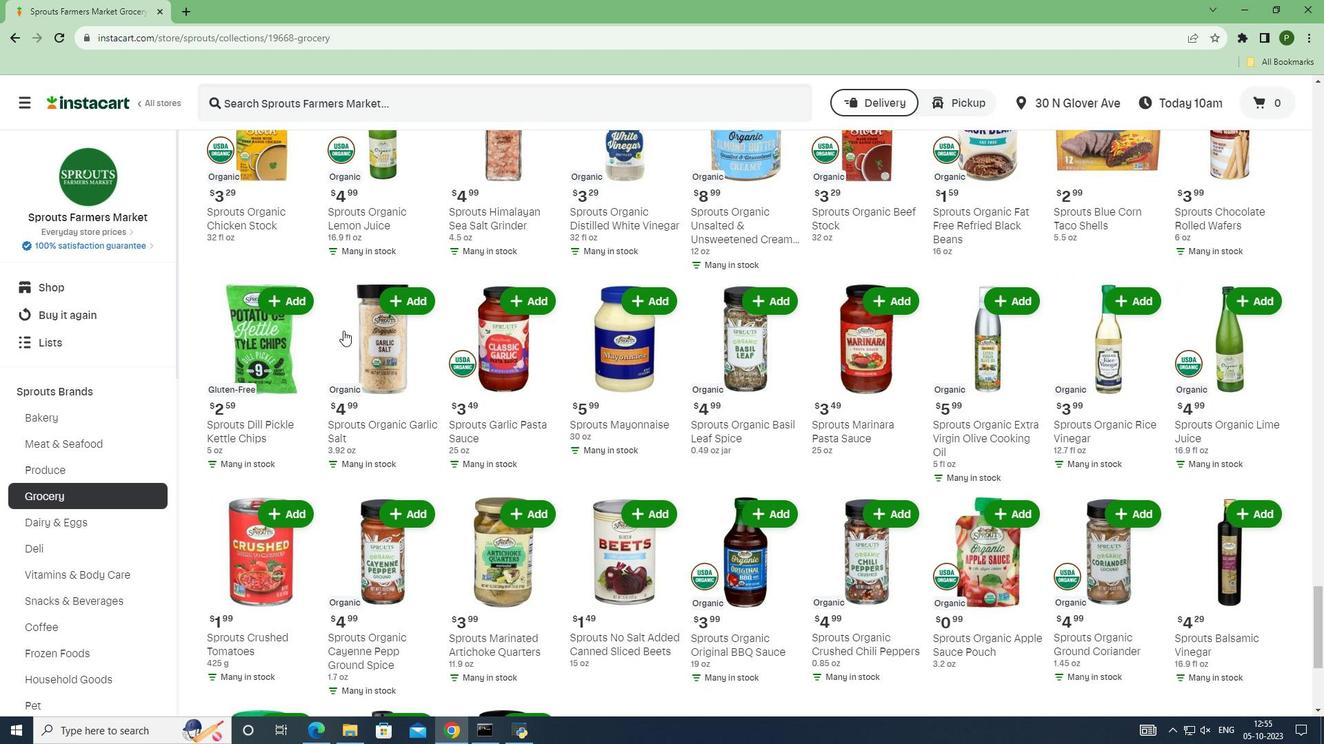 
Action: Mouse scrolled (343, 330) with delta (0, 0)
Screenshot: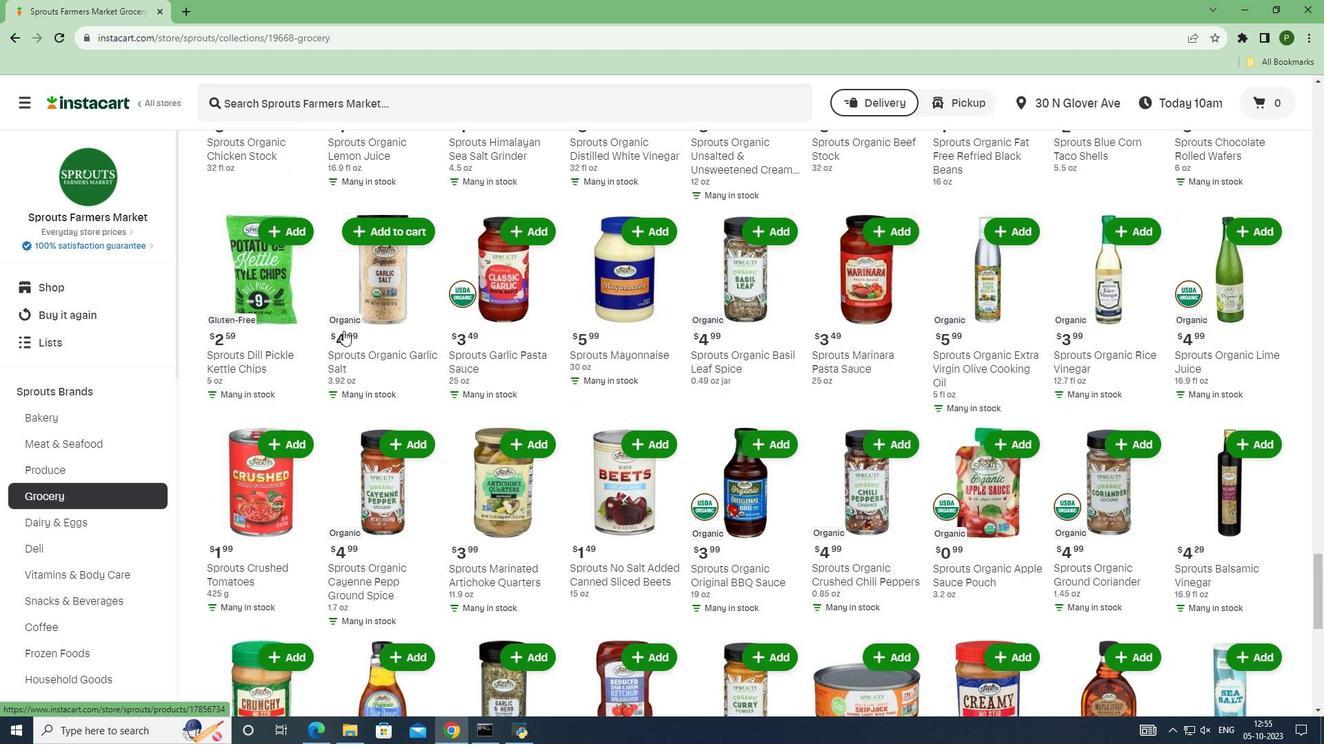 
Action: Mouse scrolled (343, 330) with delta (0, 0)
Screenshot: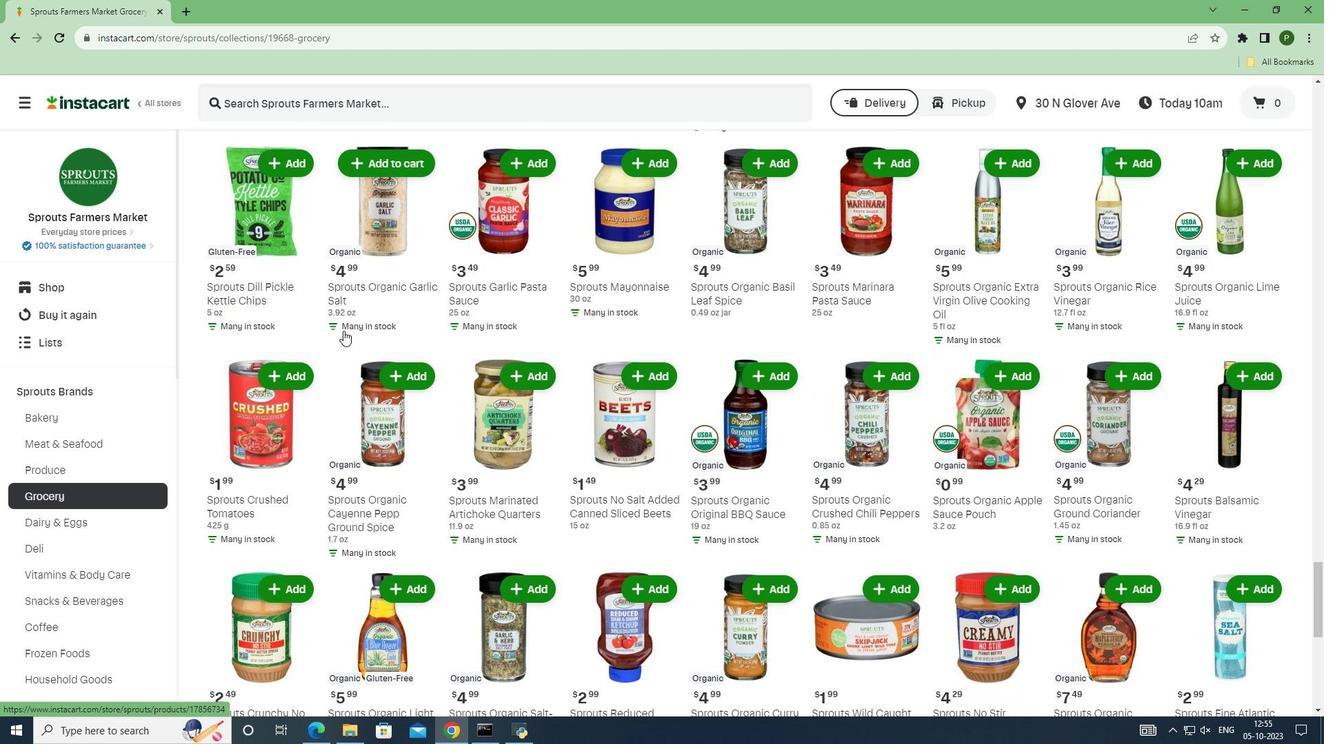 
Action: Mouse scrolled (343, 330) with delta (0, 0)
Screenshot: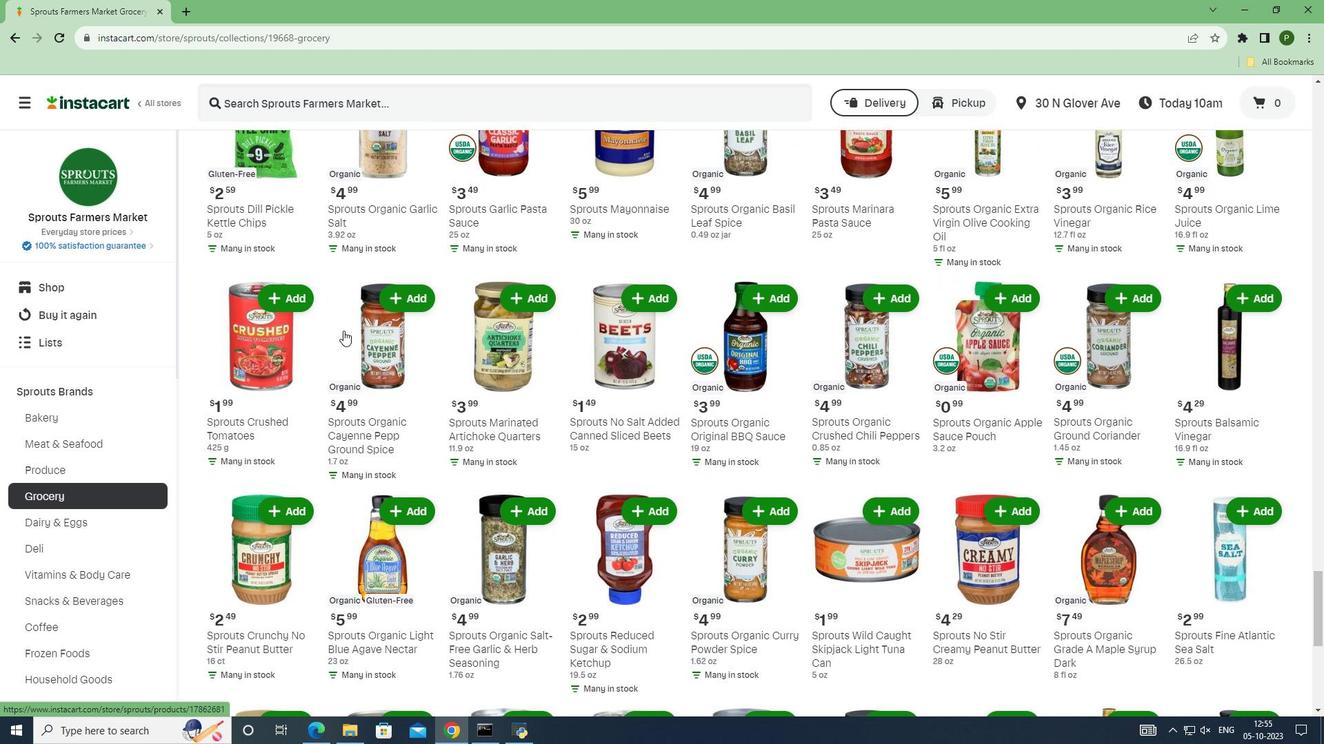 
Action: Mouse scrolled (343, 330) with delta (0, 0)
Screenshot: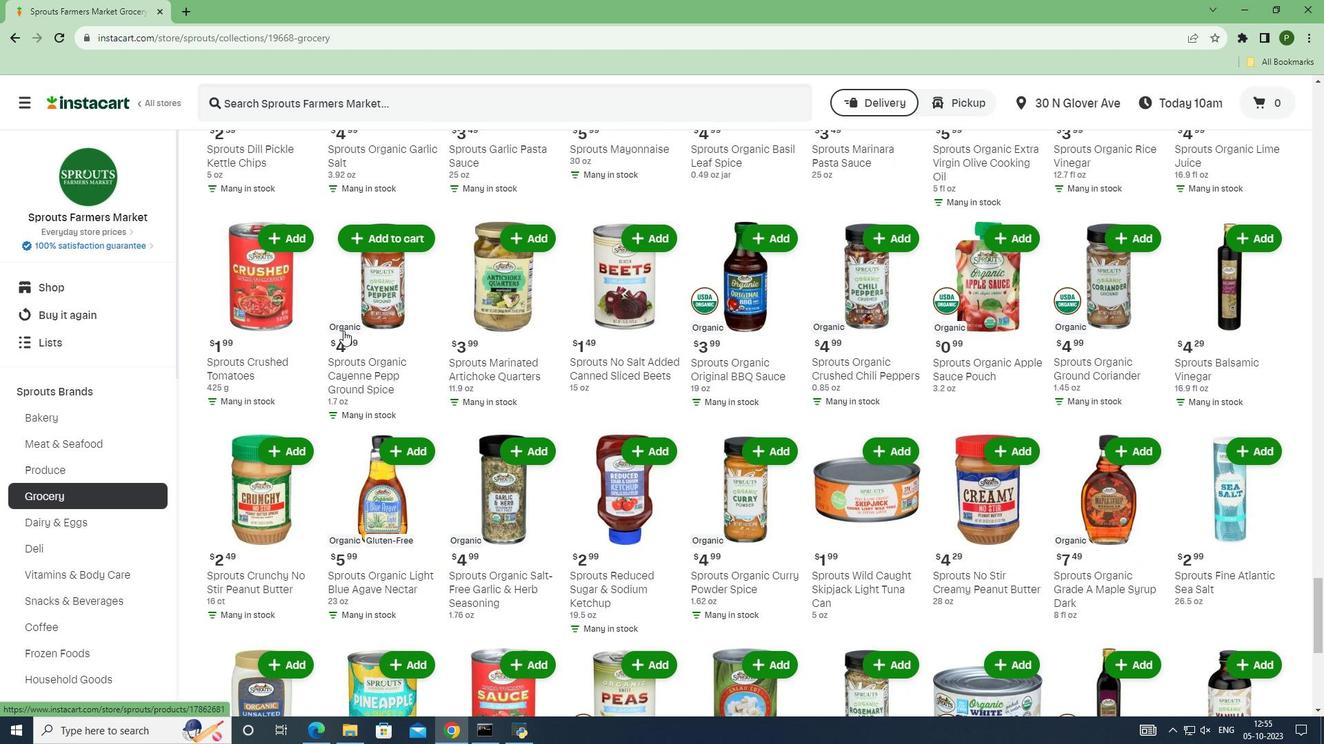 
Action: Mouse scrolled (343, 330) with delta (0, 0)
Screenshot: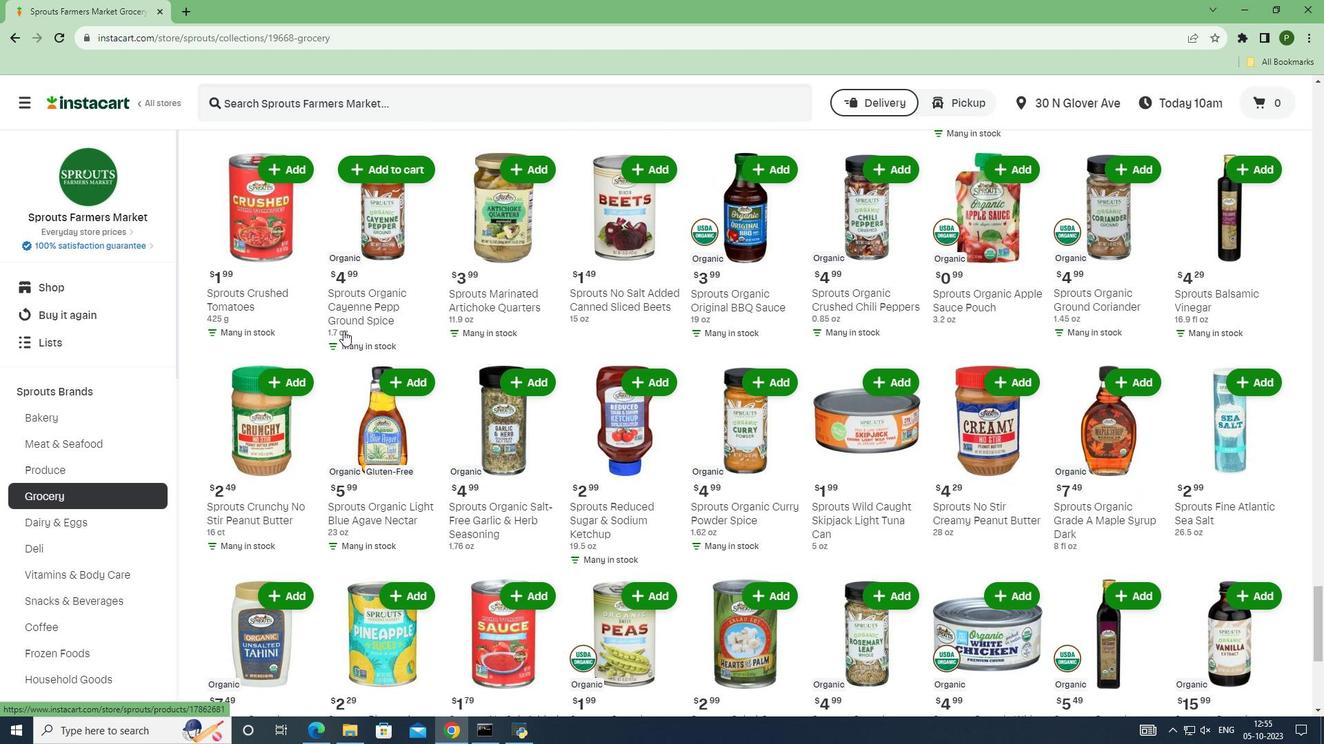 
Action: Mouse scrolled (343, 330) with delta (0, 0)
Screenshot: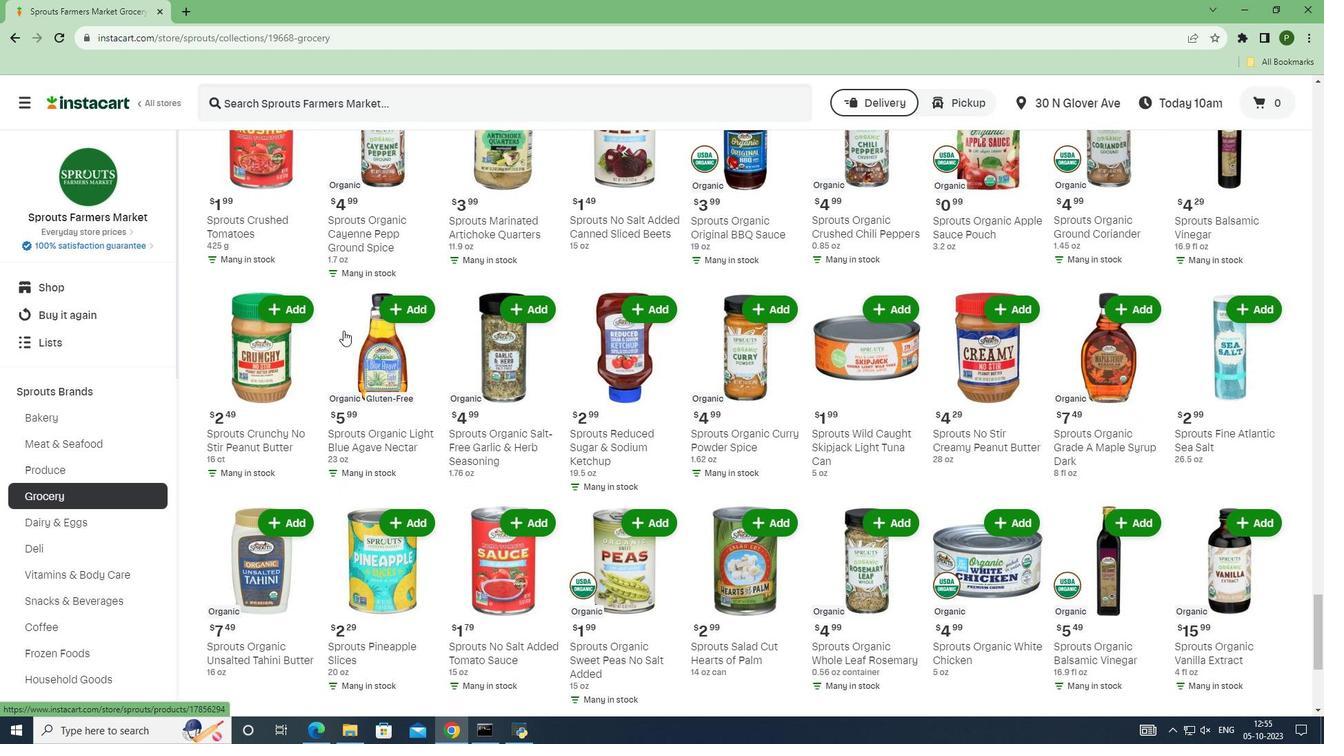 
Action: Mouse scrolled (343, 330) with delta (0, 0)
Screenshot: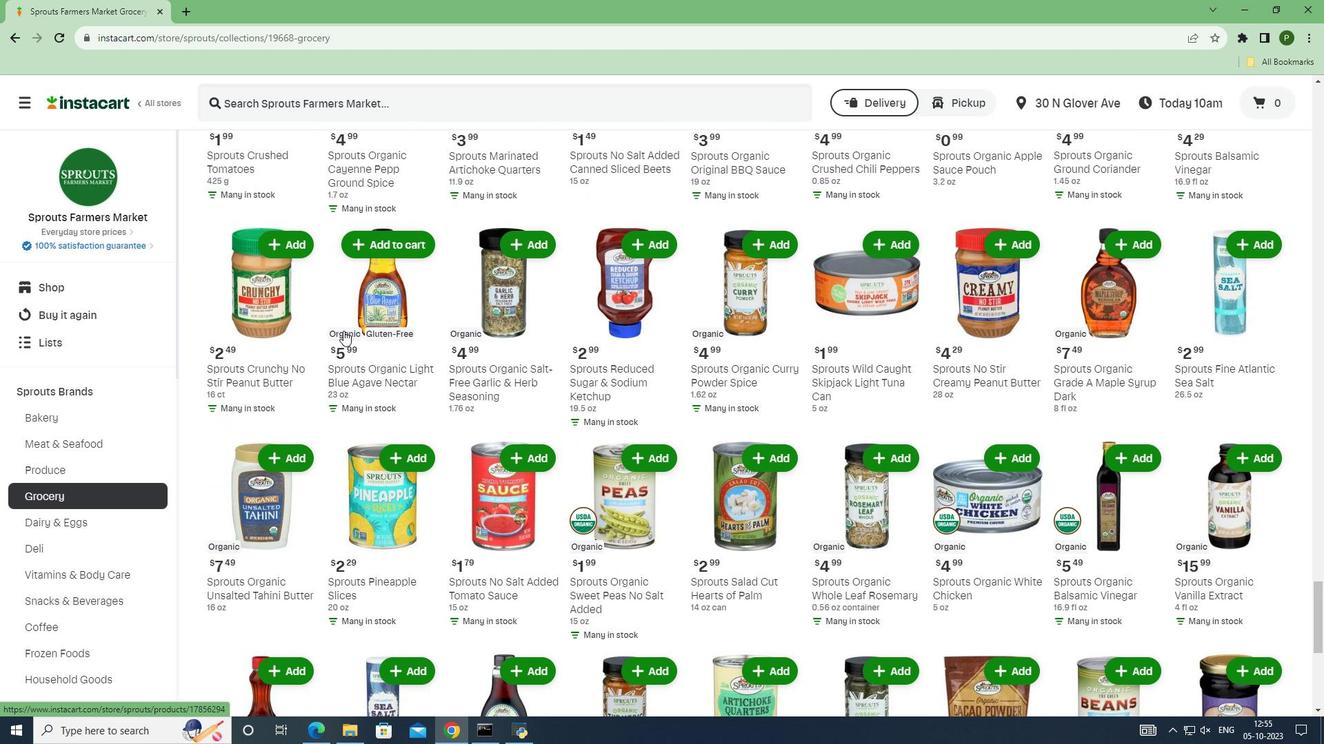 
Action: Mouse scrolled (343, 330) with delta (0, 0)
Screenshot: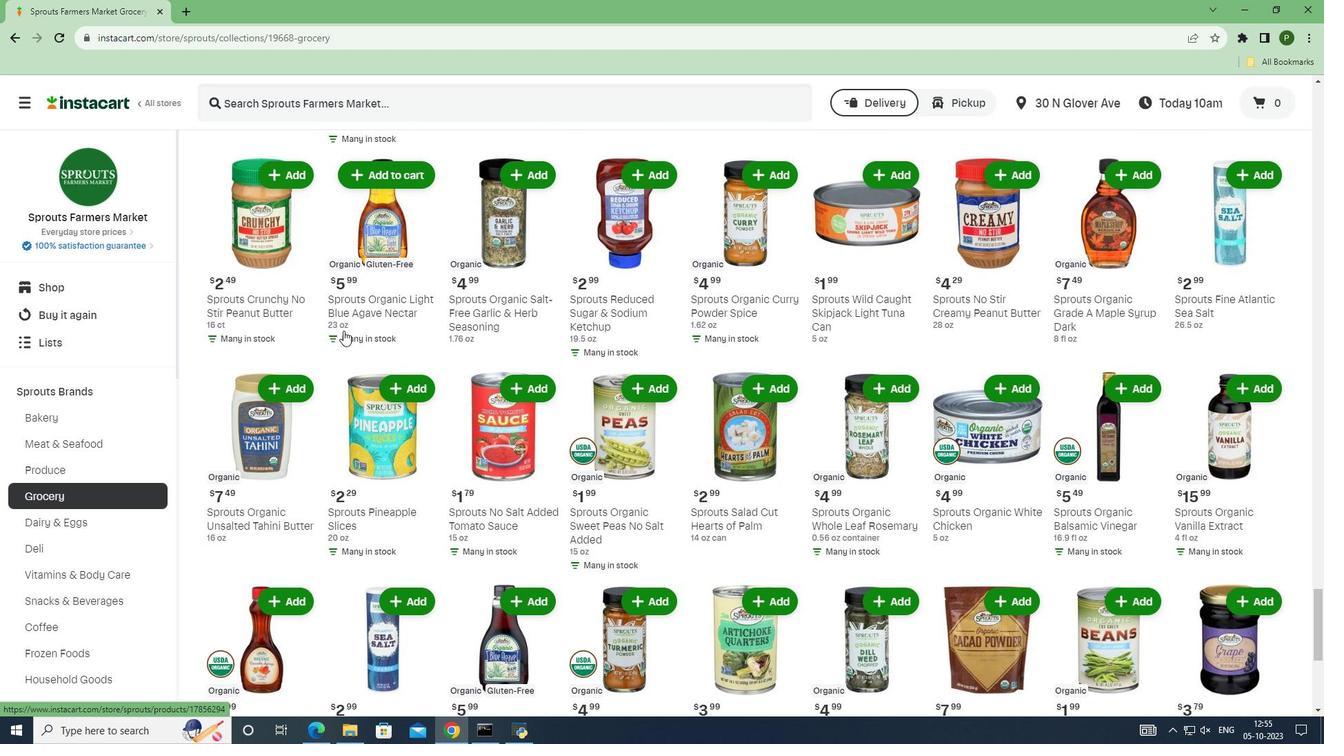 
Action: Mouse scrolled (343, 330) with delta (0, 0)
Screenshot: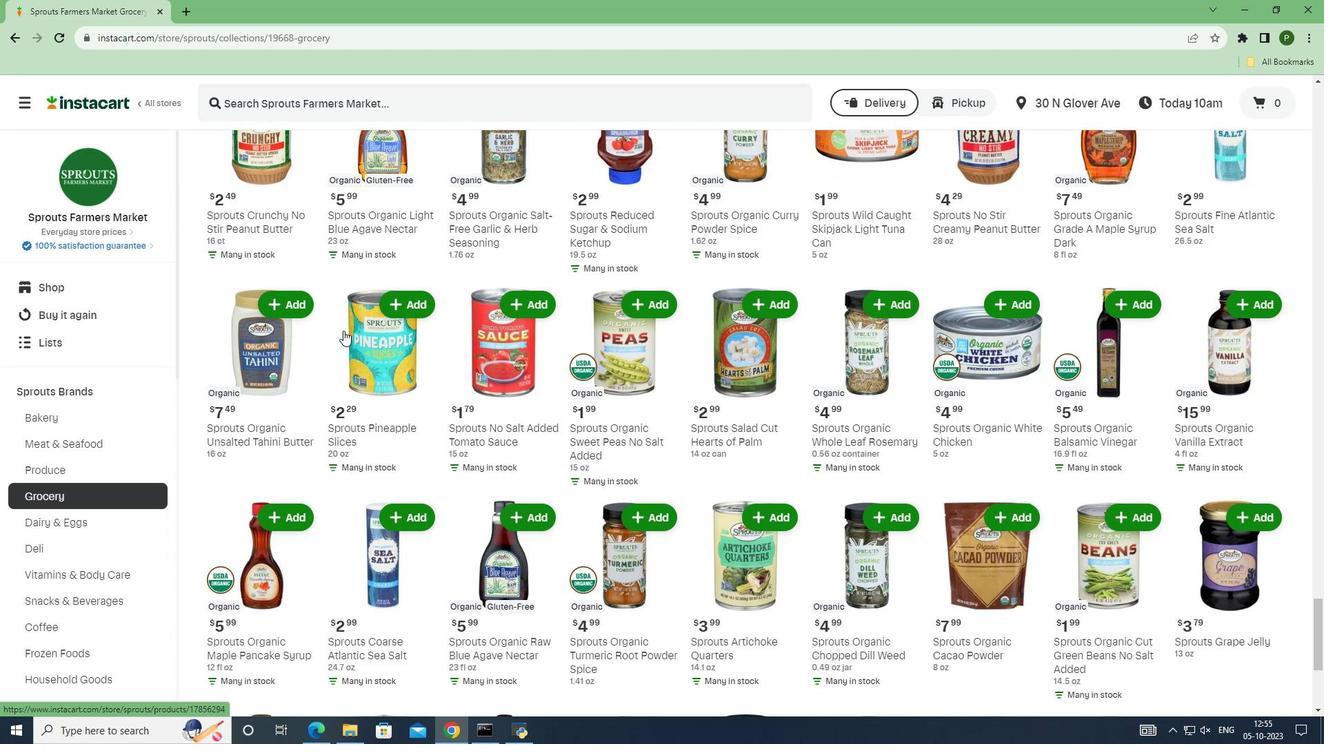 
Action: Mouse scrolled (343, 330) with delta (0, 0)
Screenshot: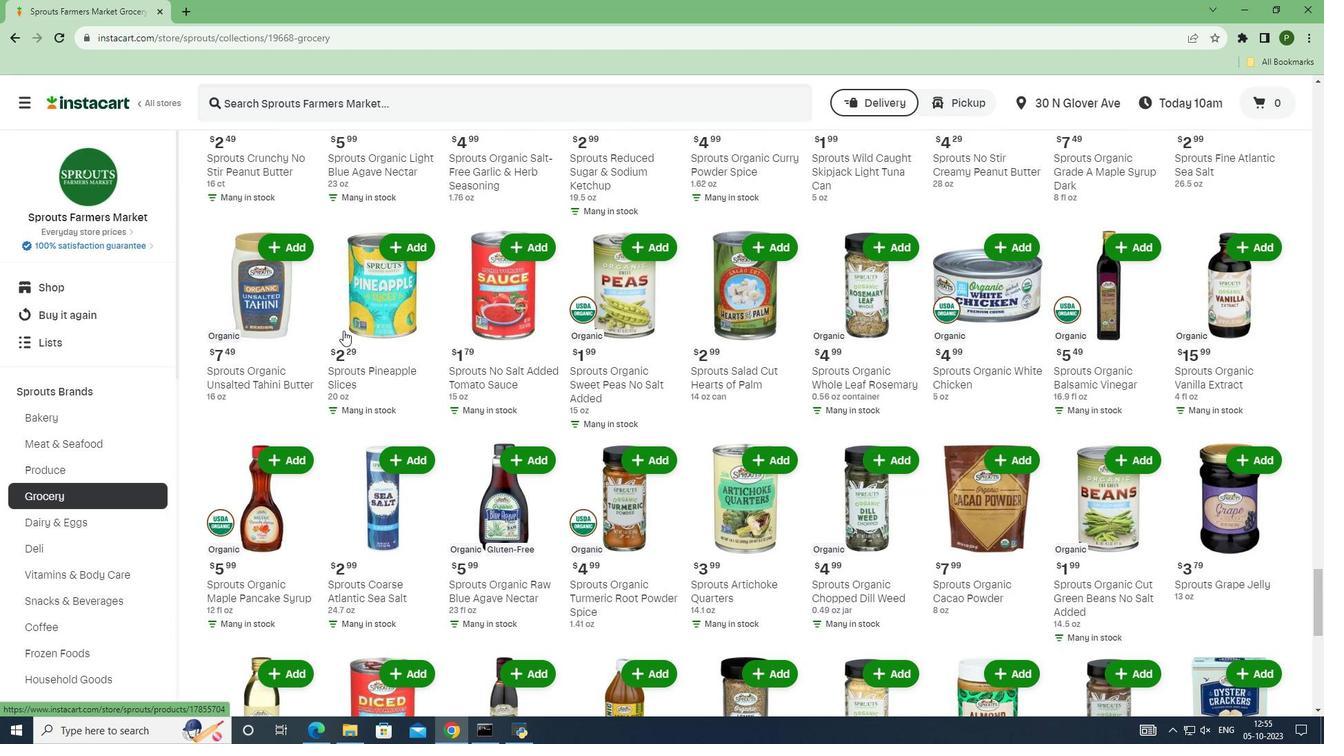 
Action: Mouse scrolled (343, 330) with delta (0, 0)
Screenshot: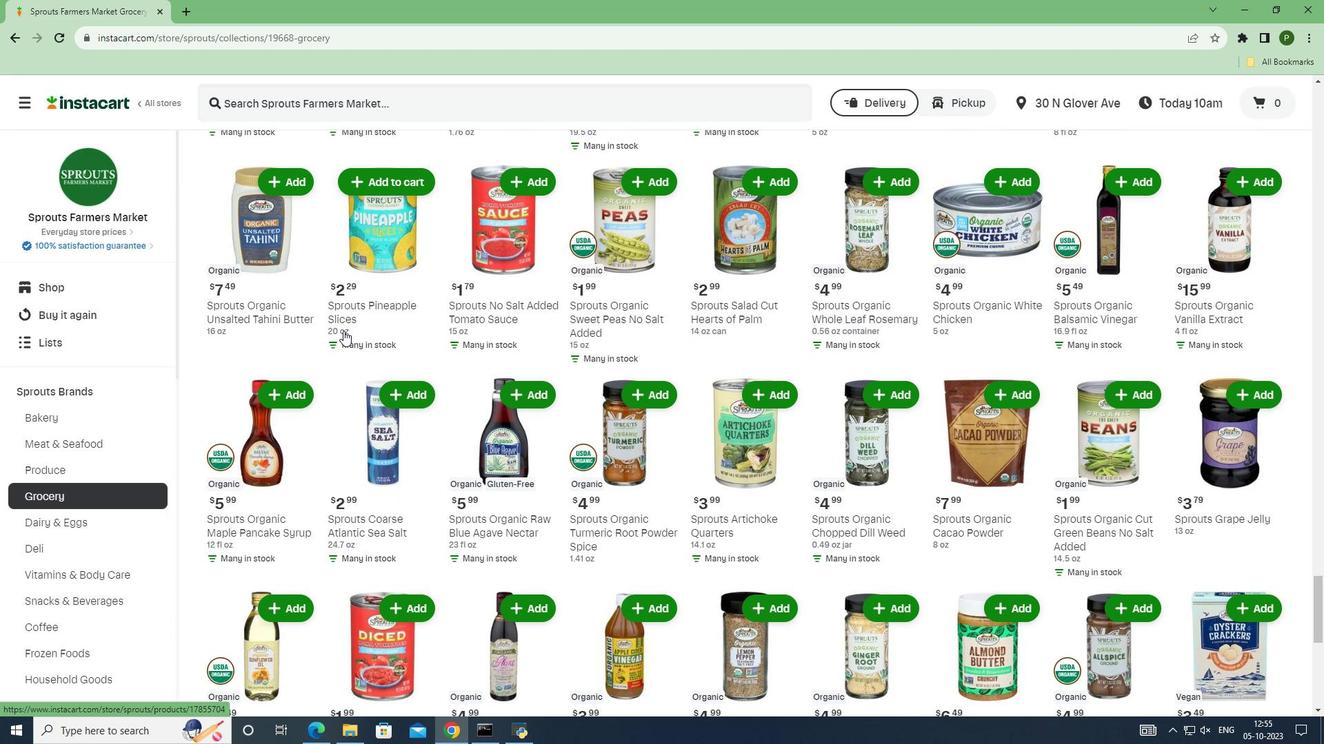 
Action: Mouse scrolled (343, 330) with delta (0, 0)
Screenshot: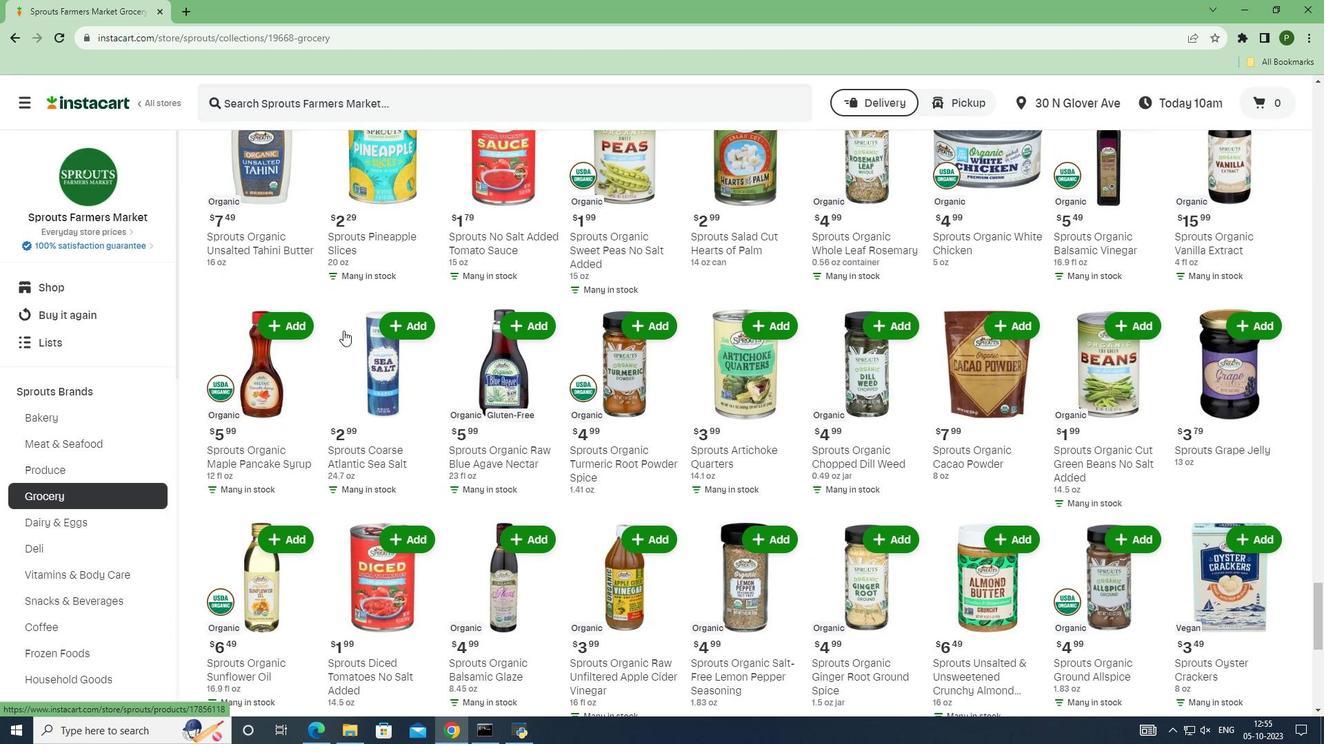
Action: Mouse scrolled (343, 330) with delta (0, 0)
Screenshot: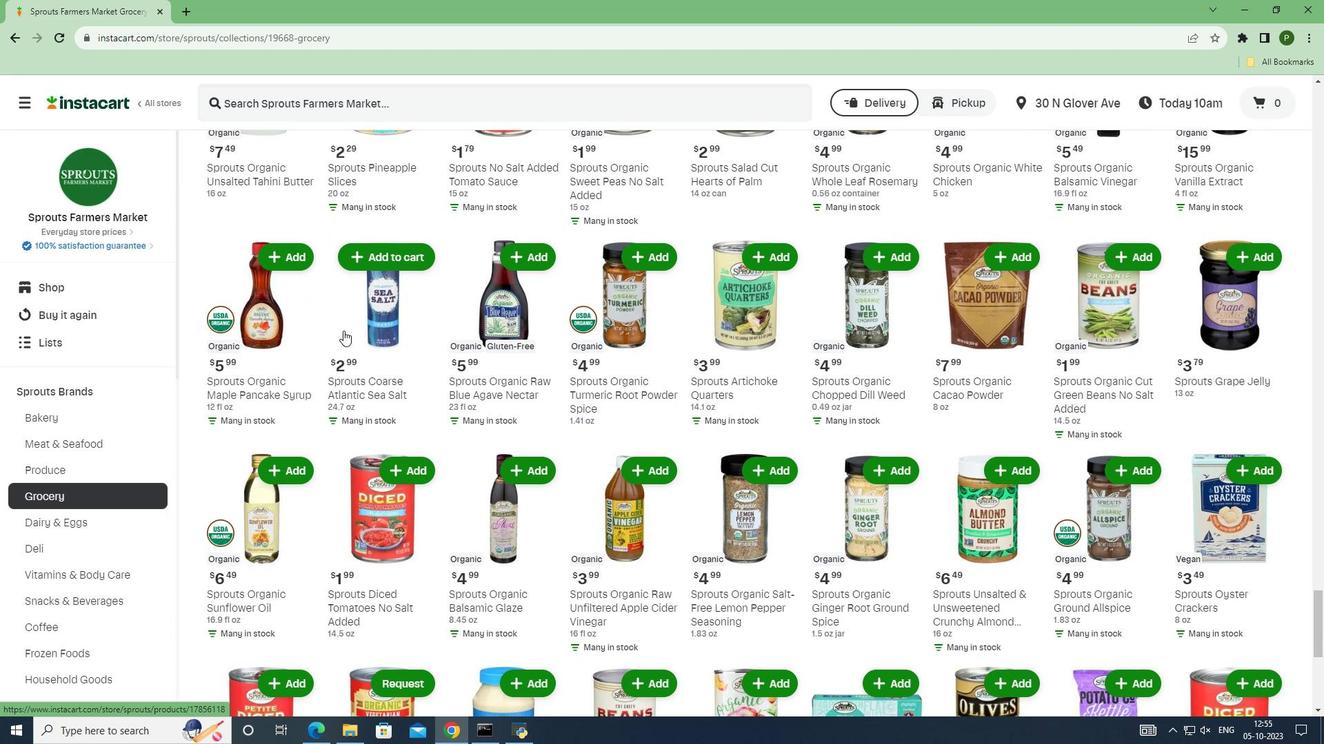 
Action: Mouse scrolled (343, 330) with delta (0, 0)
Screenshot: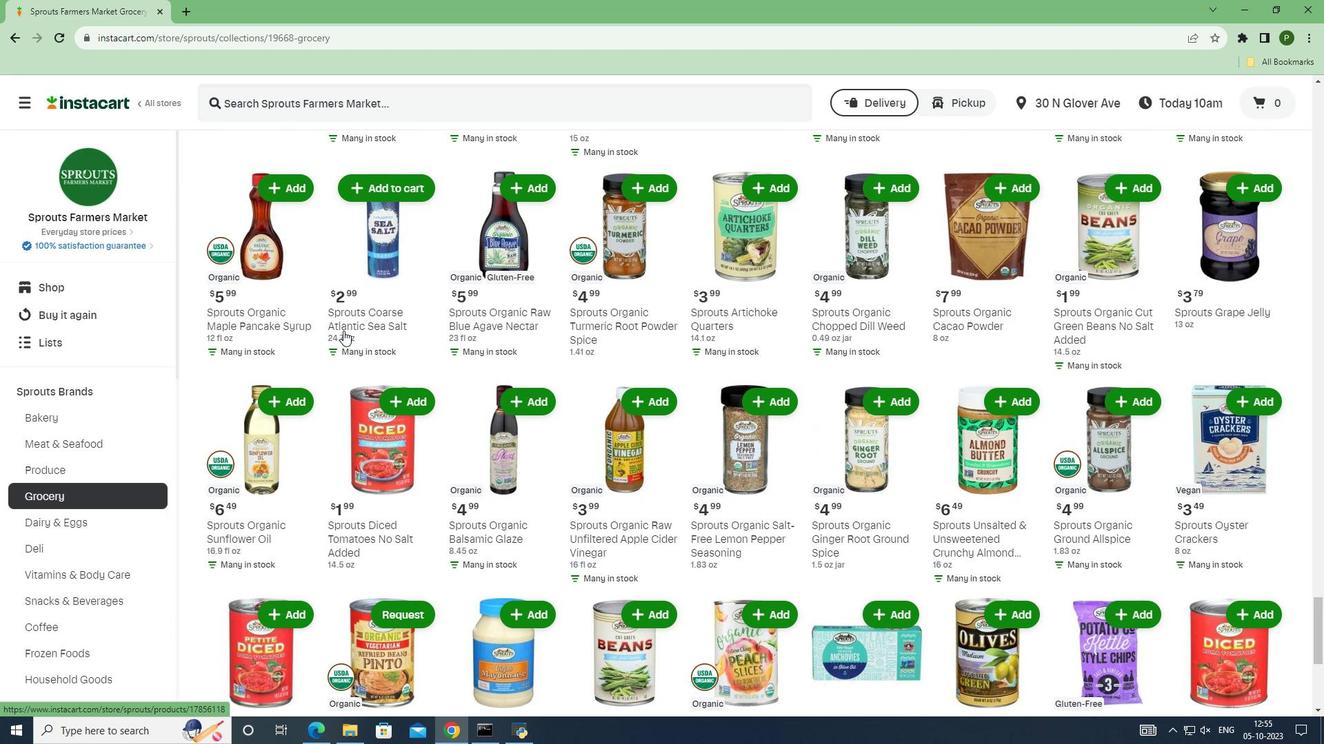 
Action: Mouse scrolled (343, 330) with delta (0, 0)
Screenshot: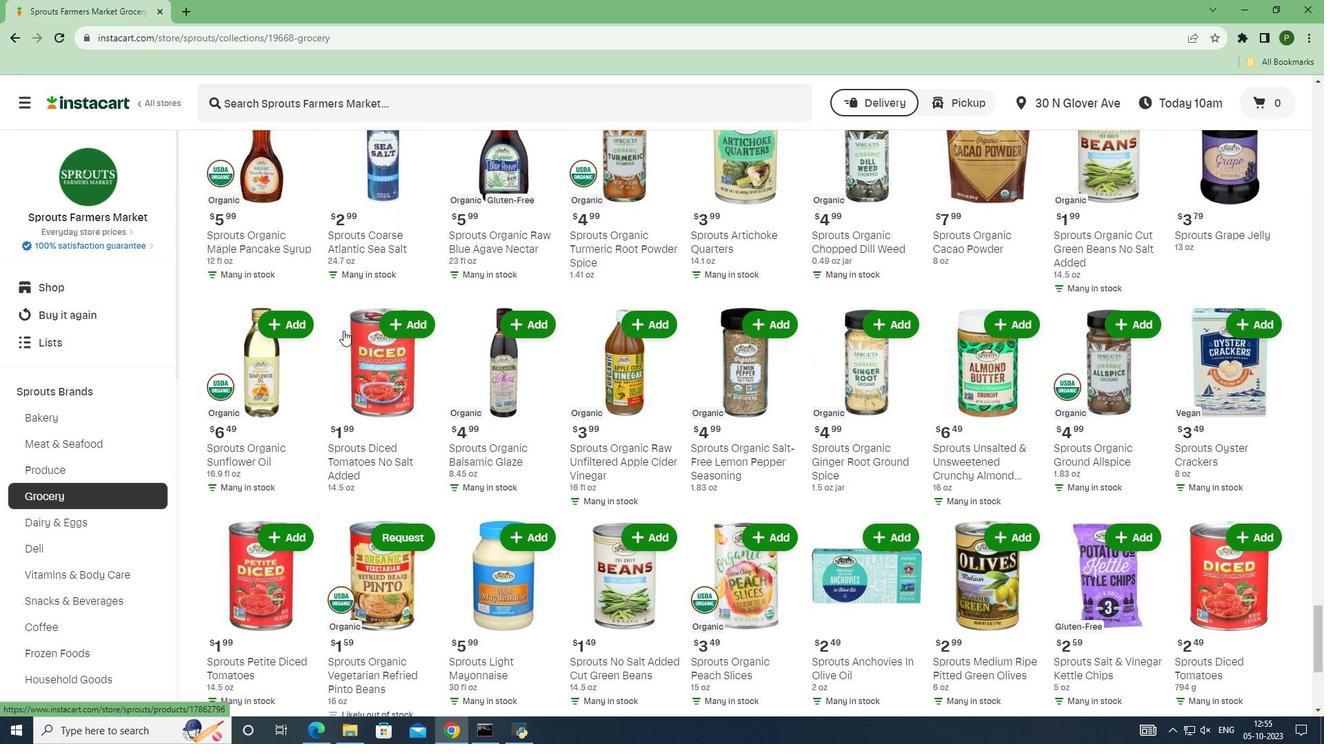 
Action: Mouse scrolled (343, 330) with delta (0, 0)
Screenshot: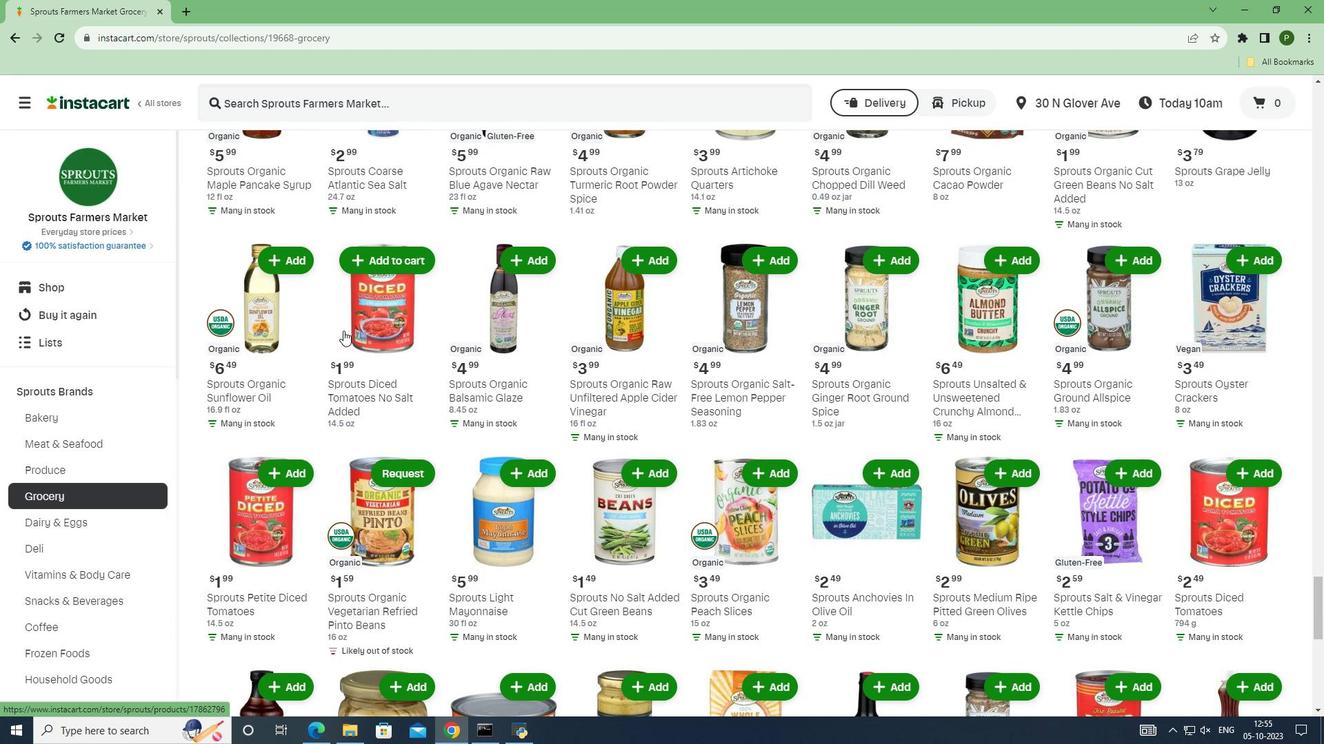 
Action: Mouse scrolled (343, 330) with delta (0, 0)
Screenshot: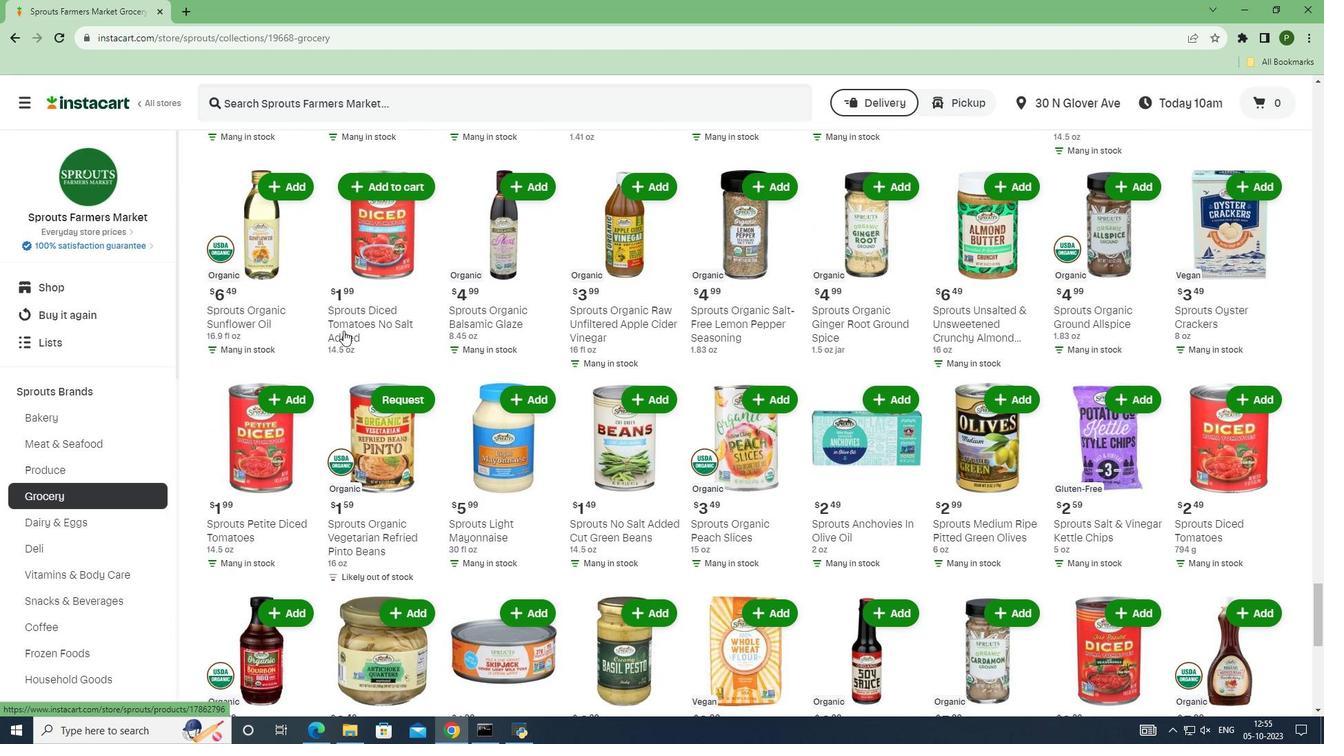 
Action: Mouse scrolled (343, 330) with delta (0, 0)
Screenshot: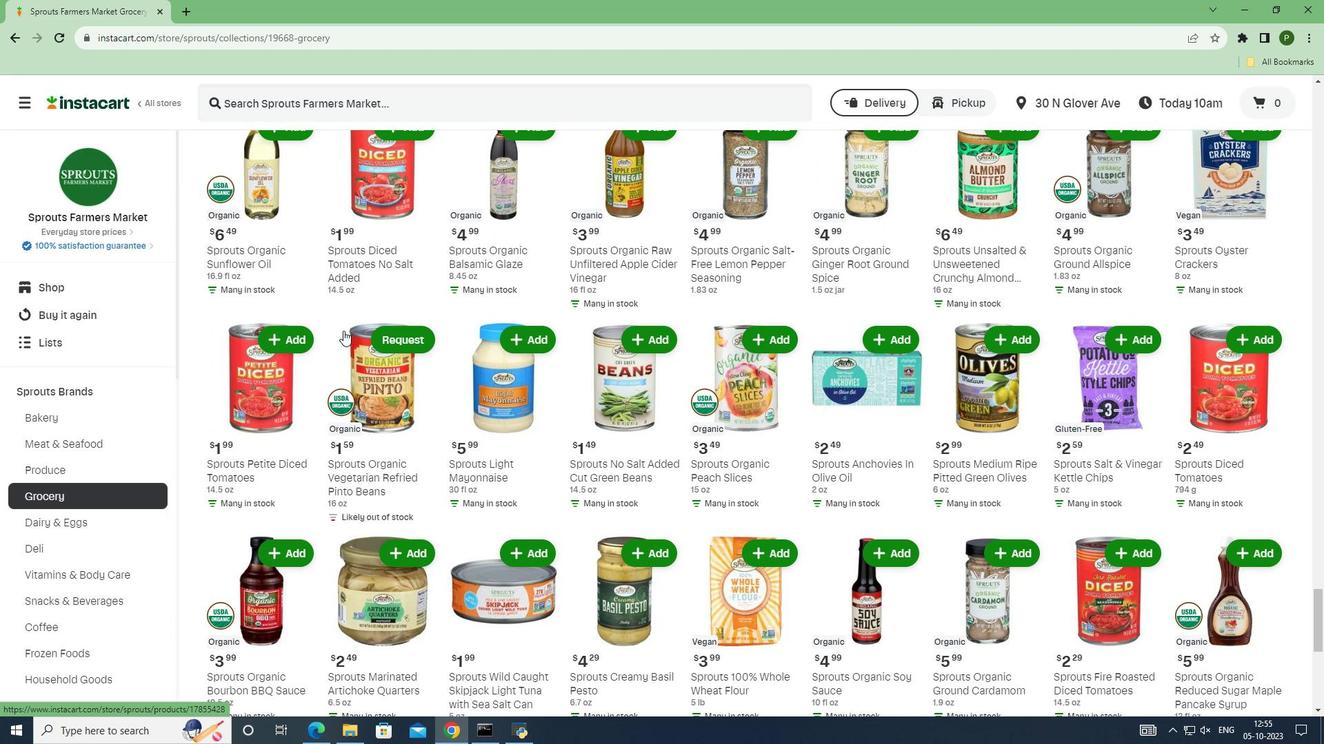 
Action: Mouse scrolled (343, 330) with delta (0, 0)
Screenshot: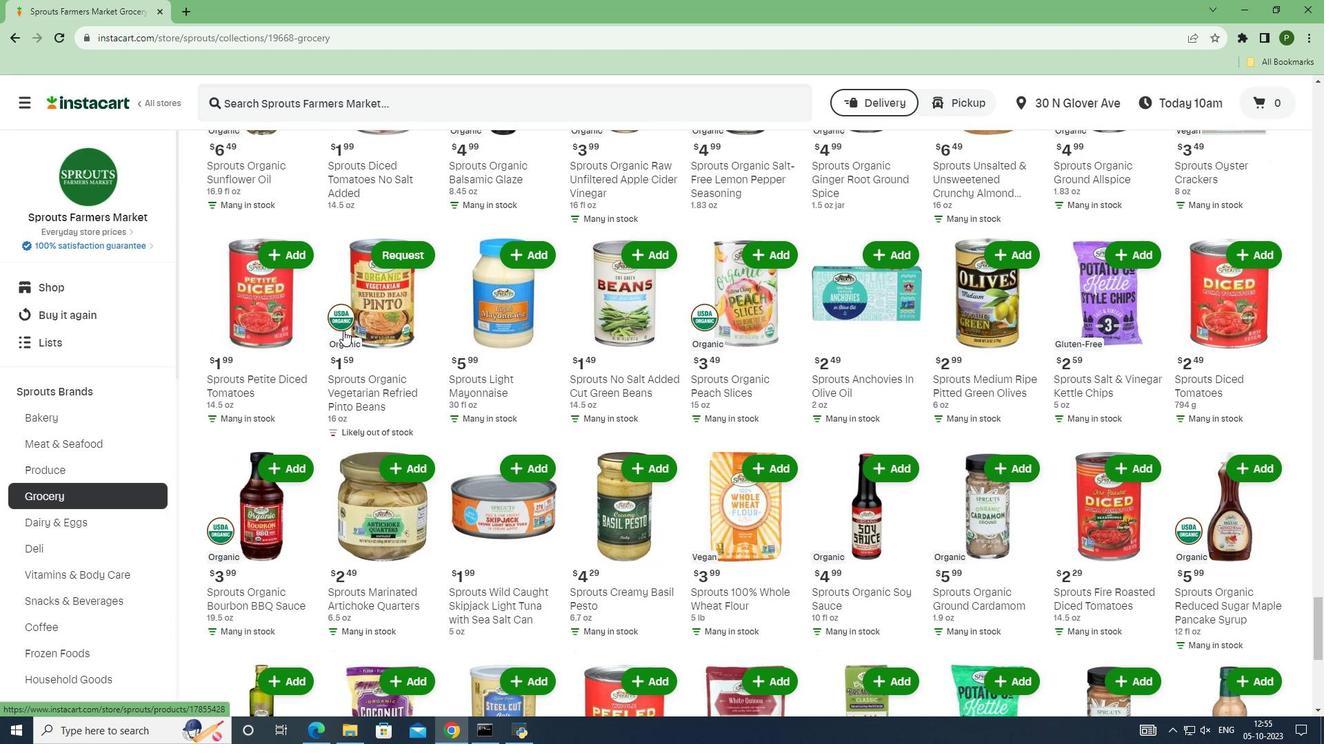 
Action: Mouse scrolled (343, 330) with delta (0, 0)
Screenshot: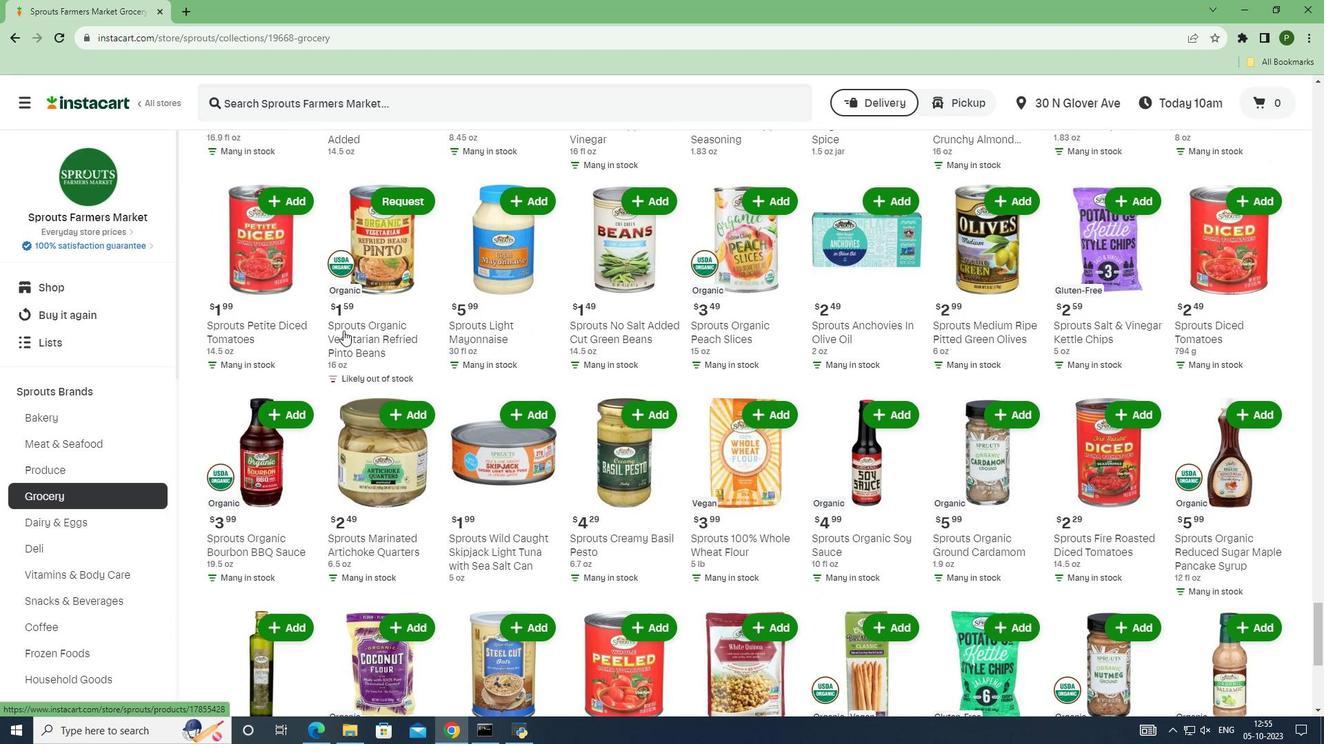 
Action: Mouse scrolled (343, 330) with delta (0, 0)
Screenshot: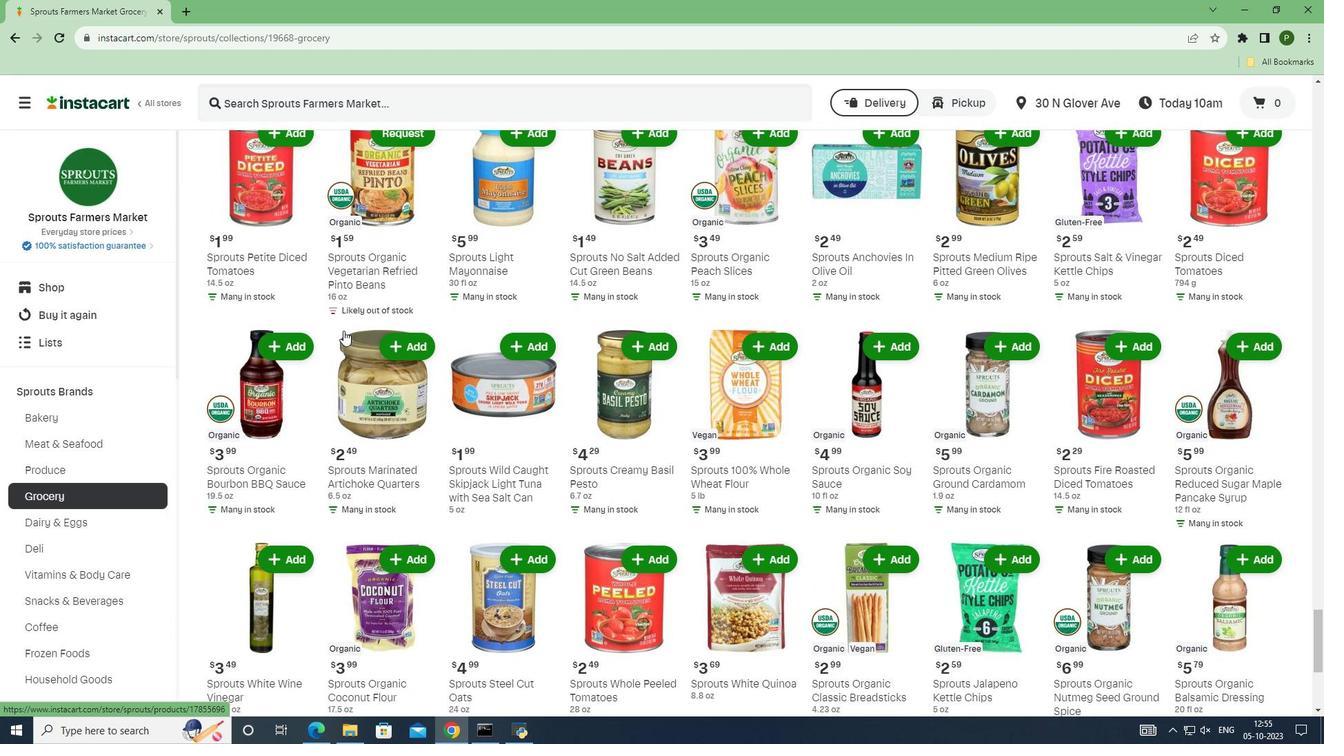 
Action: Mouse scrolled (343, 330) with delta (0, 0)
Screenshot: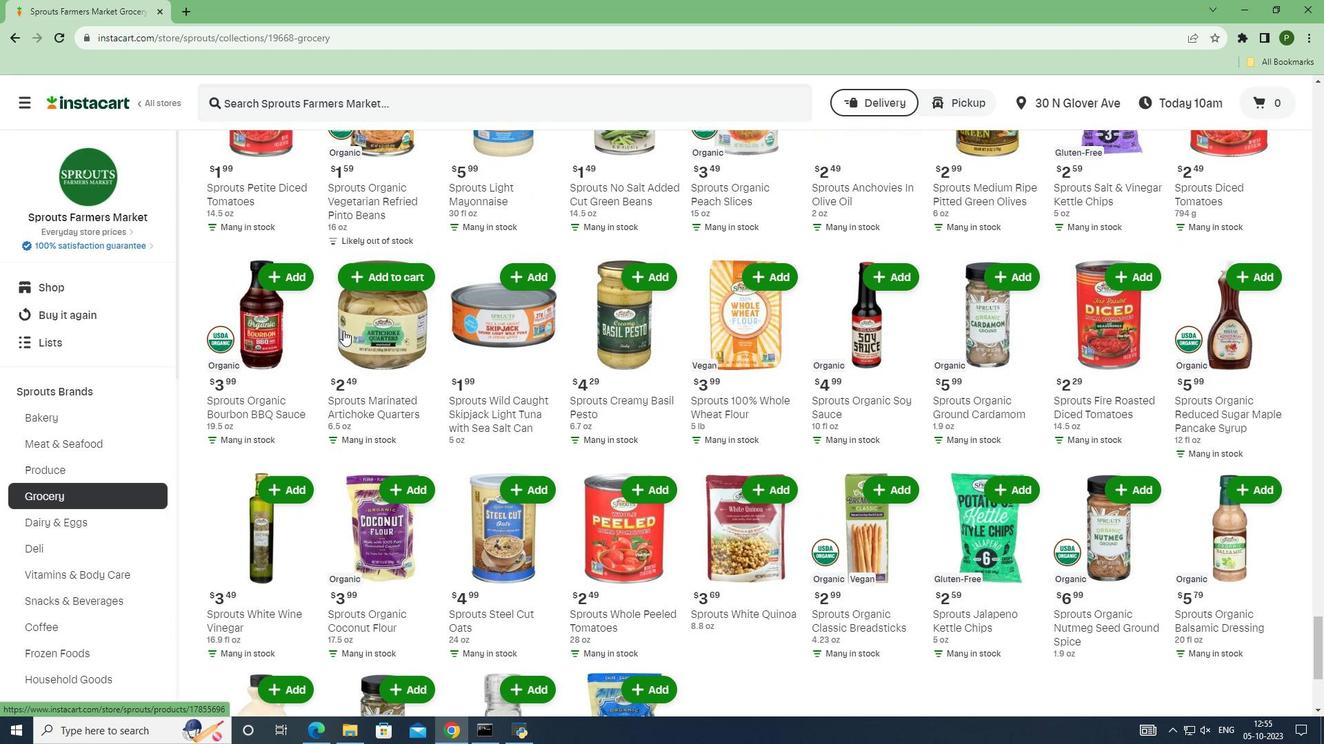 
Action: Mouse scrolled (343, 330) with delta (0, 0)
Screenshot: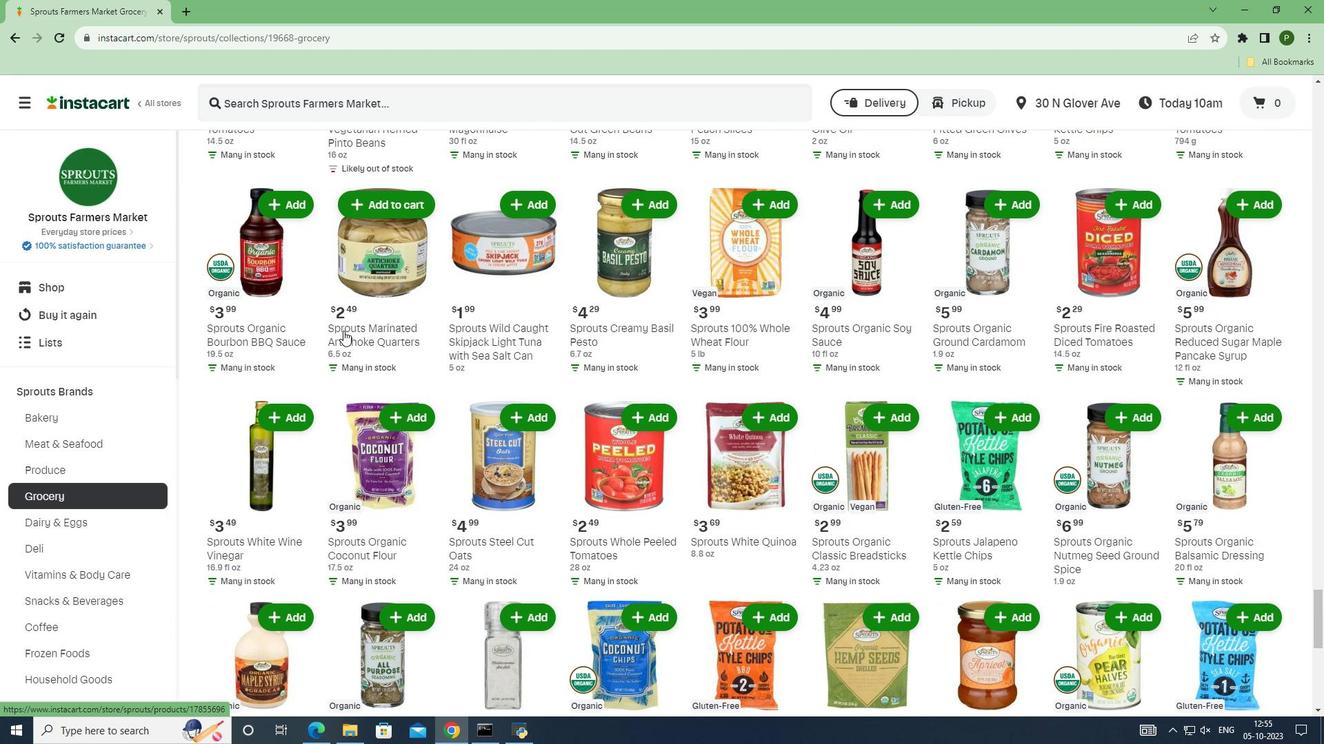 
Action: Mouse scrolled (343, 330) with delta (0, 0)
Screenshot: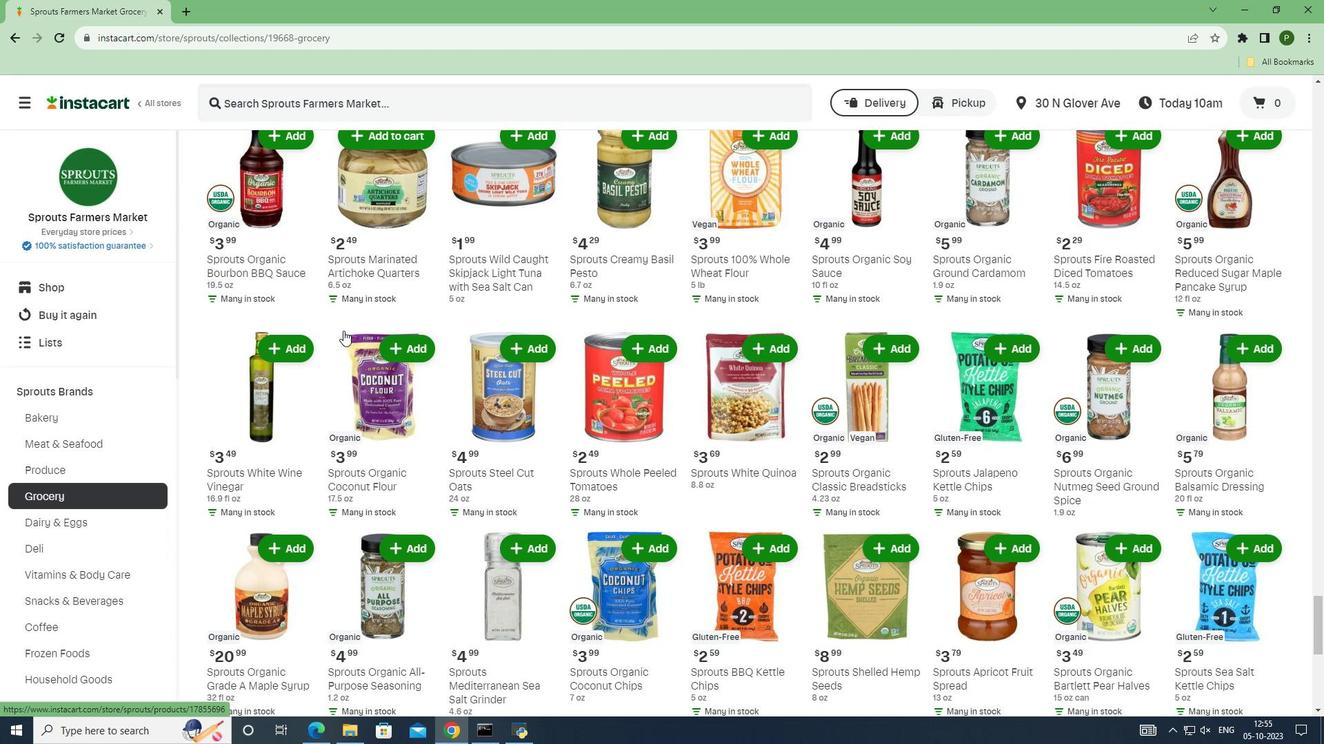 
Action: Mouse scrolled (343, 330) with delta (0, 0)
Screenshot: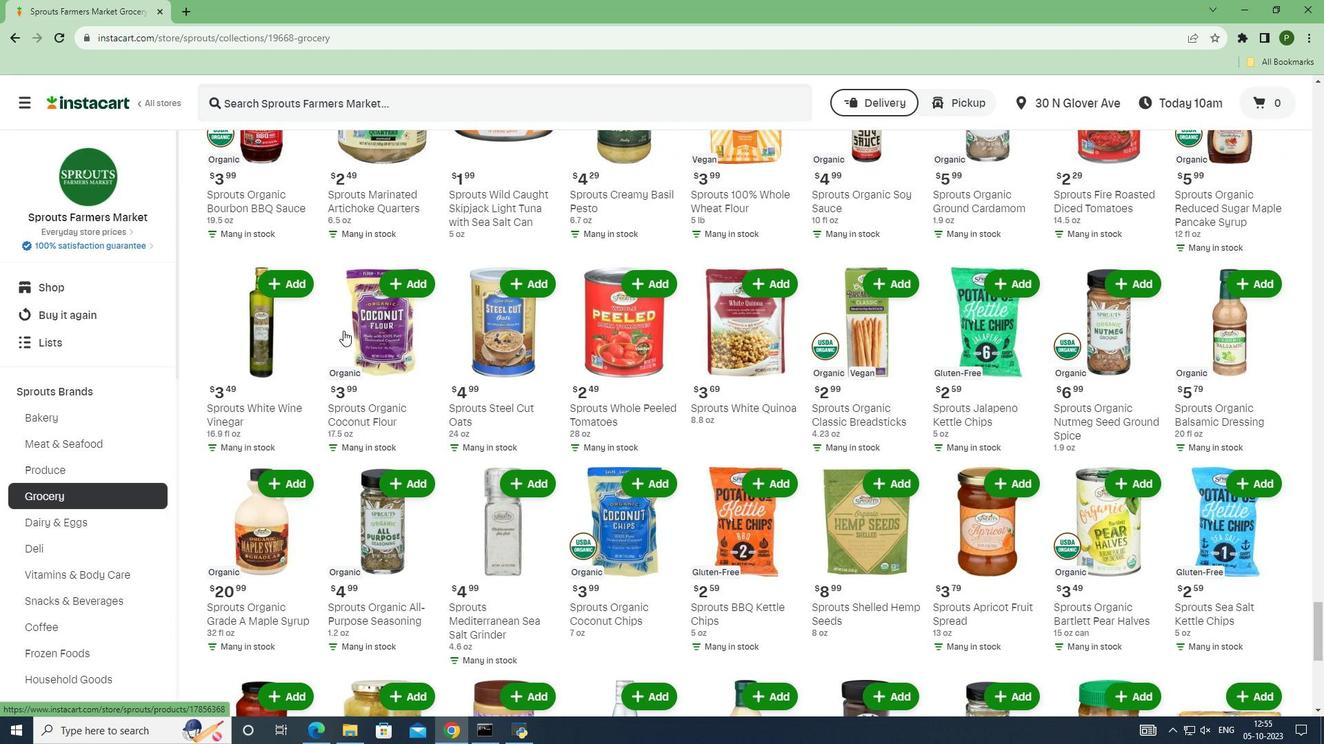 
Action: Mouse scrolled (343, 330) with delta (0, 0)
Screenshot: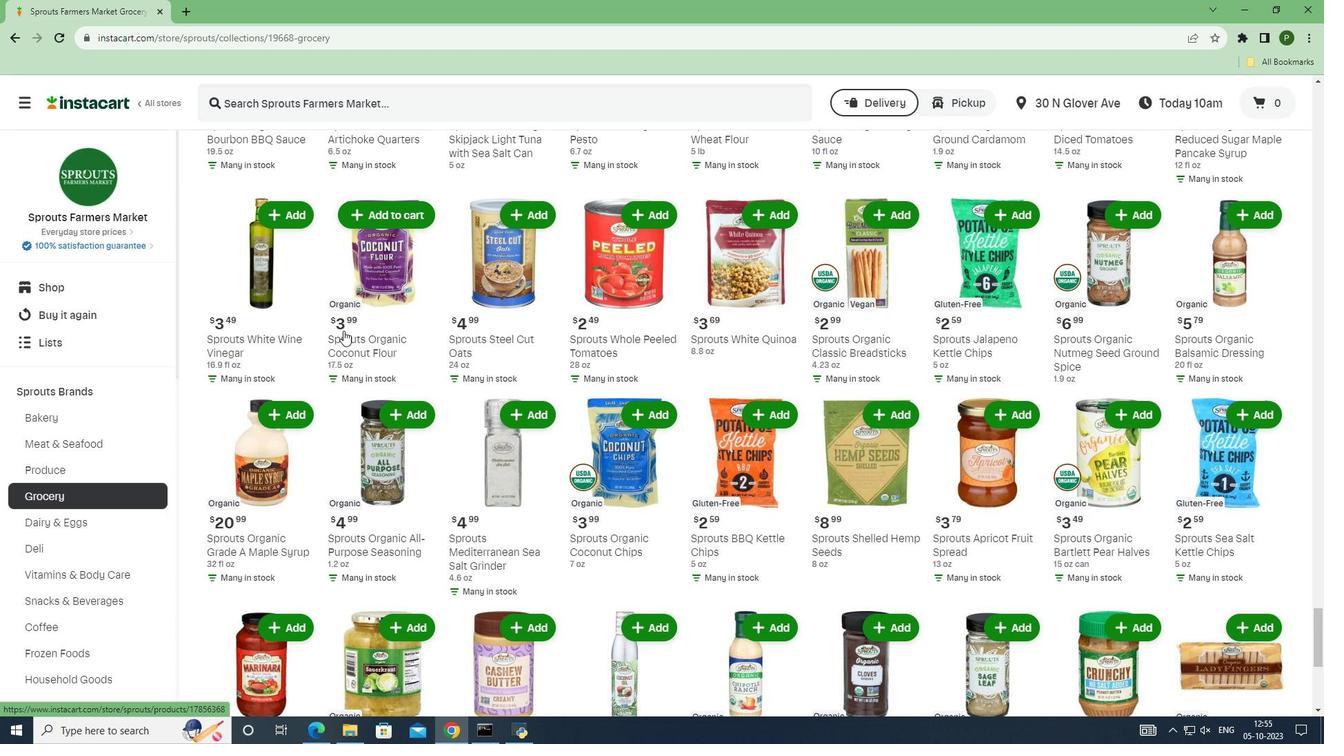 
Action: Mouse scrolled (343, 330) with delta (0, 0)
Screenshot: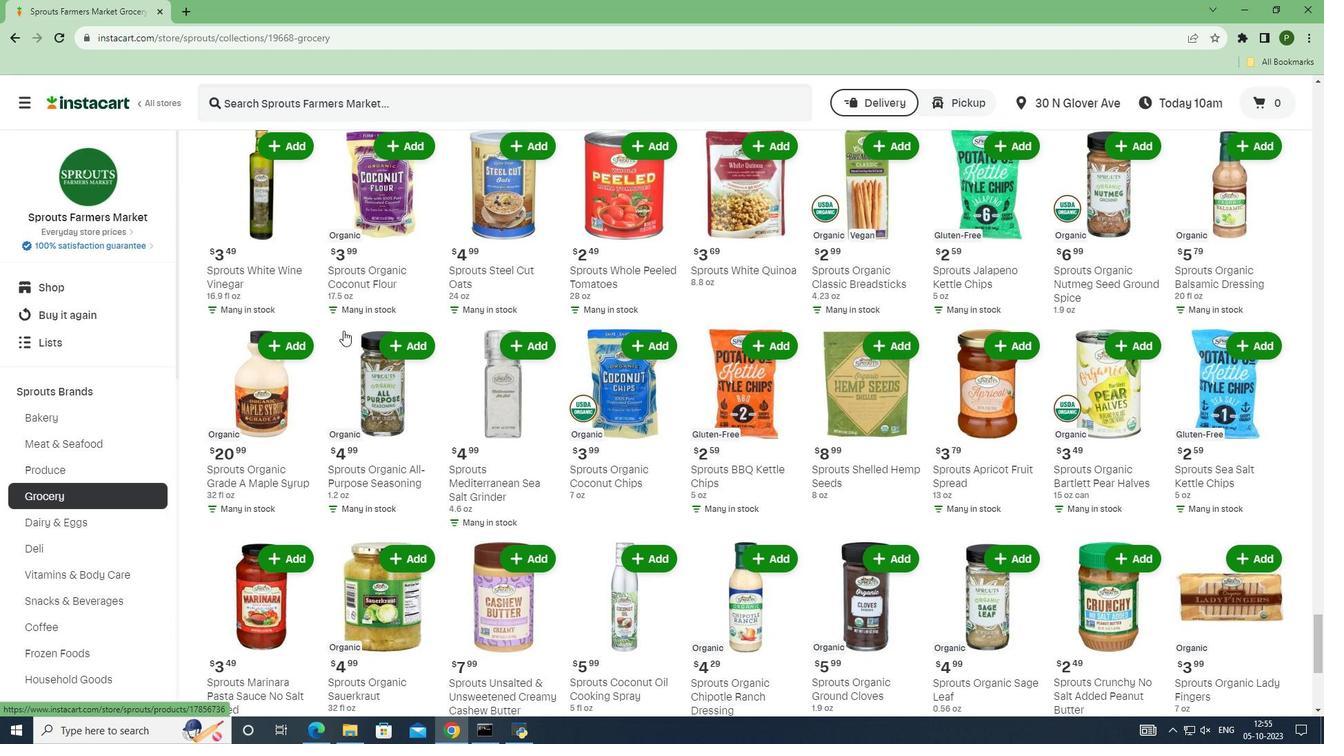 
Action: Mouse scrolled (343, 330) with delta (0, 0)
Screenshot: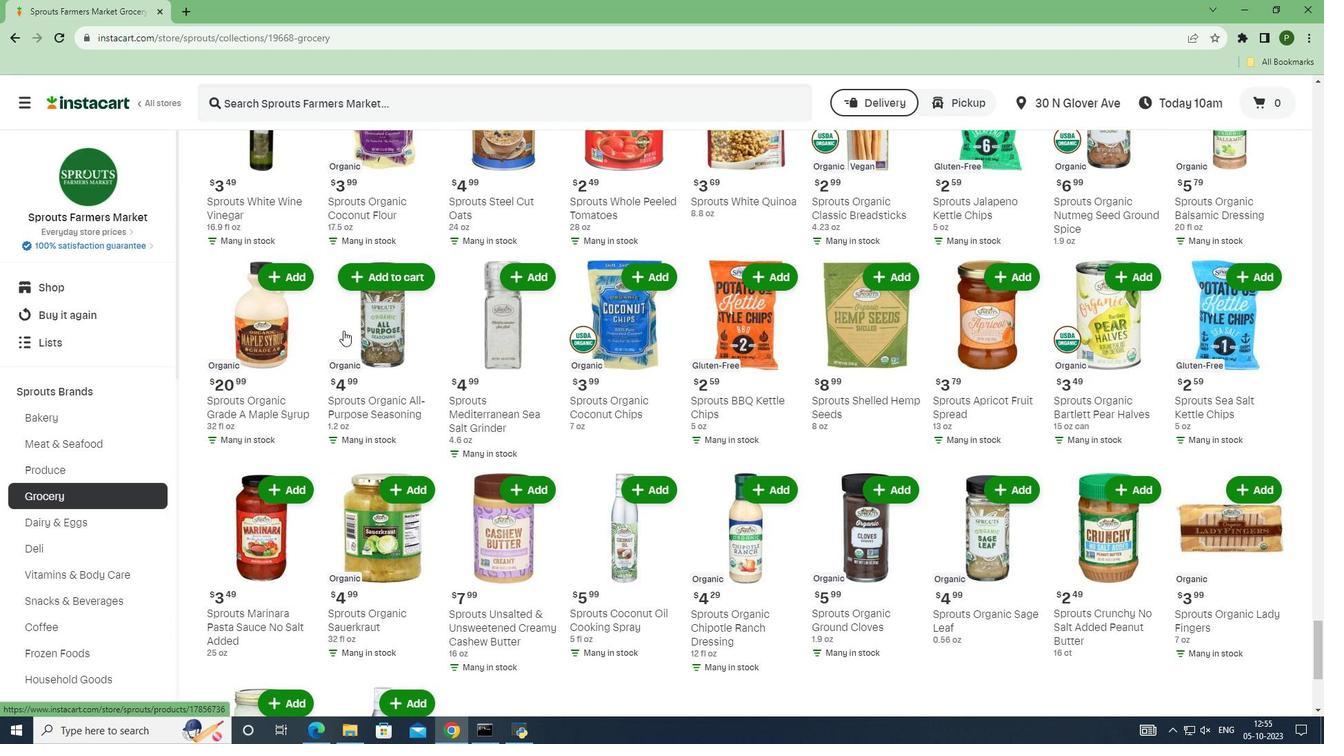 
Action: Mouse scrolled (343, 330) with delta (0, 0)
Screenshot: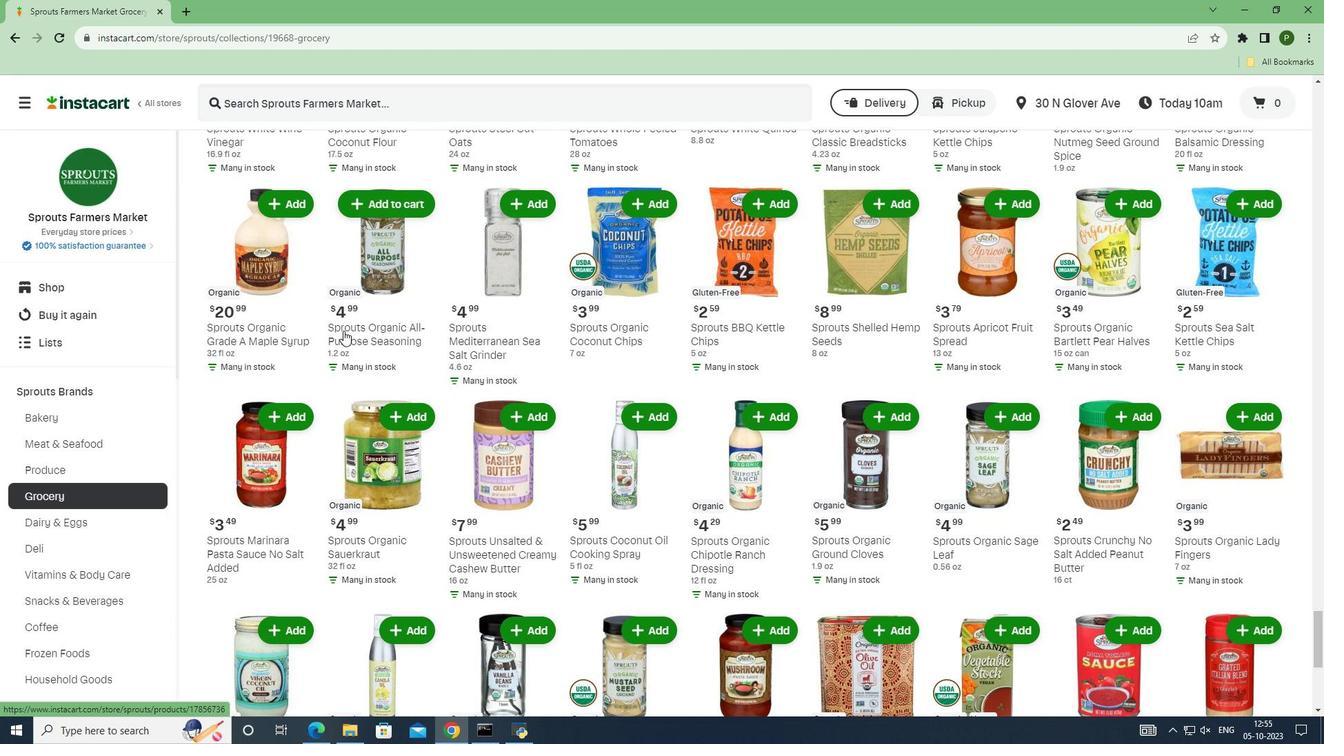 
Action: Mouse moved to (509, 353)
Screenshot: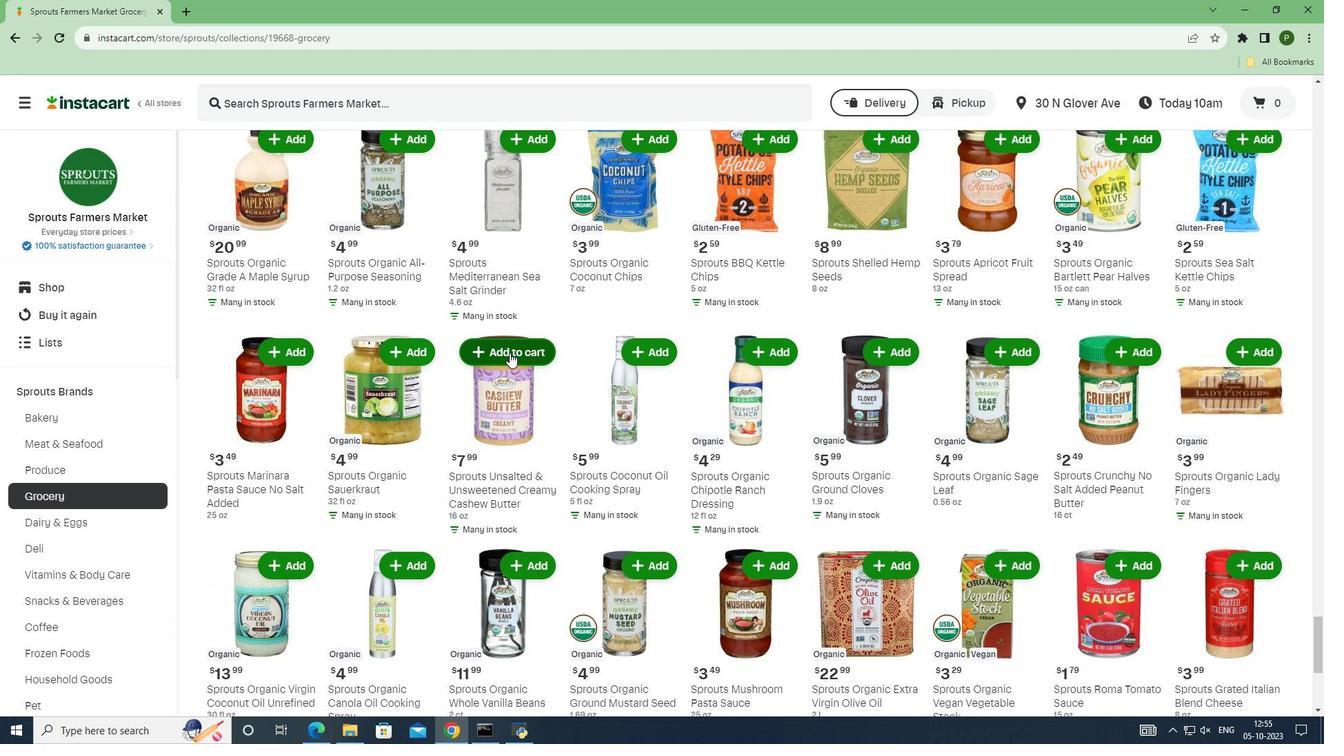 
Action: Mouse pressed left at (509, 353)
Screenshot: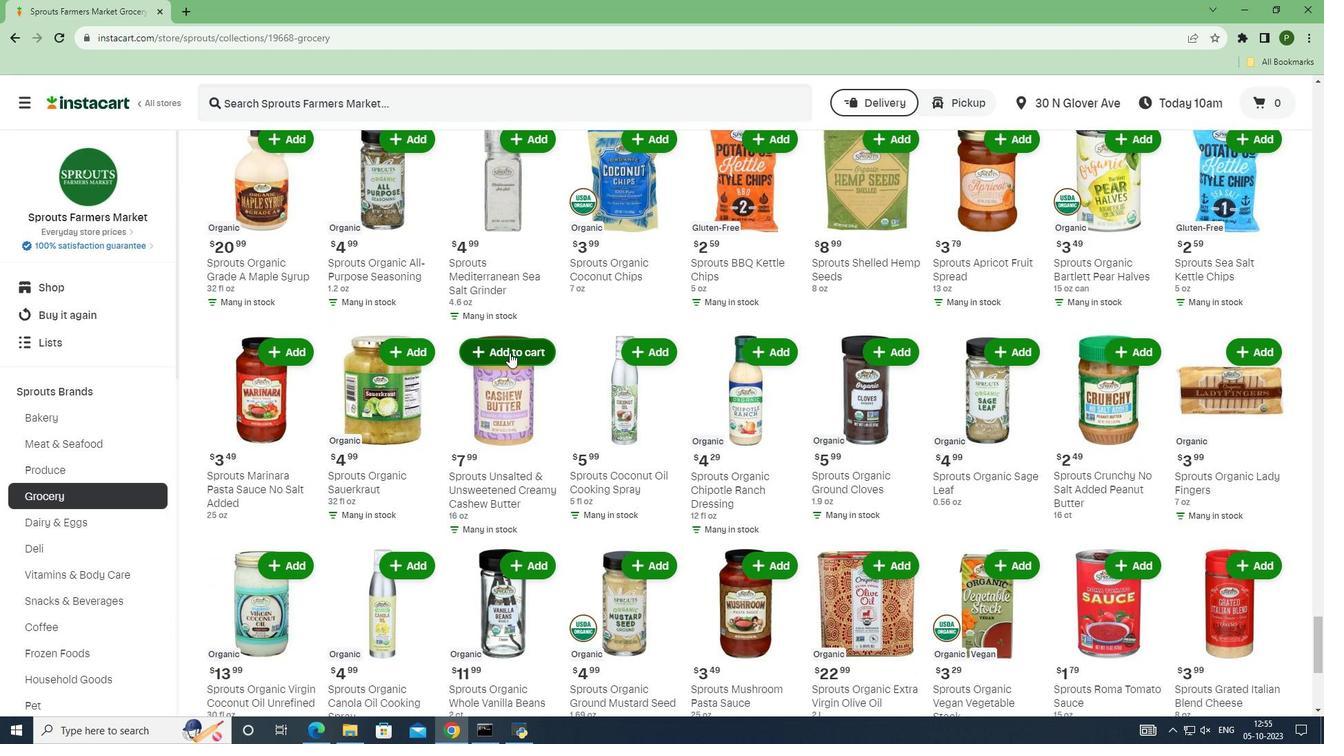 
